 Task: Reply All to email with the signature Austin King with the subject Reminder for a job from softage.10@softage.net with the message I need your assistance in finalizing the design of the new website. with BCC to softage.8@softage.net with an attached document Employee_handbook.docx
Action: Mouse moved to (629, 336)
Screenshot: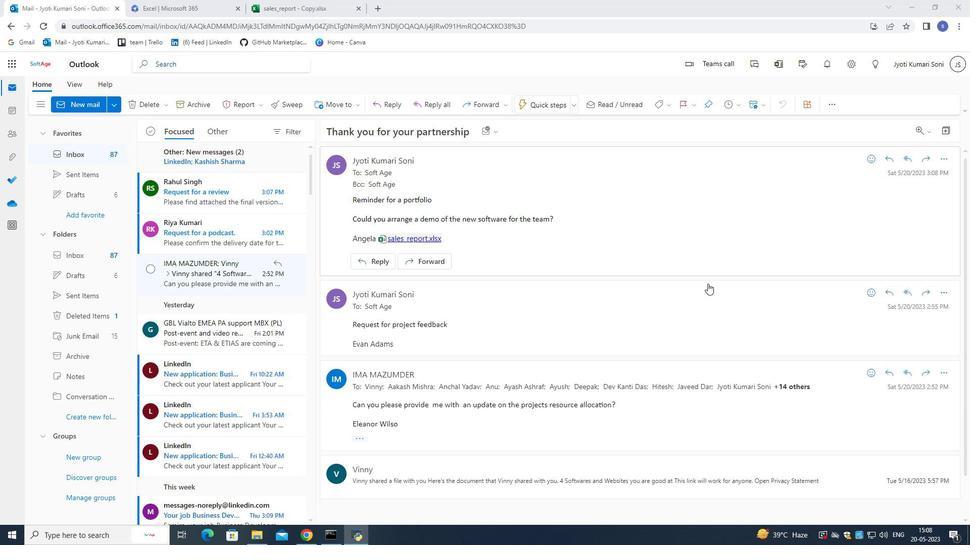 
Action: Mouse scrolled (629, 335) with delta (0, 0)
Screenshot: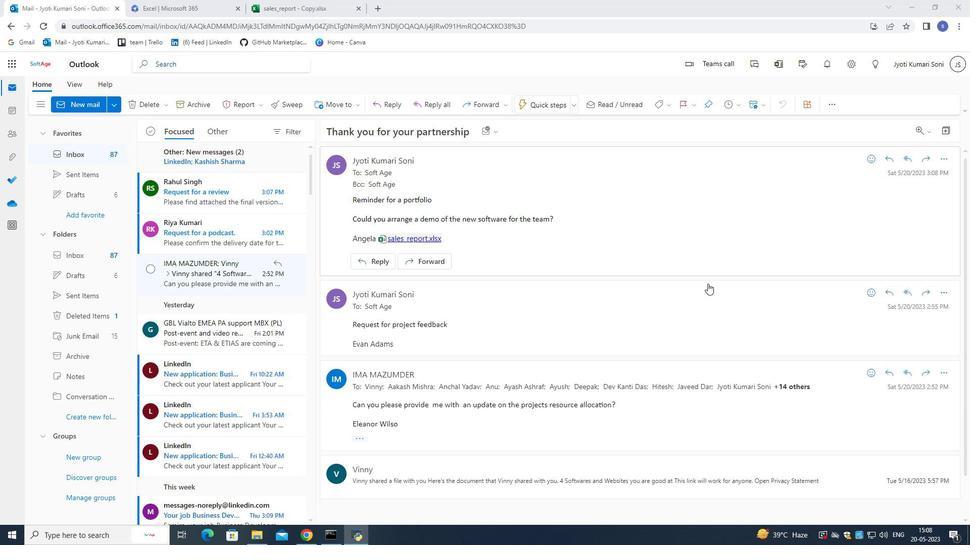 
Action: Mouse moved to (621, 331)
Screenshot: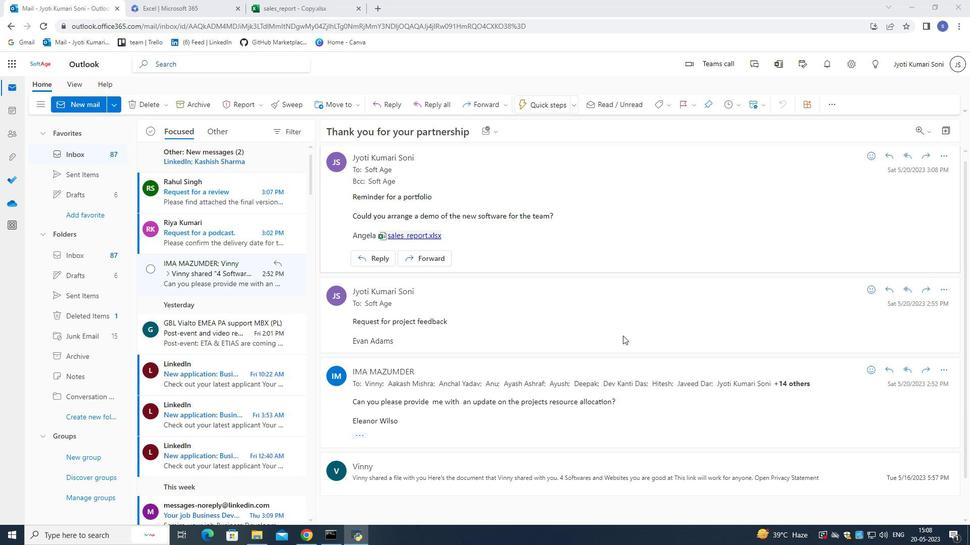 
Action: Mouse scrolled (621, 332) with delta (0, 0)
Screenshot: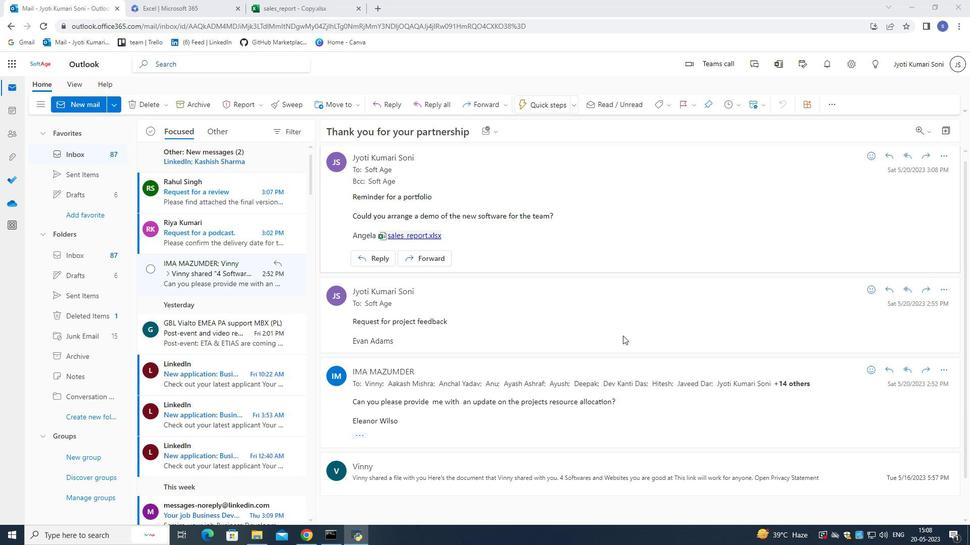 
Action: Mouse moved to (621, 329)
Screenshot: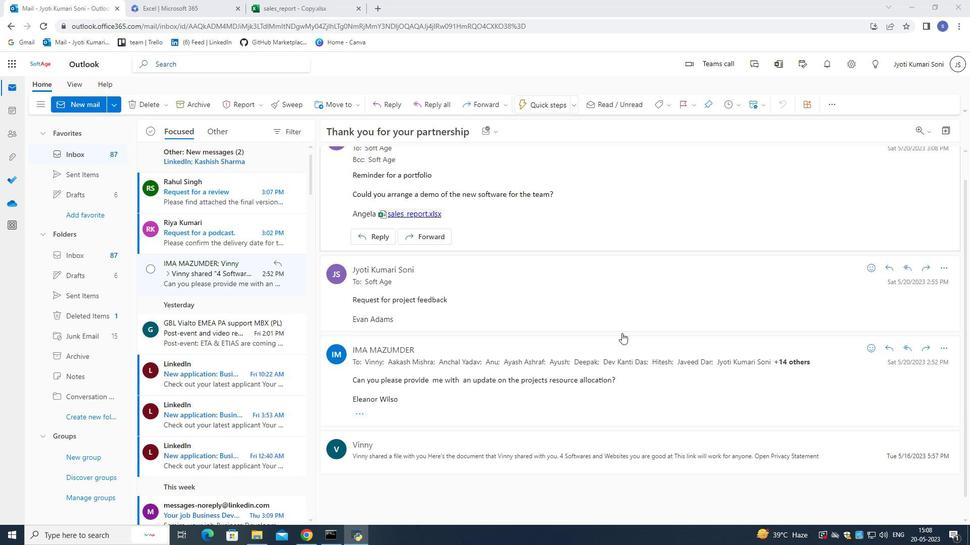 
Action: Mouse scrolled (621, 330) with delta (0, 0)
Screenshot: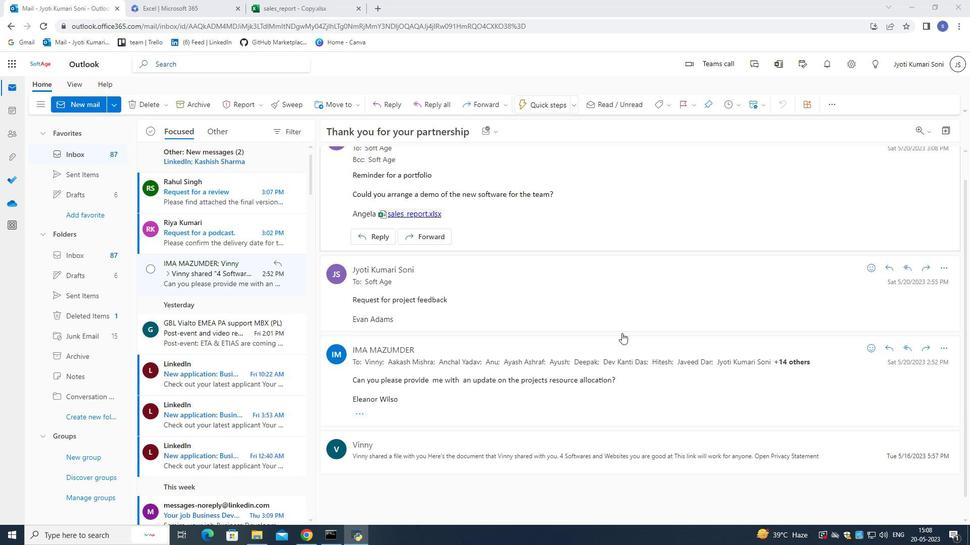 
Action: Mouse scrolled (621, 330) with delta (0, 0)
Screenshot: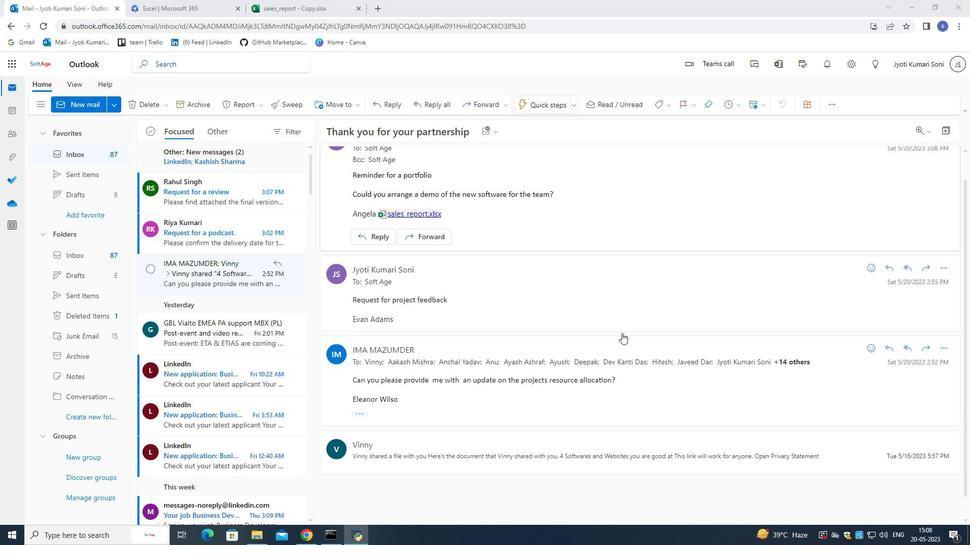 
Action: Mouse moved to (621, 326)
Screenshot: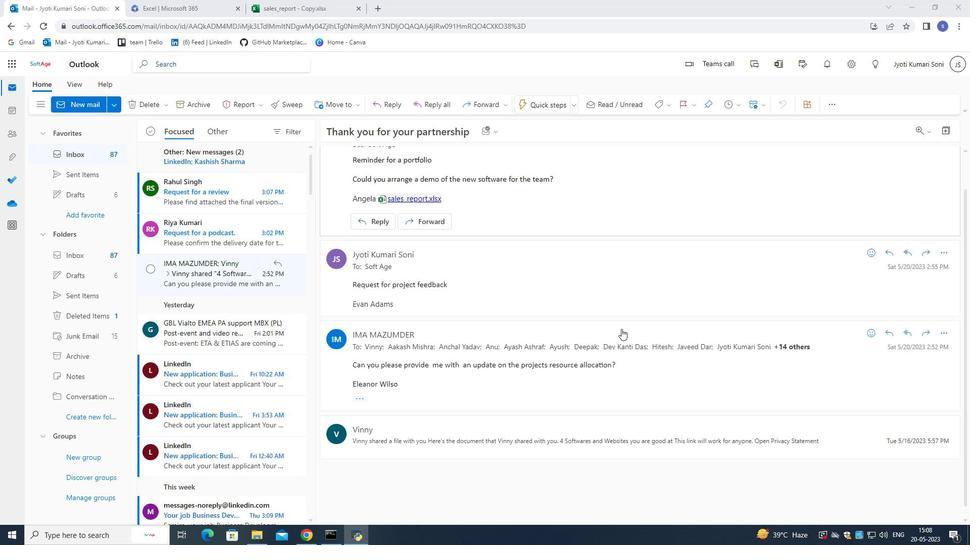 
Action: Mouse scrolled (621, 327) with delta (0, 0)
Screenshot: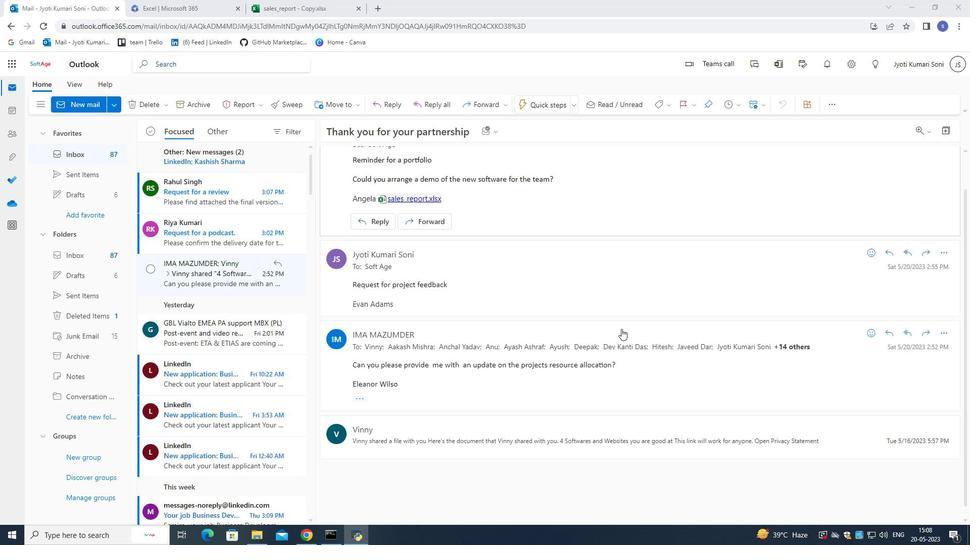 
Action: Mouse moved to (621, 326)
Screenshot: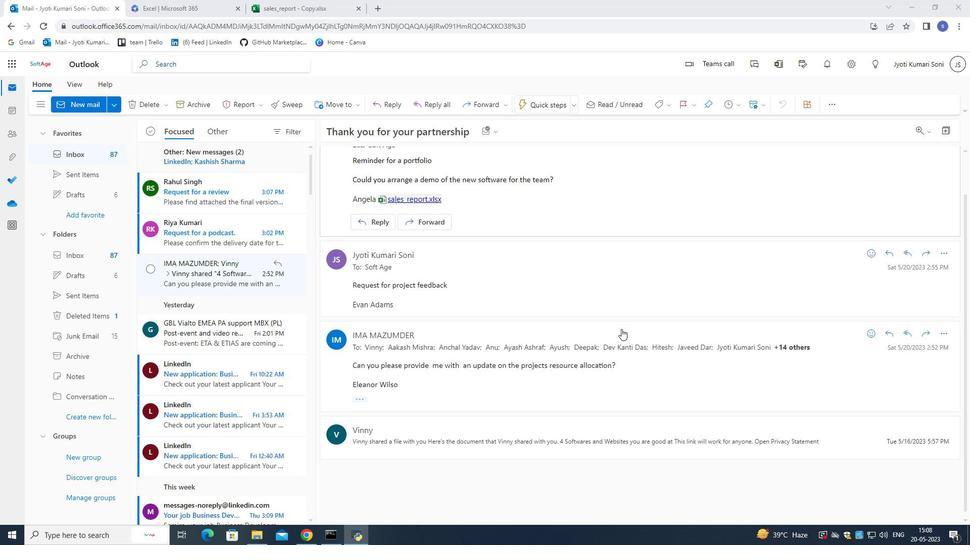 
Action: Mouse scrolled (621, 325) with delta (0, 0)
Screenshot: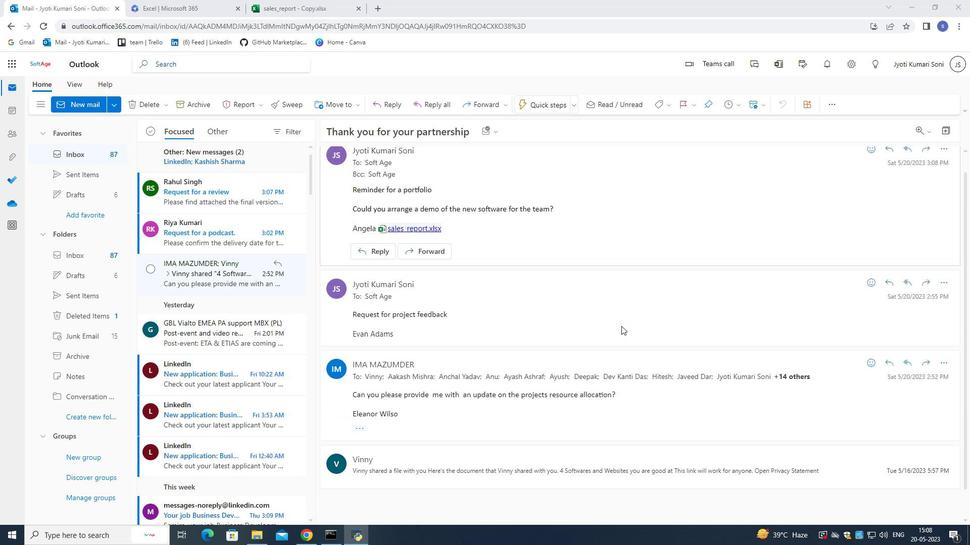 
Action: Mouse moved to (623, 328)
Screenshot: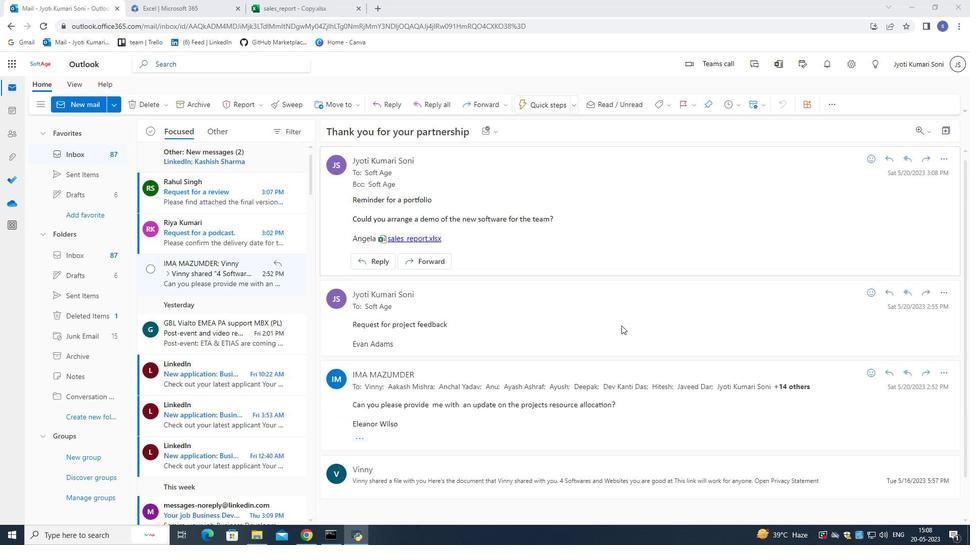 
Action: Mouse scrolled (623, 328) with delta (0, 0)
Screenshot: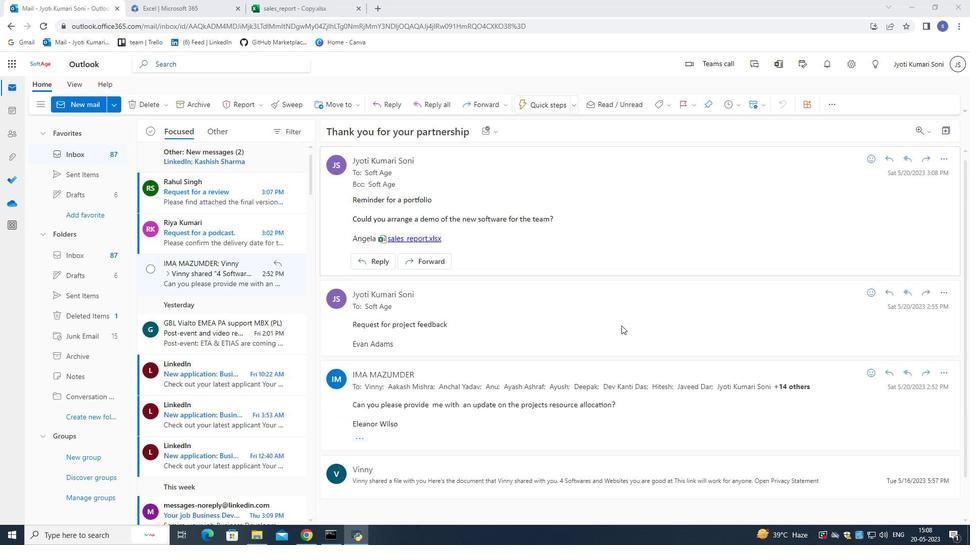 
Action: Mouse moved to (623, 328)
Screenshot: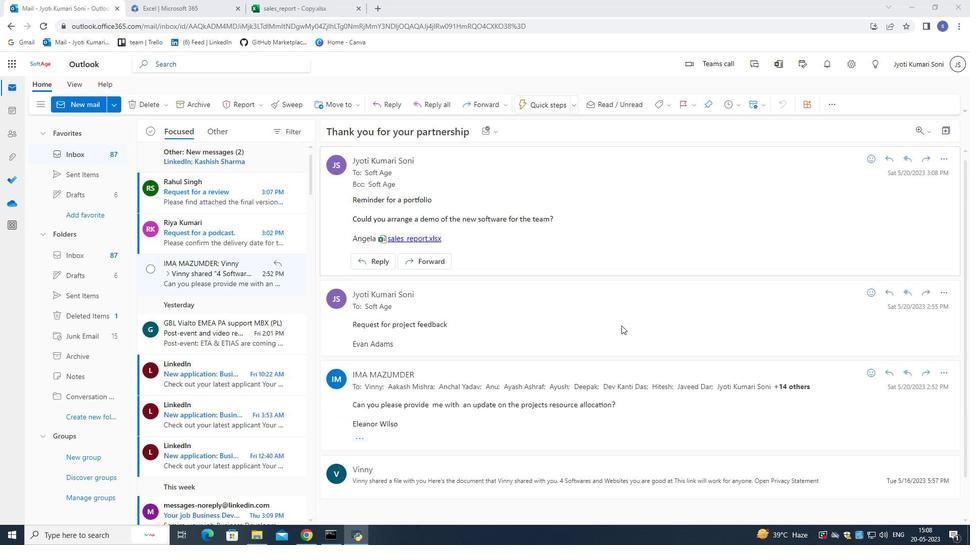 
Action: Mouse scrolled (623, 328) with delta (0, 0)
Screenshot: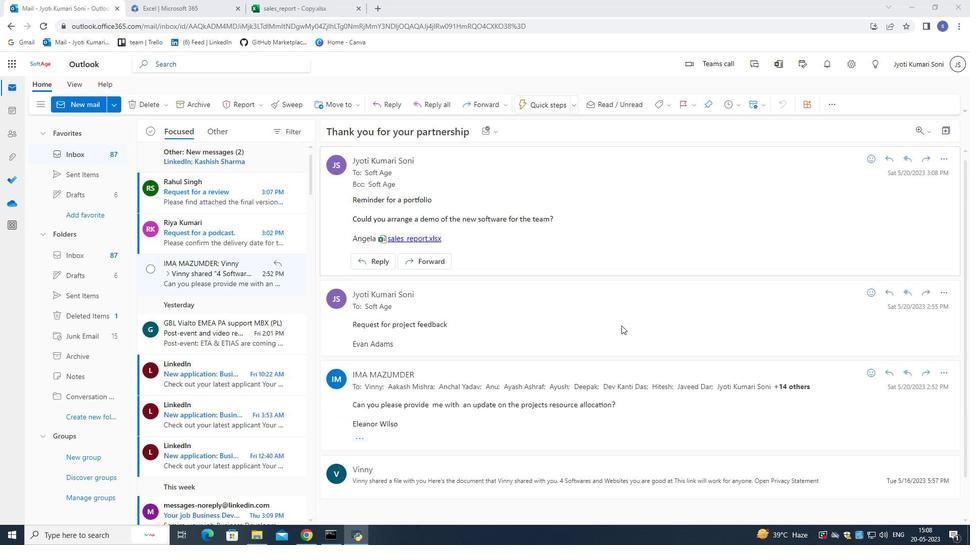 
Action: Mouse scrolled (623, 328) with delta (0, 0)
Screenshot: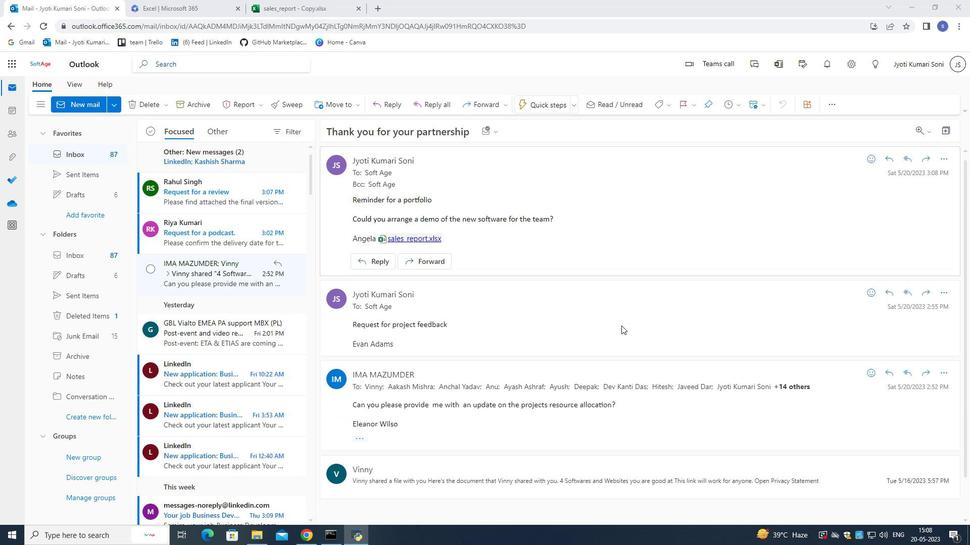 
Action: Mouse scrolled (623, 328) with delta (0, 0)
Screenshot: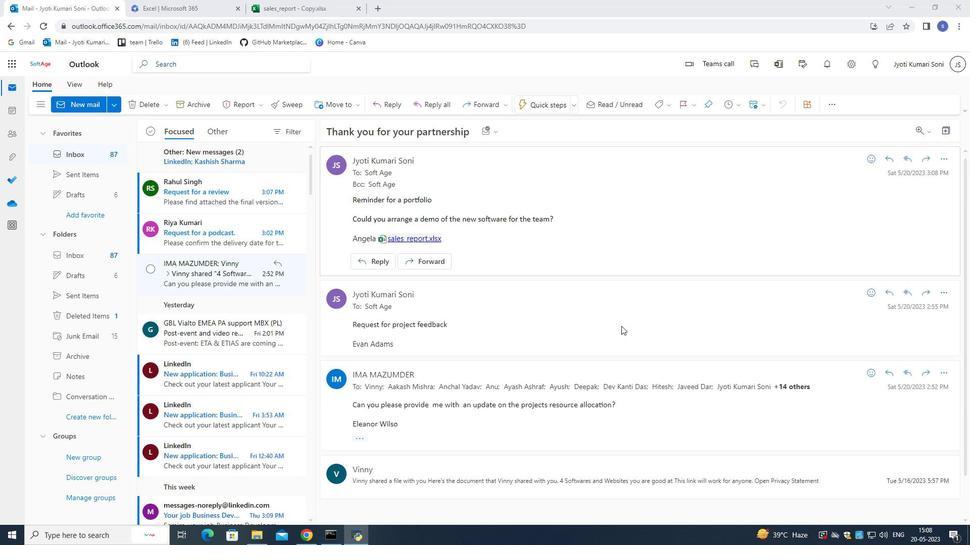 
Action: Mouse moved to (623, 329)
Screenshot: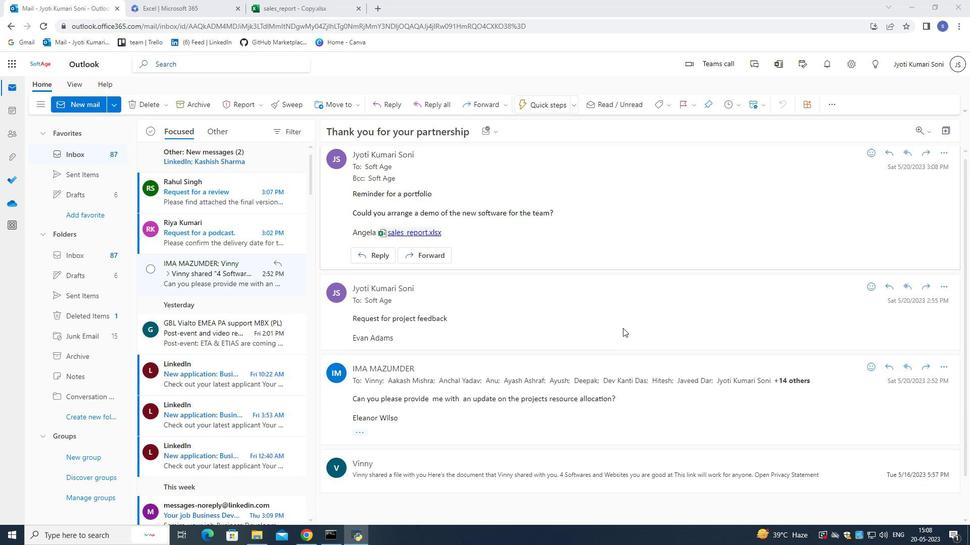 
Action: Mouse scrolled (623, 329) with delta (0, 0)
Screenshot: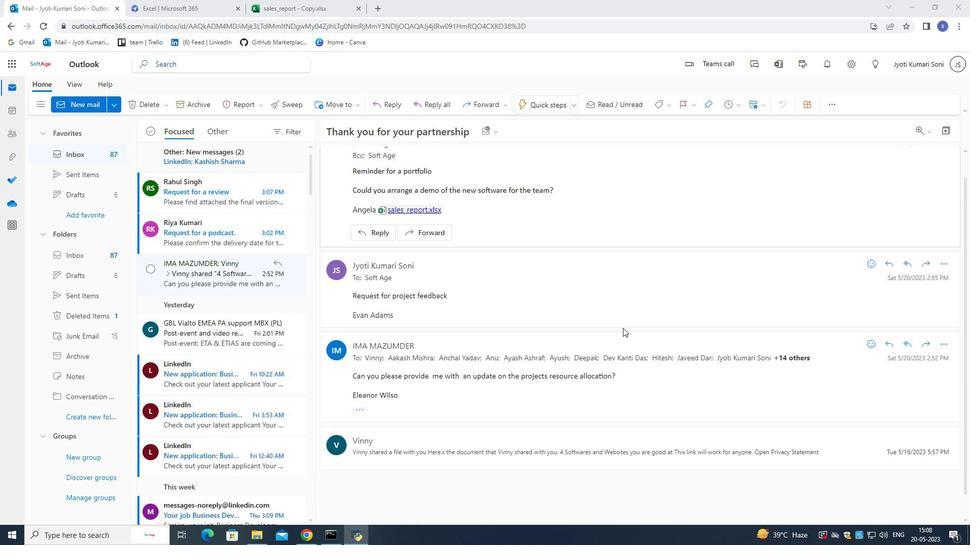 
Action: Mouse moved to (623, 329)
Screenshot: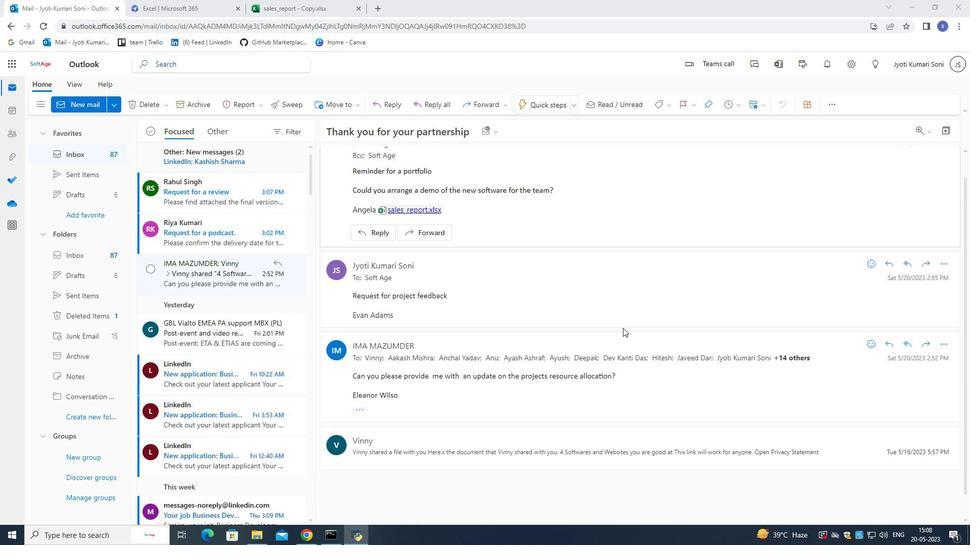 
Action: Mouse scrolled (623, 329) with delta (0, 0)
Screenshot: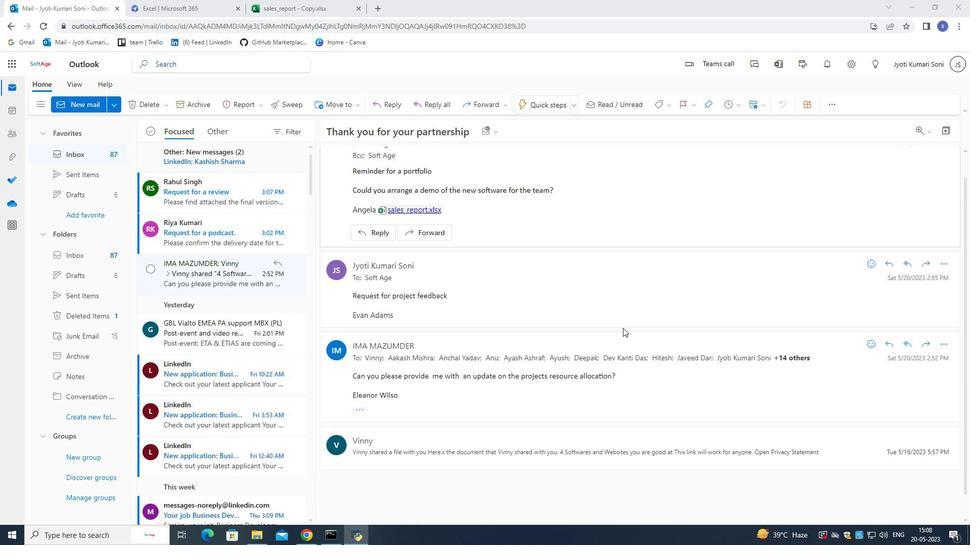 
Action: Mouse moved to (624, 327)
Screenshot: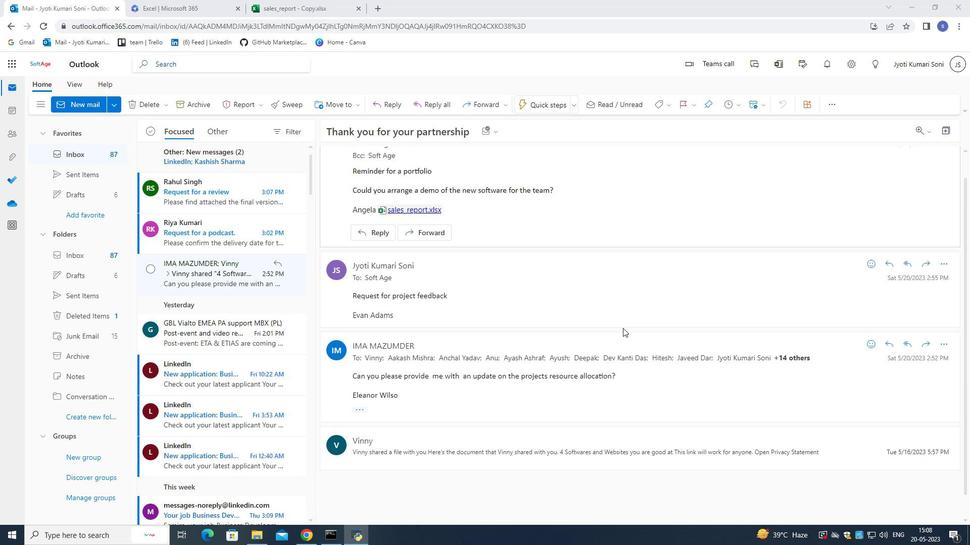 
Action: Mouse scrolled (624, 328) with delta (0, 0)
Screenshot: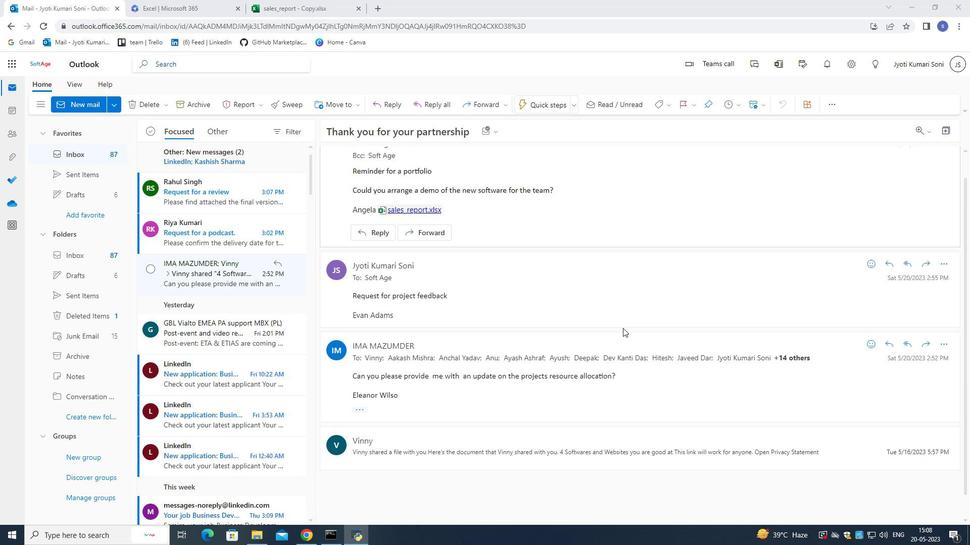 
Action: Mouse moved to (624, 325)
Screenshot: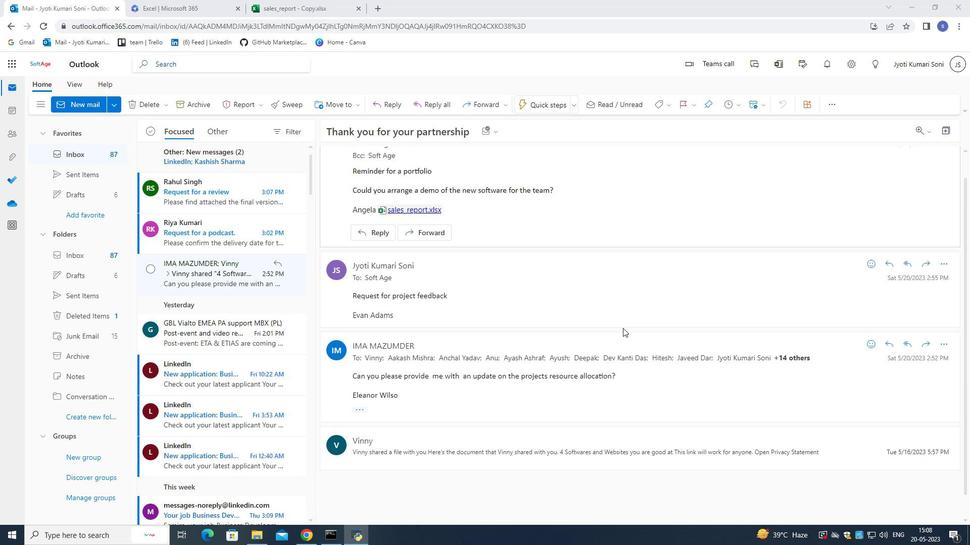 
Action: Mouse scrolled (624, 326) with delta (0, 0)
Screenshot: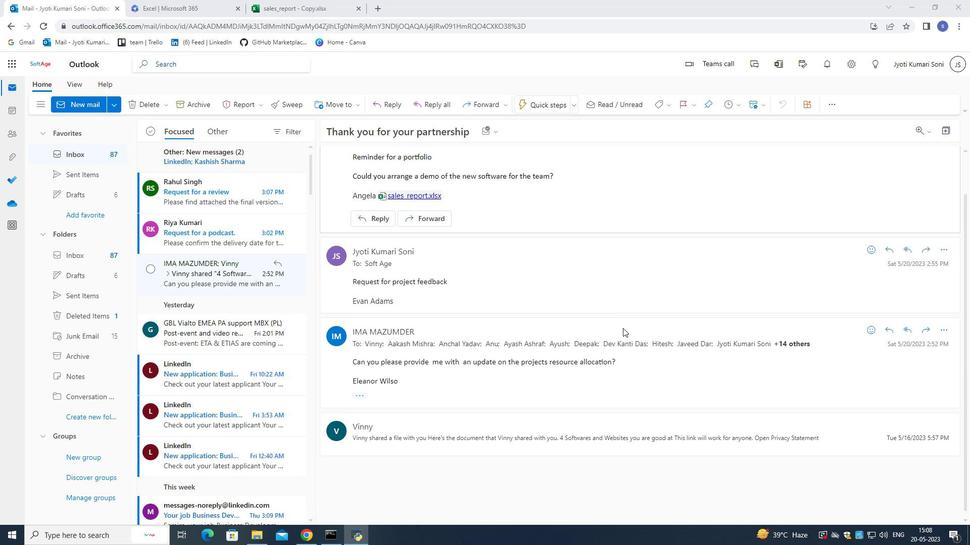 
Action: Mouse moved to (625, 320)
Screenshot: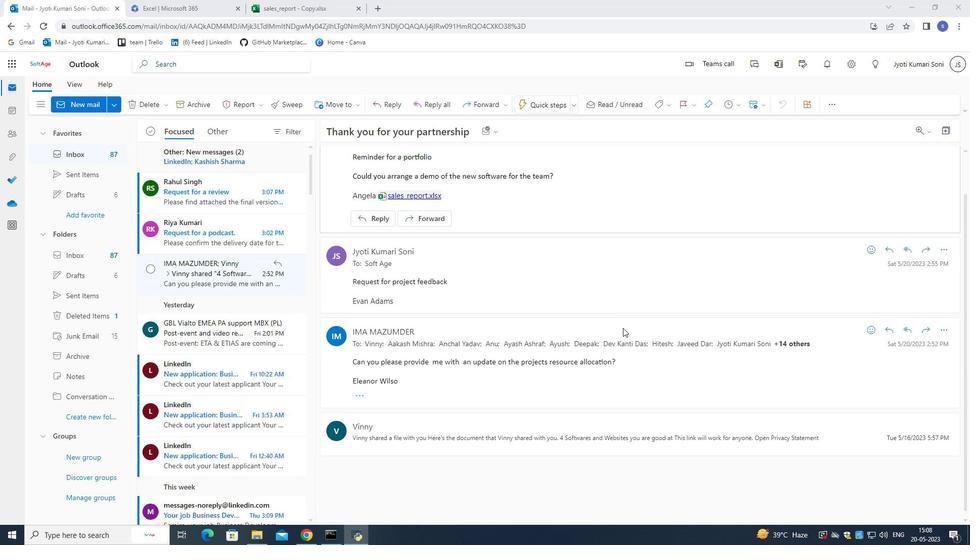 
Action: Mouse scrolled (625, 320) with delta (0, 0)
Screenshot: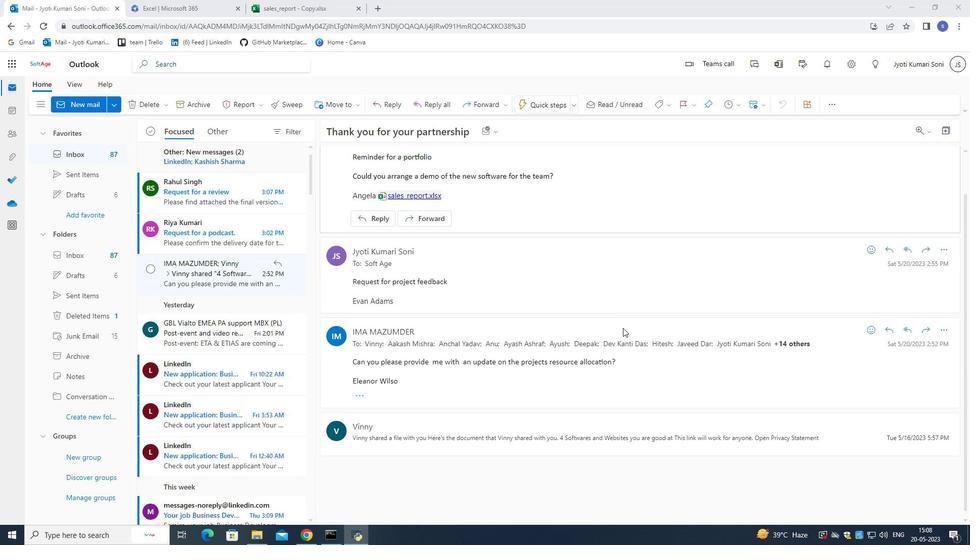 
Action: Mouse moved to (691, 270)
Screenshot: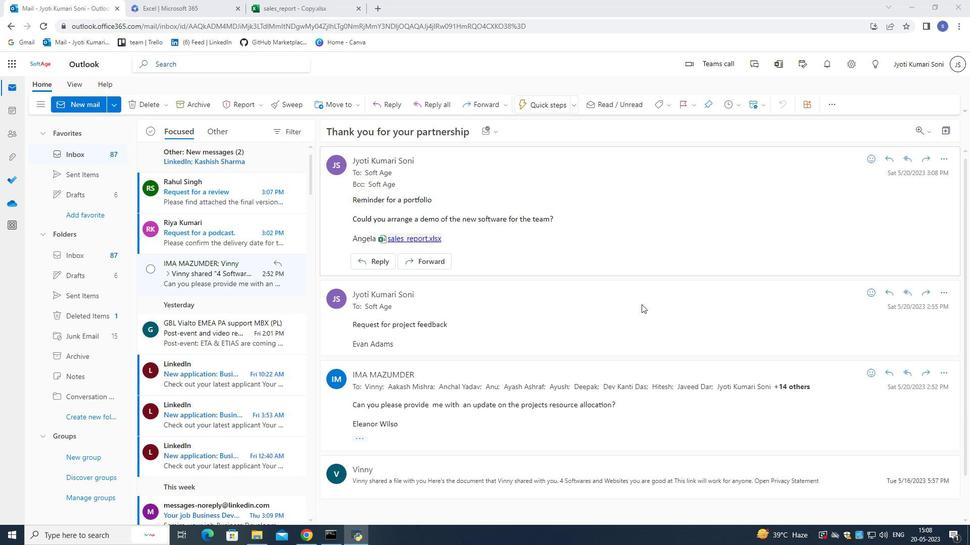 
Action: Mouse scrolled (691, 271) with delta (0, 0)
Screenshot: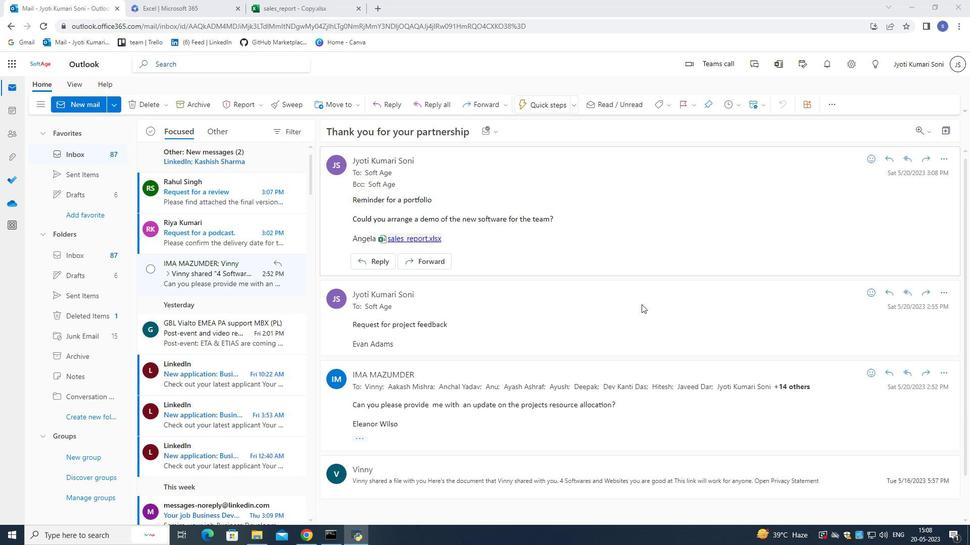 
Action: Mouse moved to (908, 161)
Screenshot: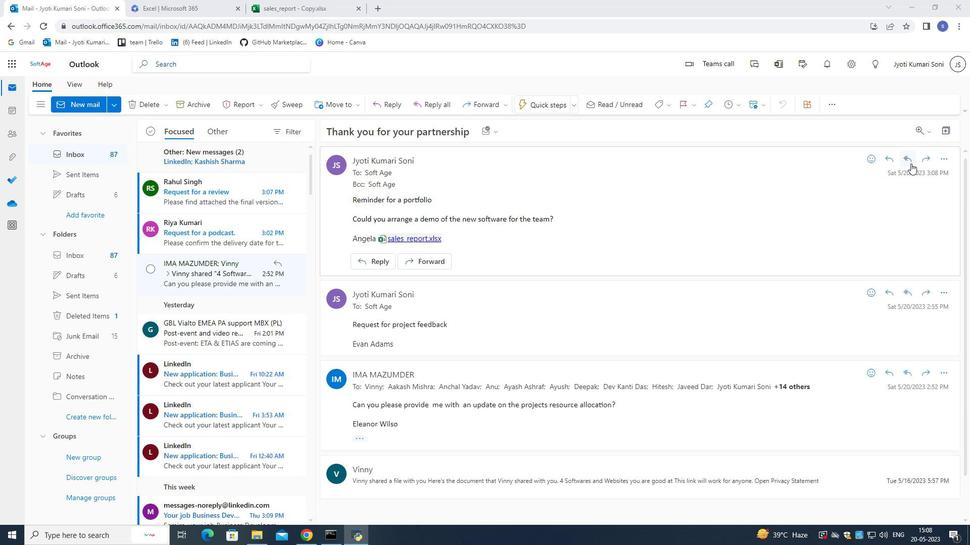 
Action: Mouse pressed left at (908, 161)
Screenshot: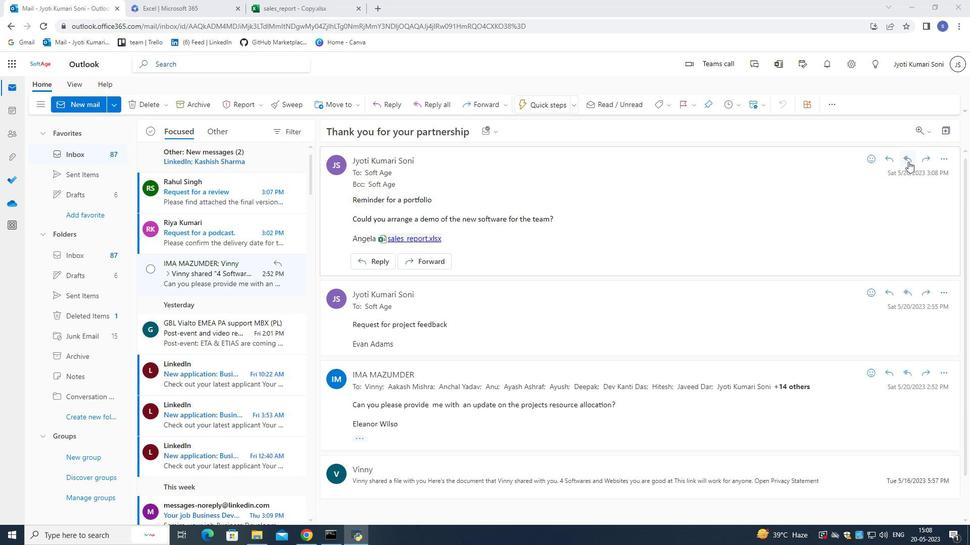 
Action: Mouse moved to (689, 110)
Screenshot: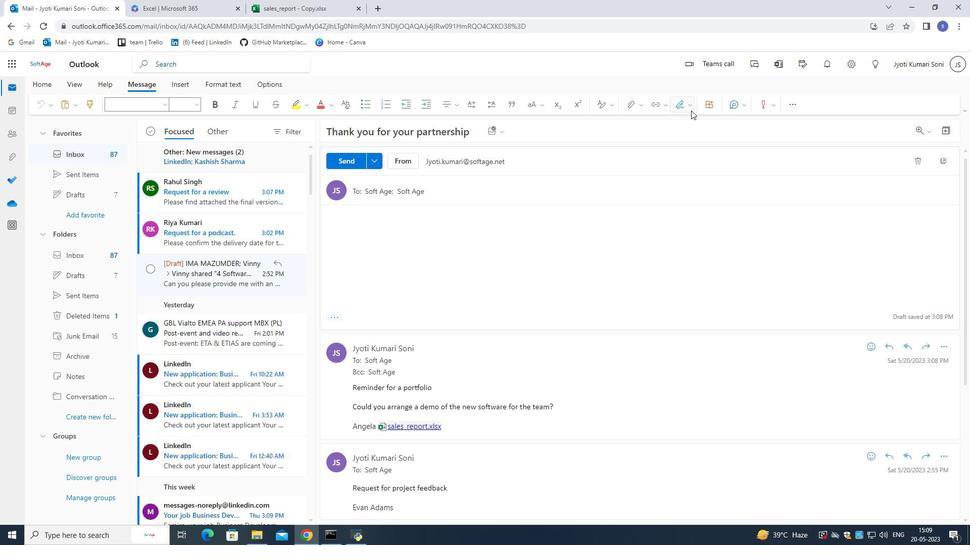 
Action: Mouse pressed left at (689, 110)
Screenshot: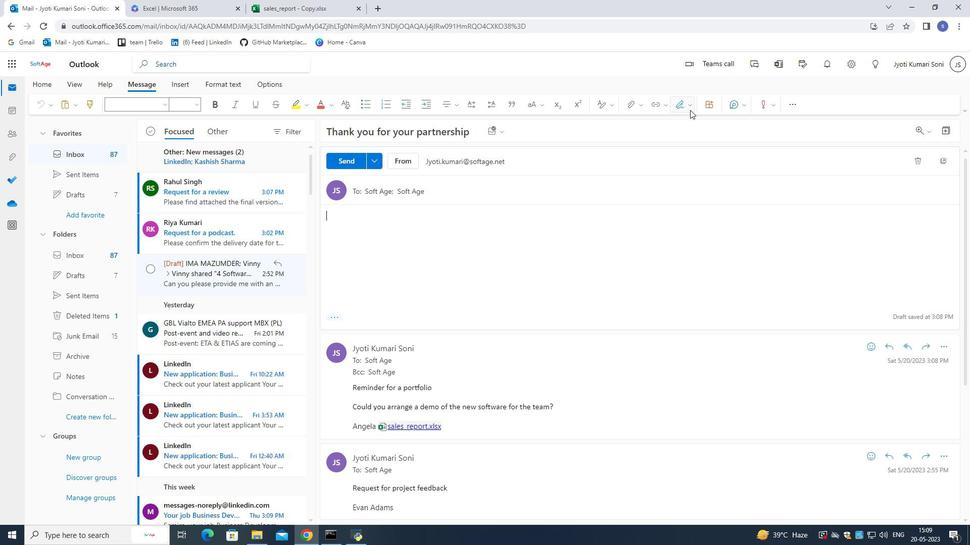 
Action: Mouse moved to (663, 197)
Screenshot: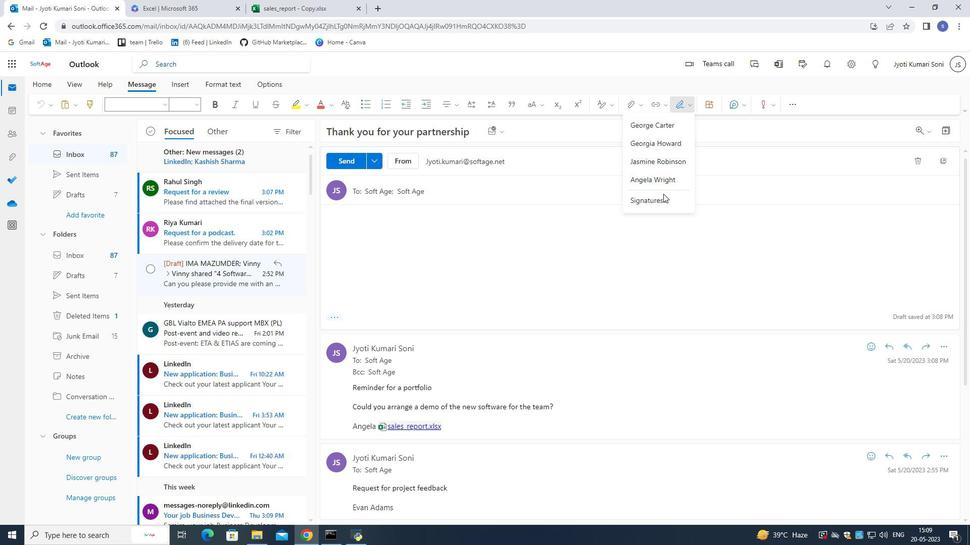 
Action: Mouse pressed left at (663, 197)
Screenshot: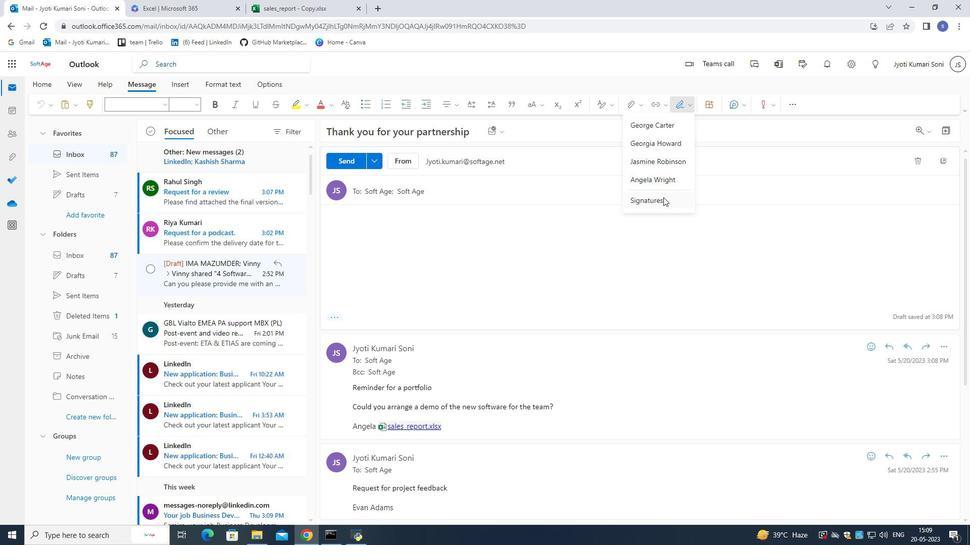 
Action: Mouse moved to (661, 201)
Screenshot: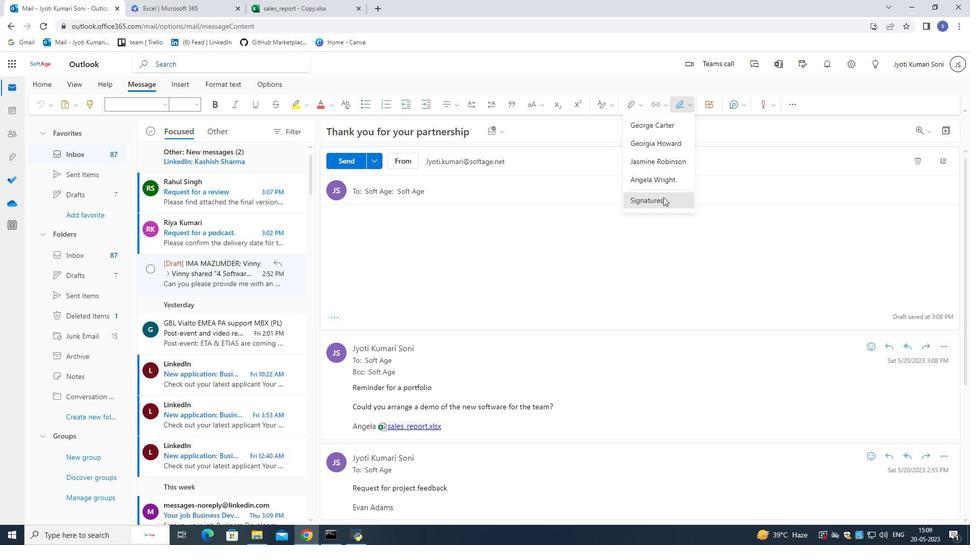 
Action: Key pressed <Key.shift>Austin<Key.space><Key.shift>King
Screenshot: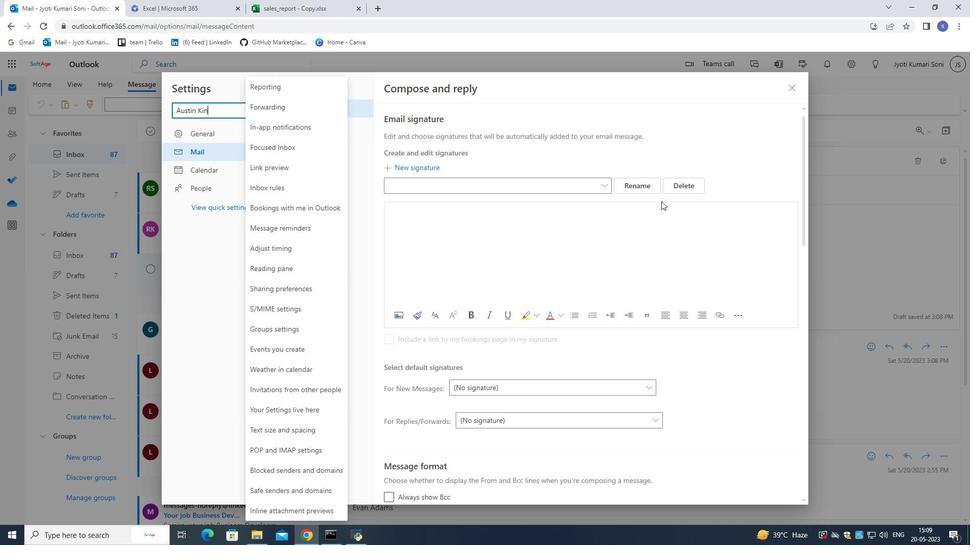 
Action: Mouse moved to (567, 186)
Screenshot: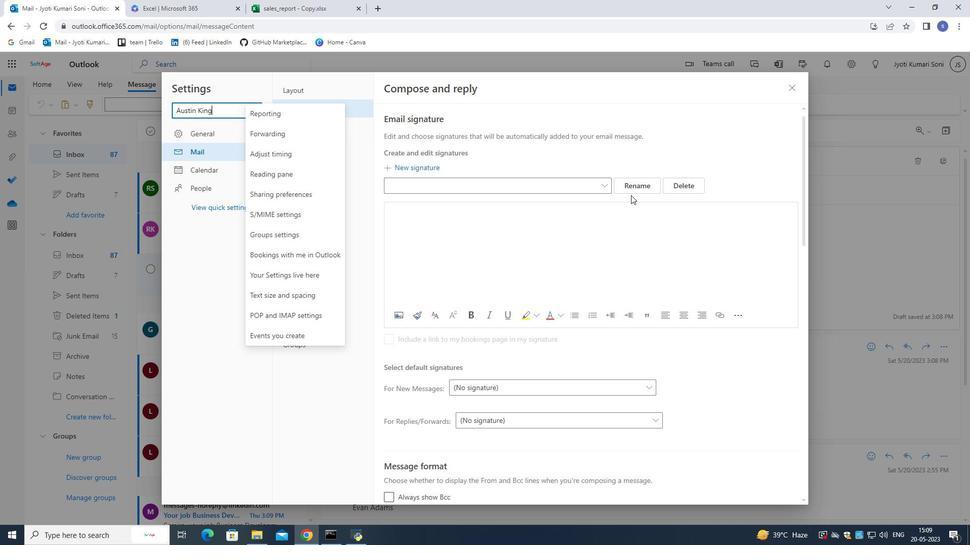 
Action: Key pressed <Key.backspace><Key.backspace><Key.backspace><Key.backspace><Key.backspace><Key.backspace><Key.backspace><Key.backspace><Key.backspace><Key.backspace><Key.backspace><Key.backspace><Key.backspace><Key.backspace><Key.backspace><Key.backspace><Key.backspace><Key.backspace><Key.backspace><Key.backspace><Key.backspace><Key.backspace><Key.backspace><Key.backspace><Key.backspace><Key.backspace>
Screenshot: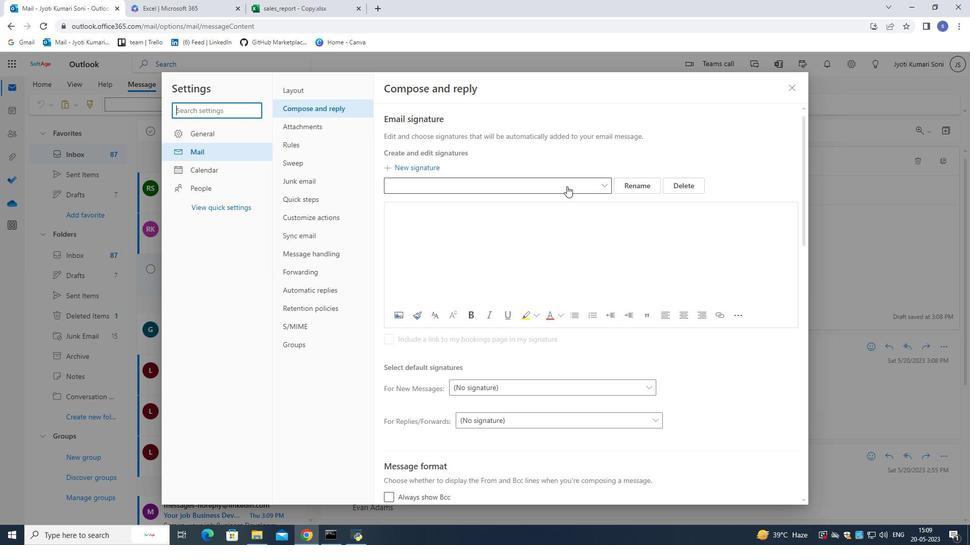 
Action: Mouse moved to (639, 190)
Screenshot: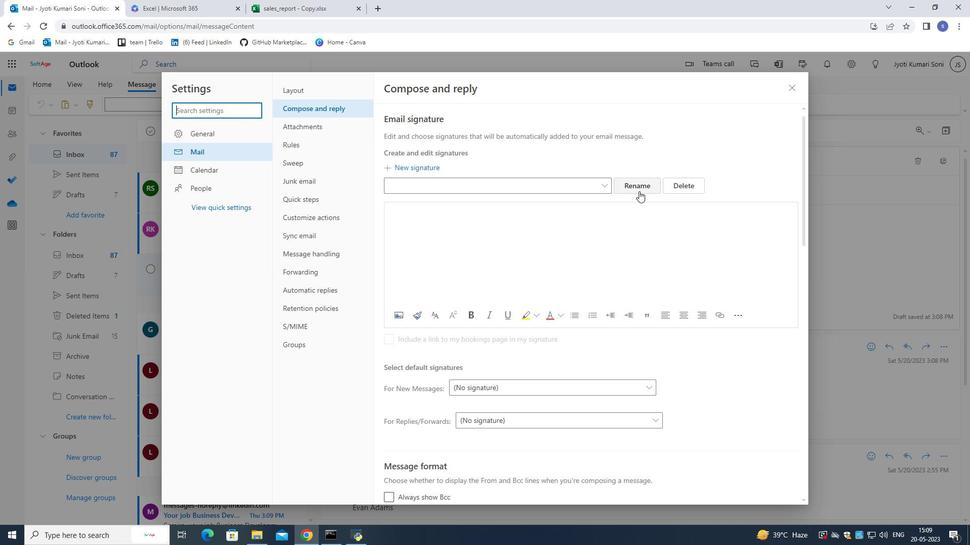 
Action: Mouse pressed left at (639, 190)
Screenshot: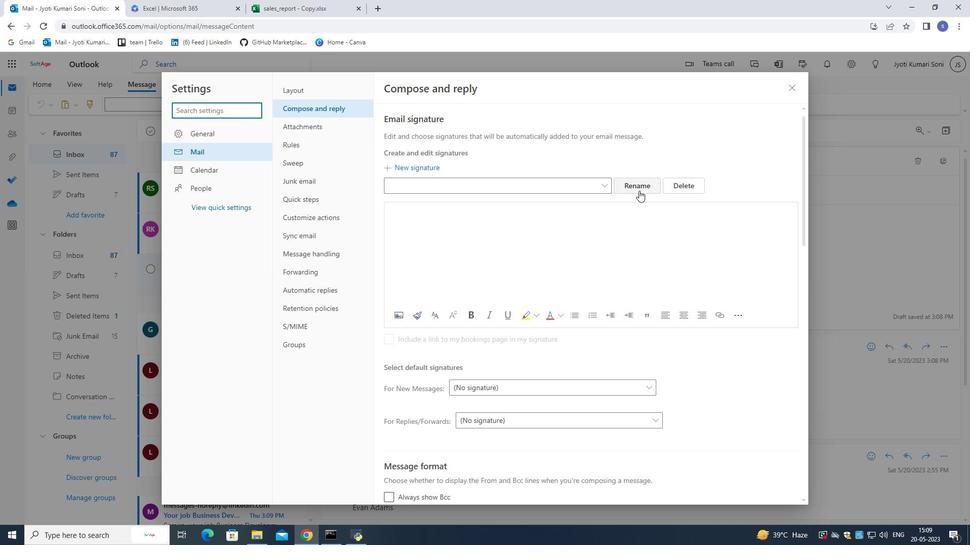 
Action: Mouse moved to (566, 189)
Screenshot: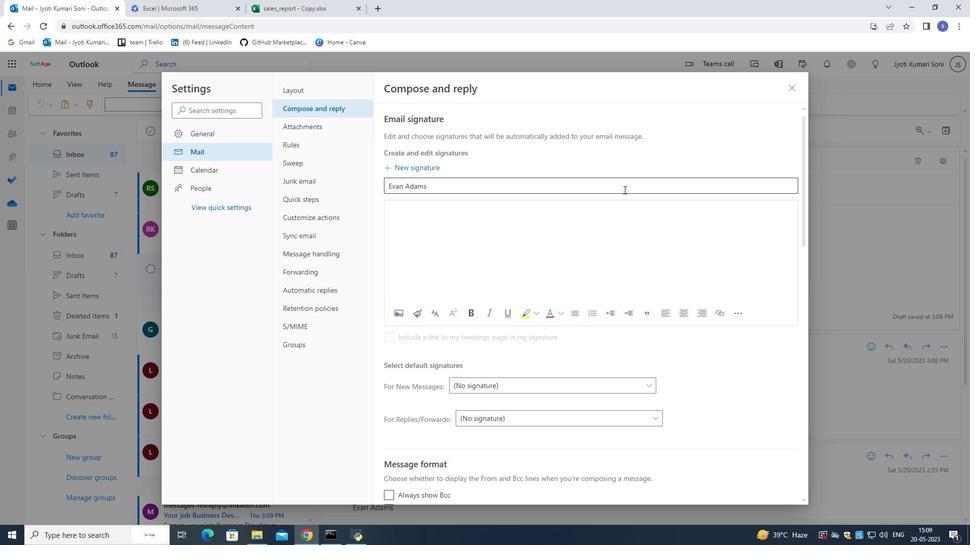 
Action: Mouse pressed left at (566, 189)
Screenshot: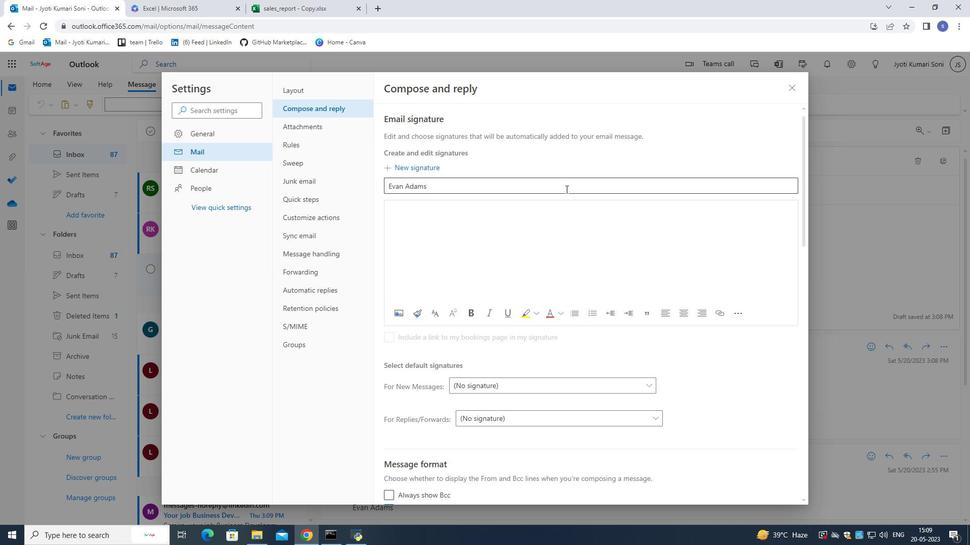 
Action: Mouse moved to (560, 184)
Screenshot: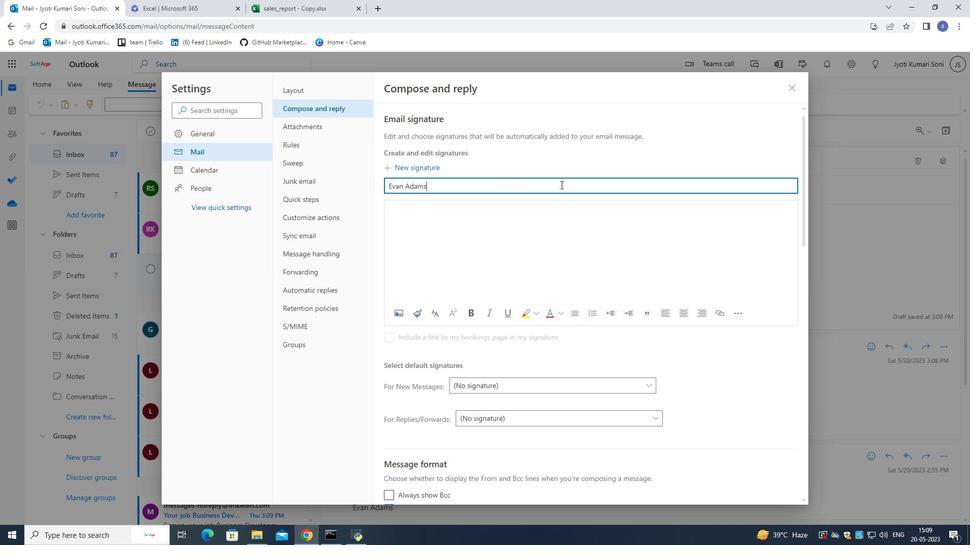 
Action: Mouse pressed left at (560, 184)
Screenshot: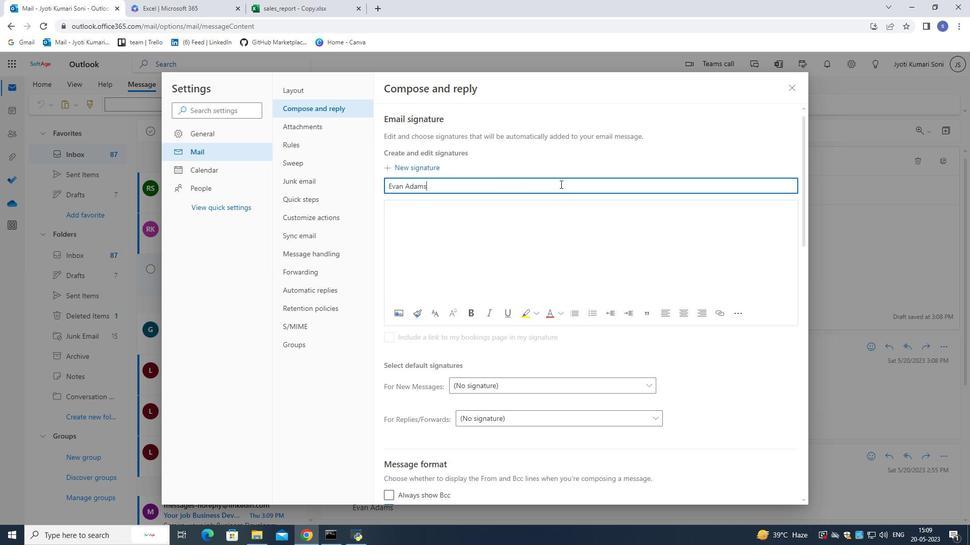 
Action: Mouse moved to (370, 181)
Screenshot: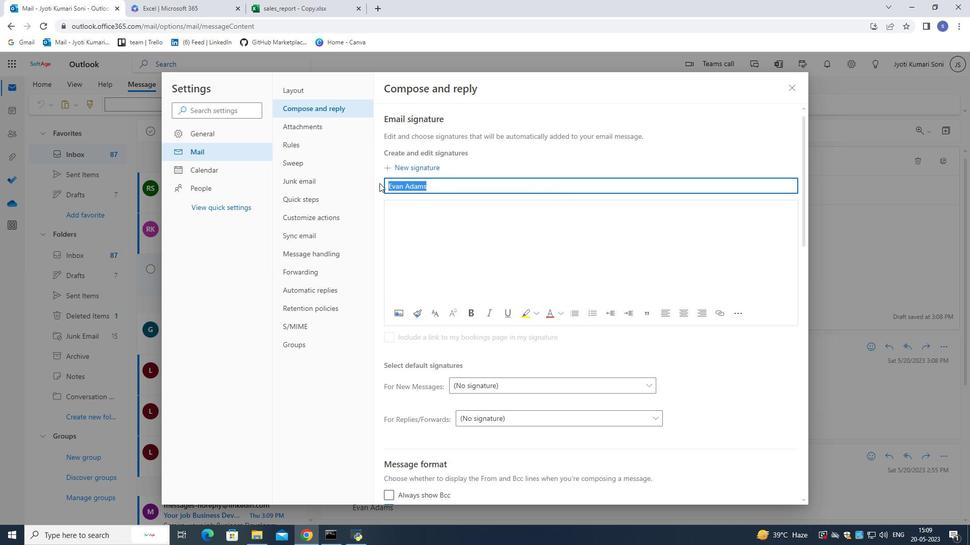 
Action: Key pressed <Key.backspace>
Screenshot: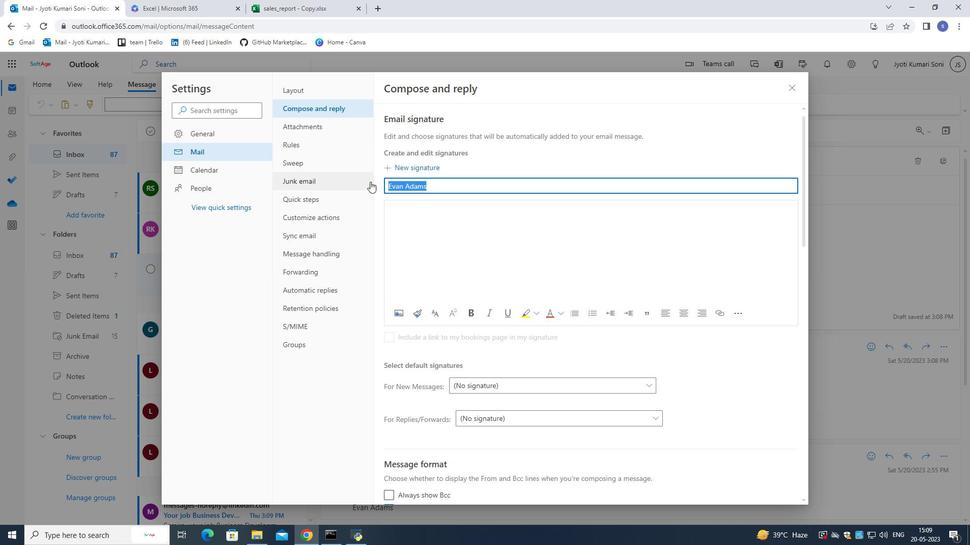
Action: Mouse moved to (370, 181)
Screenshot: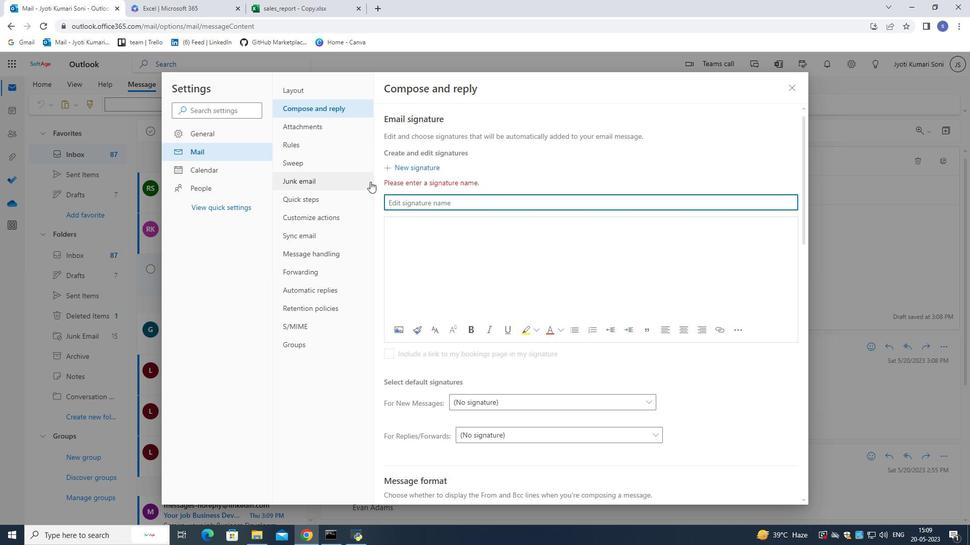 
Action: Key pressed <Key.shift><Key.shift><Key.shift>Austin<Key.space><Key.shift>King
Screenshot: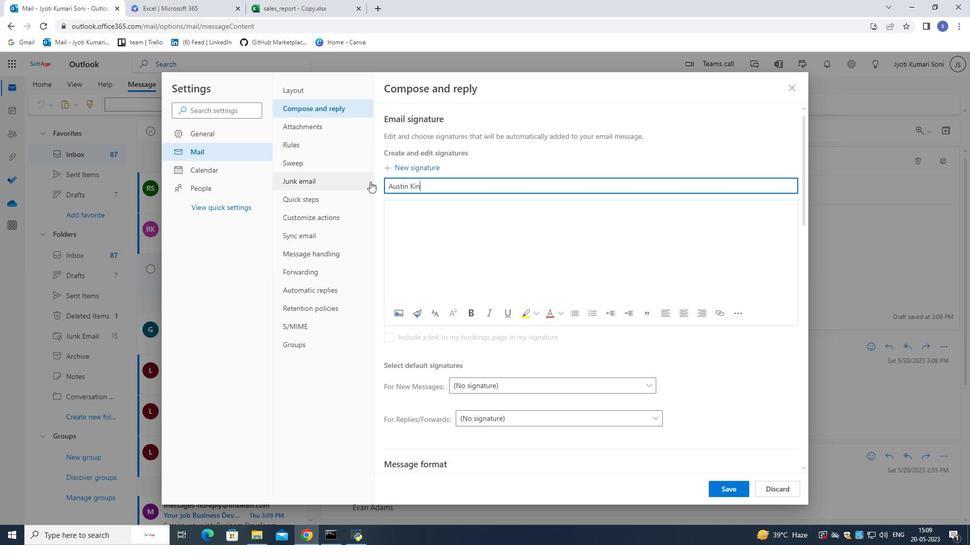 
Action: Mouse moved to (438, 185)
Screenshot: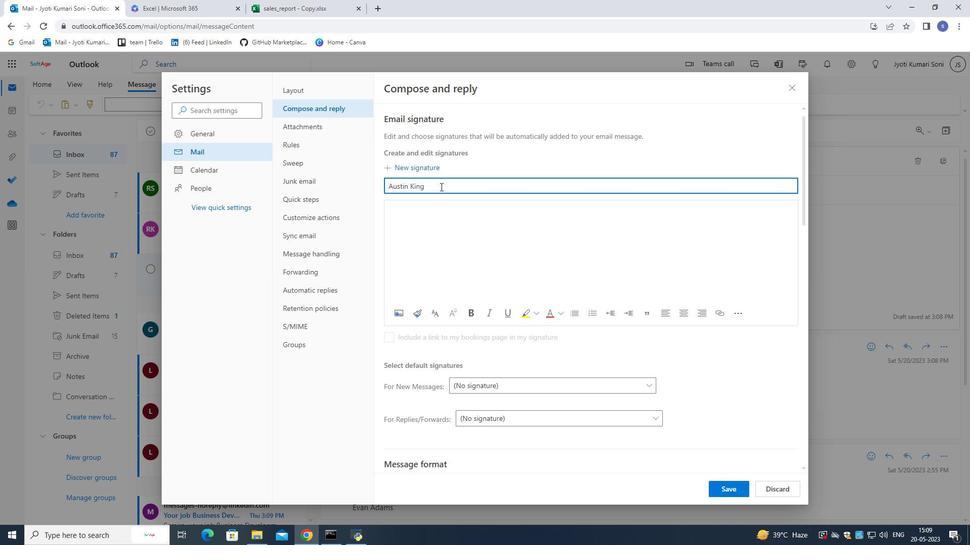 
Action: Mouse pressed left at (438, 185)
Screenshot: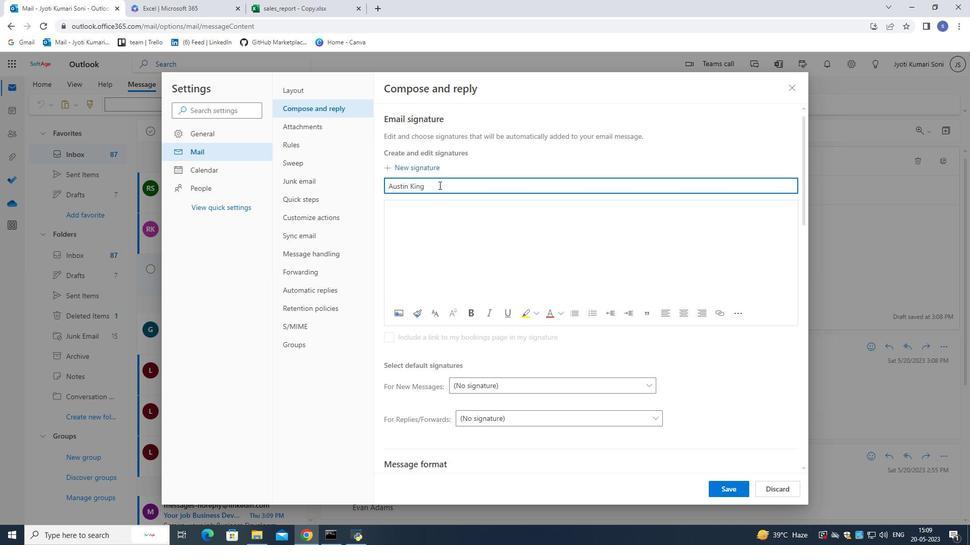 
Action: Mouse moved to (381, 186)
Screenshot: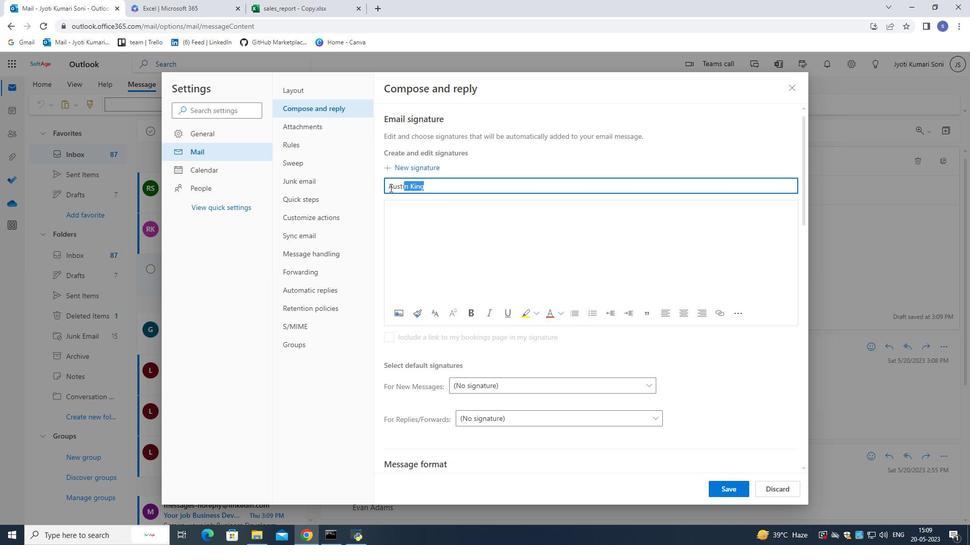 
Action: Key pressed ctrl+C
Screenshot: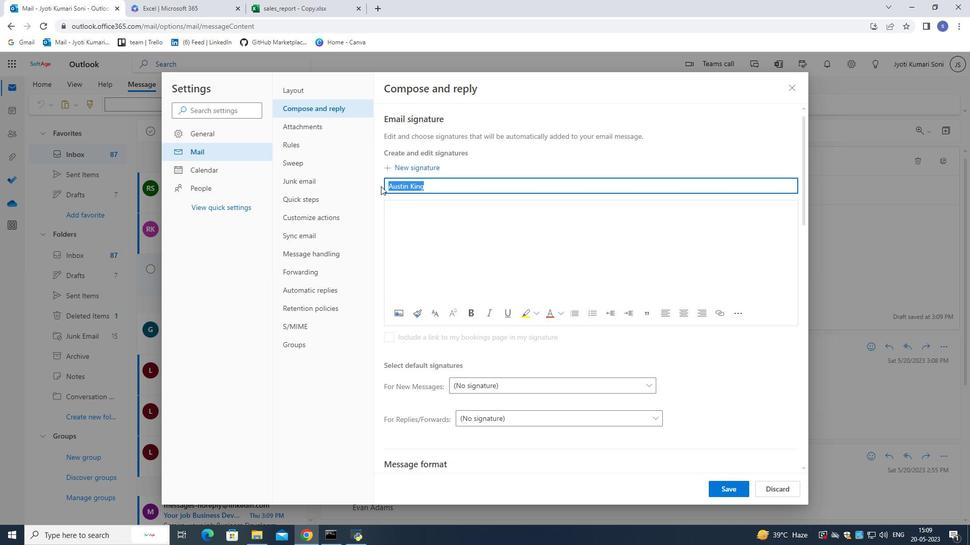 
Action: Mouse moved to (421, 206)
Screenshot: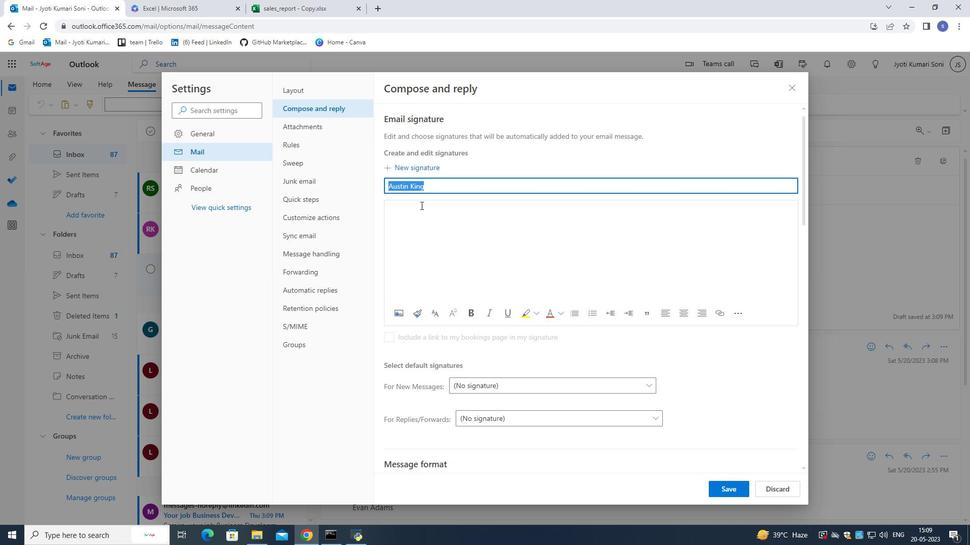 
Action: Mouse pressed left at (421, 206)
Screenshot: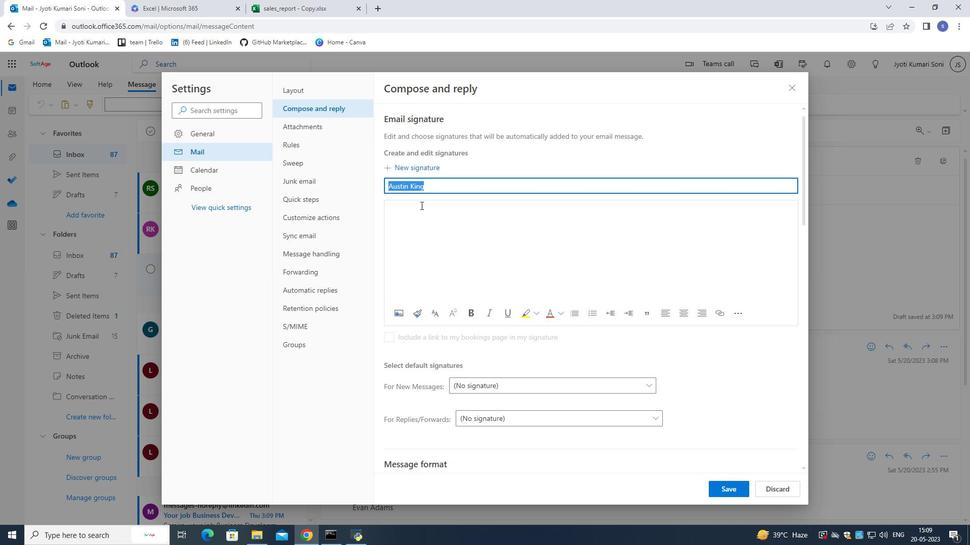 
Action: Mouse moved to (422, 207)
Screenshot: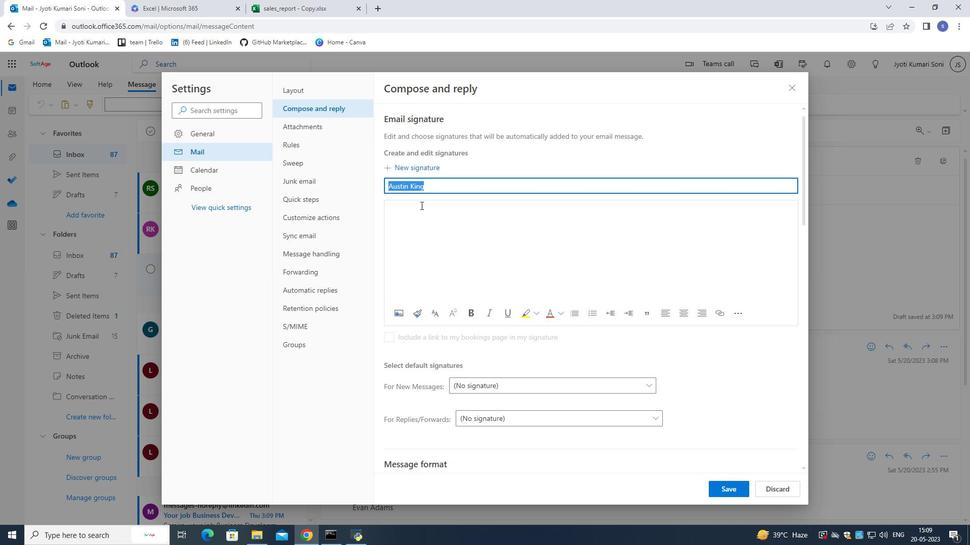 
Action: Key pressed ctrl+V
Screenshot: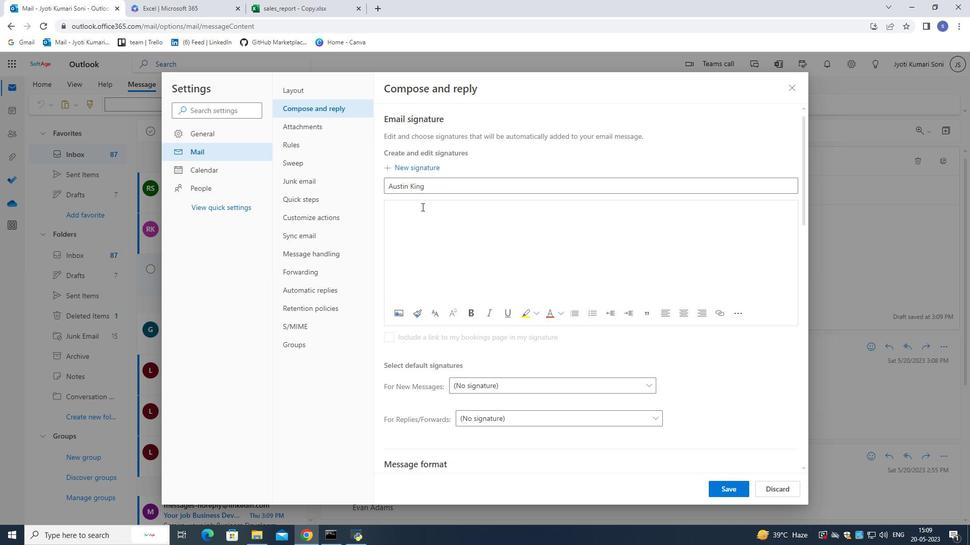 
Action: Mouse moved to (728, 493)
Screenshot: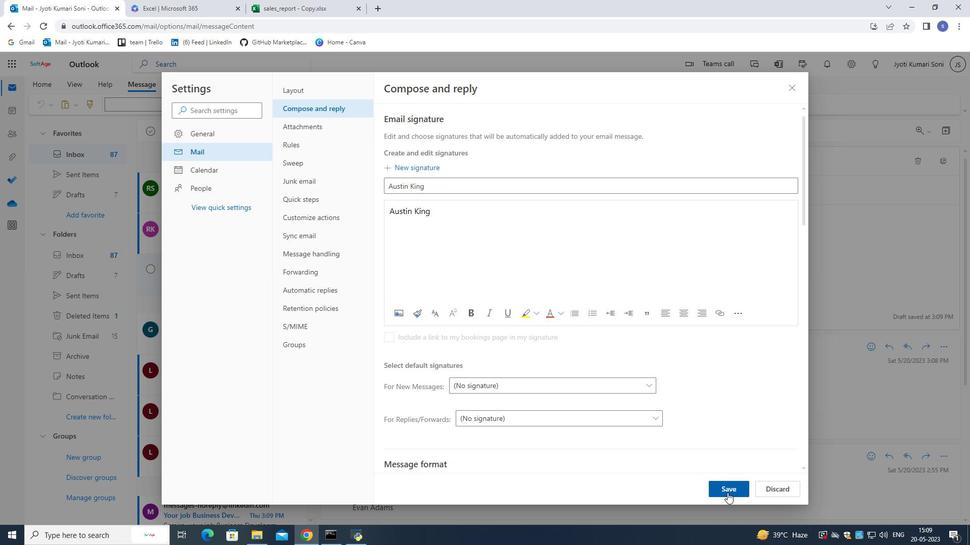 
Action: Mouse pressed left at (728, 493)
Screenshot: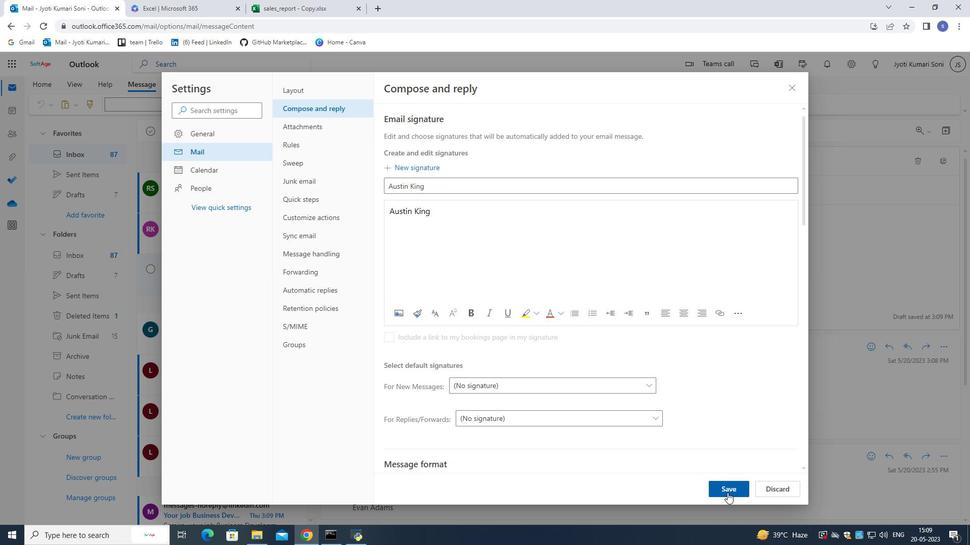 
Action: Mouse moved to (793, 85)
Screenshot: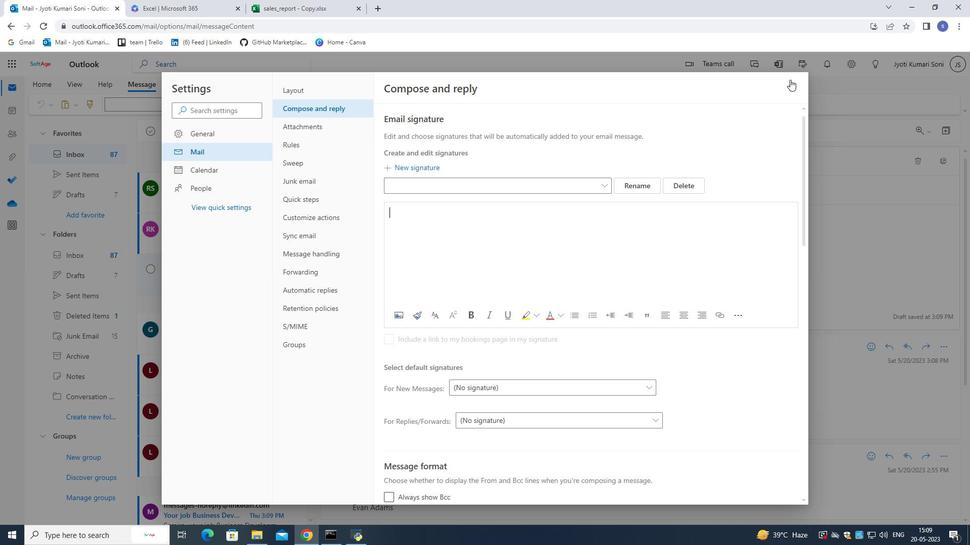 
Action: Mouse pressed left at (793, 85)
Screenshot: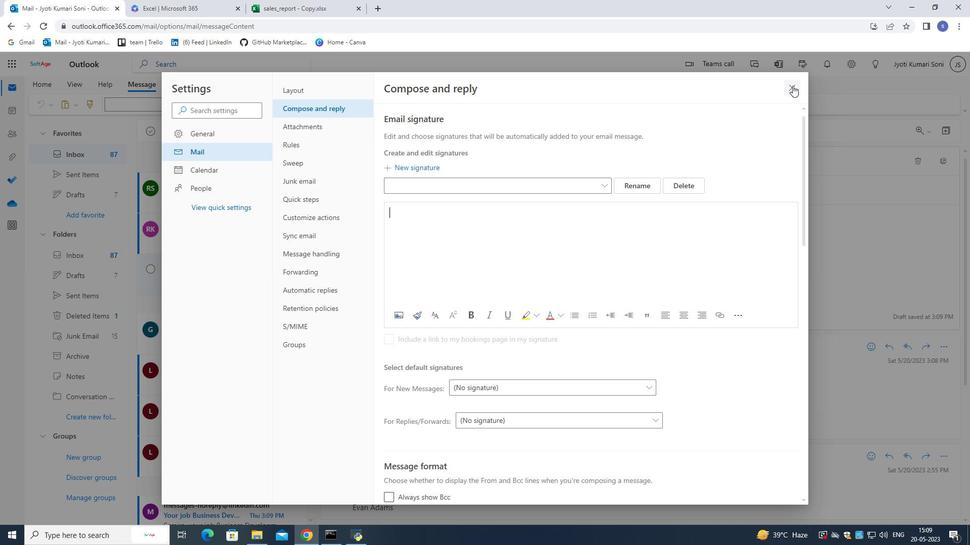 
Action: Mouse moved to (692, 110)
Screenshot: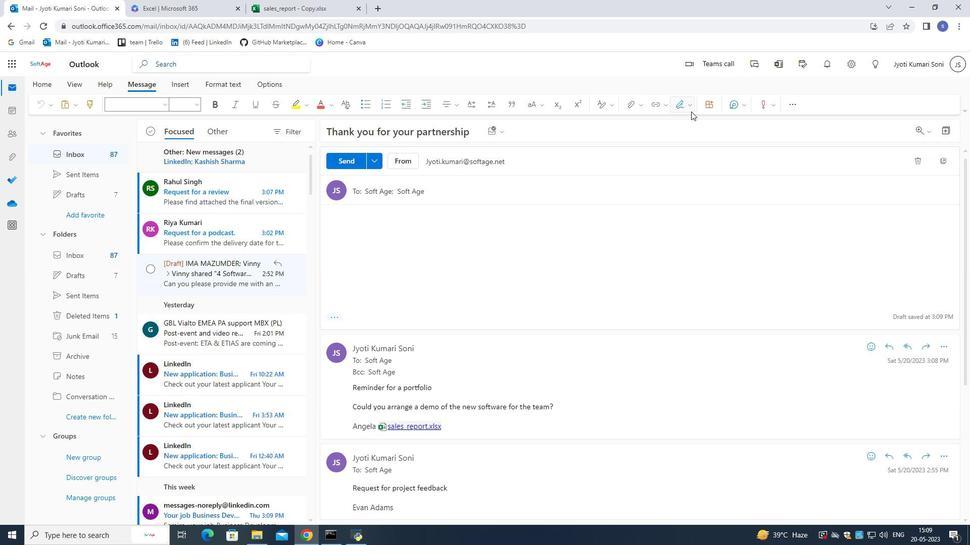 
Action: Mouse pressed left at (692, 110)
Screenshot: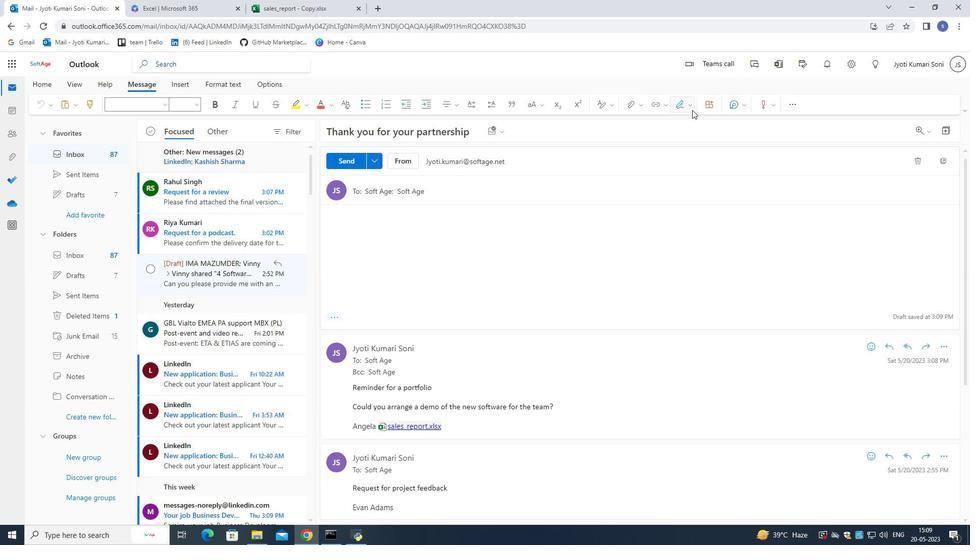 
Action: Mouse moved to (663, 194)
Screenshot: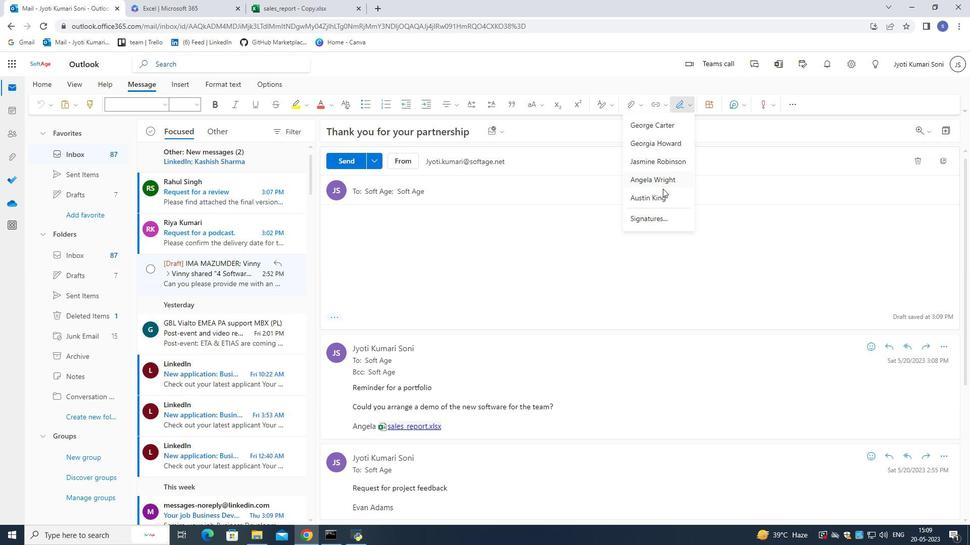 
Action: Mouse pressed left at (663, 194)
Screenshot: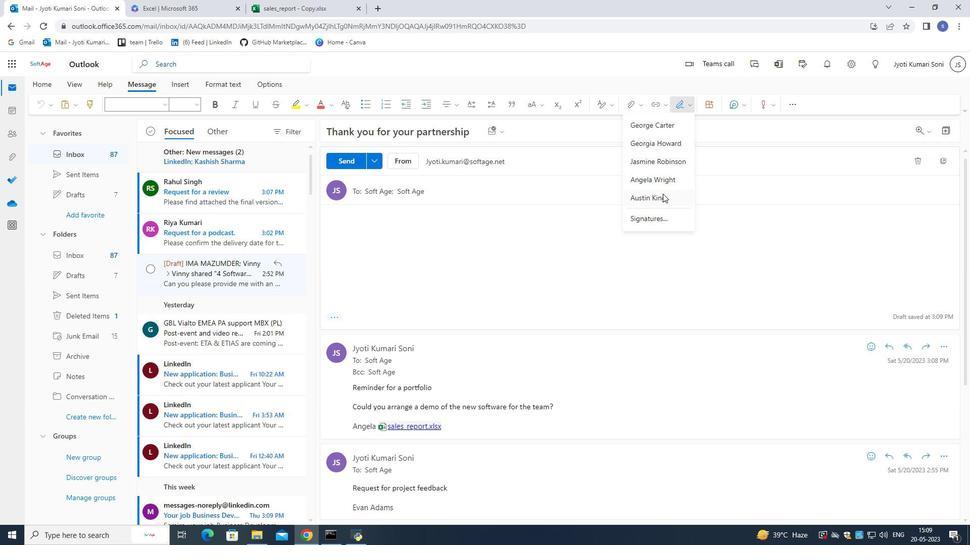 
Action: Mouse moved to (452, 192)
Screenshot: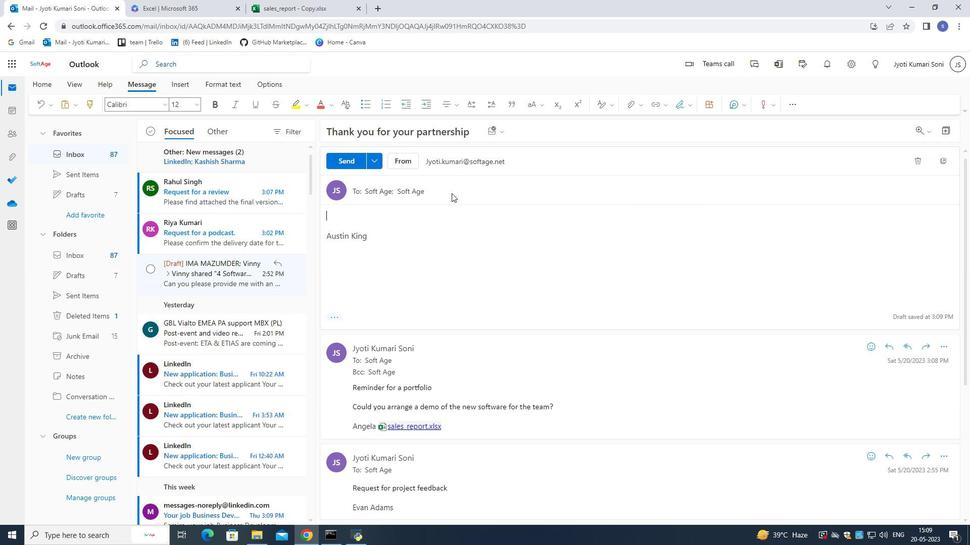 
Action: Mouse pressed left at (452, 192)
Screenshot: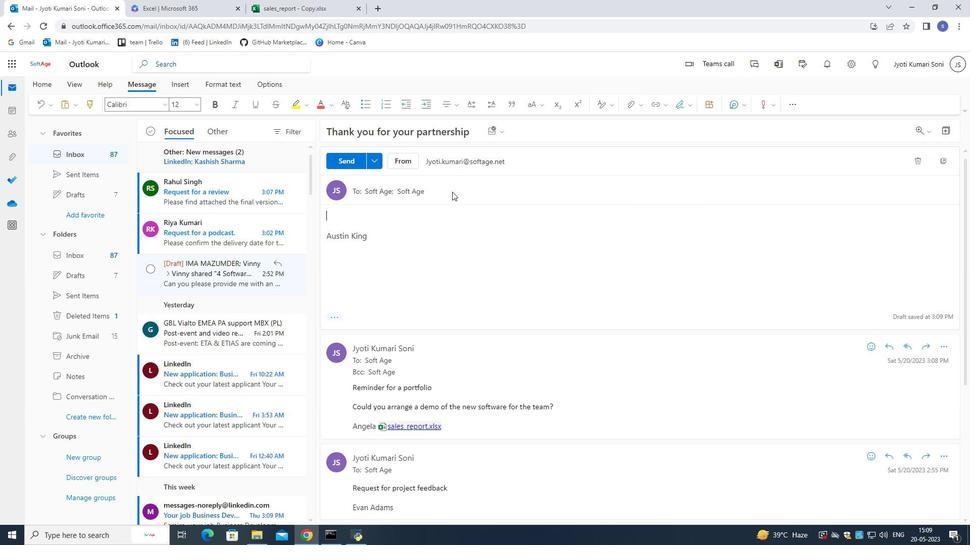 
Action: Mouse moved to (400, 193)
Screenshot: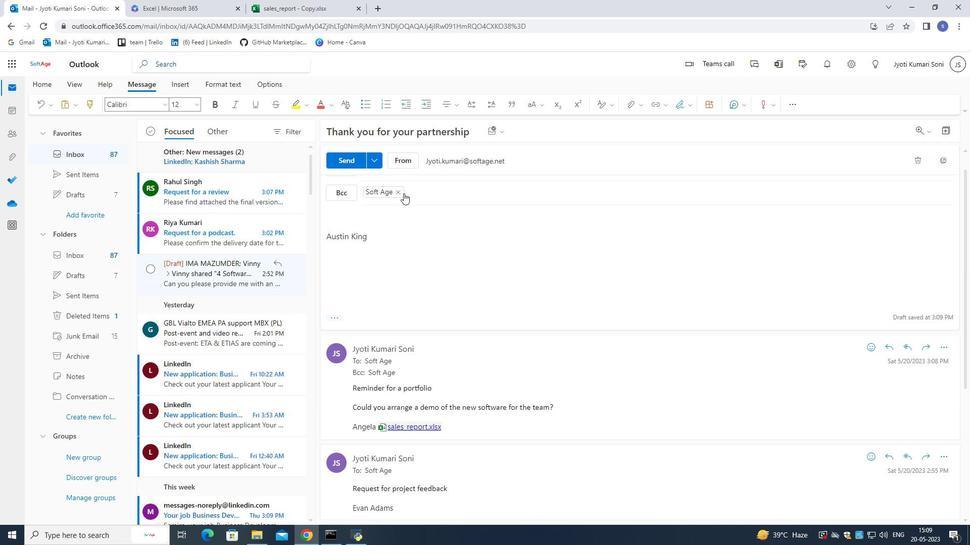
Action: Mouse pressed left at (400, 193)
Screenshot: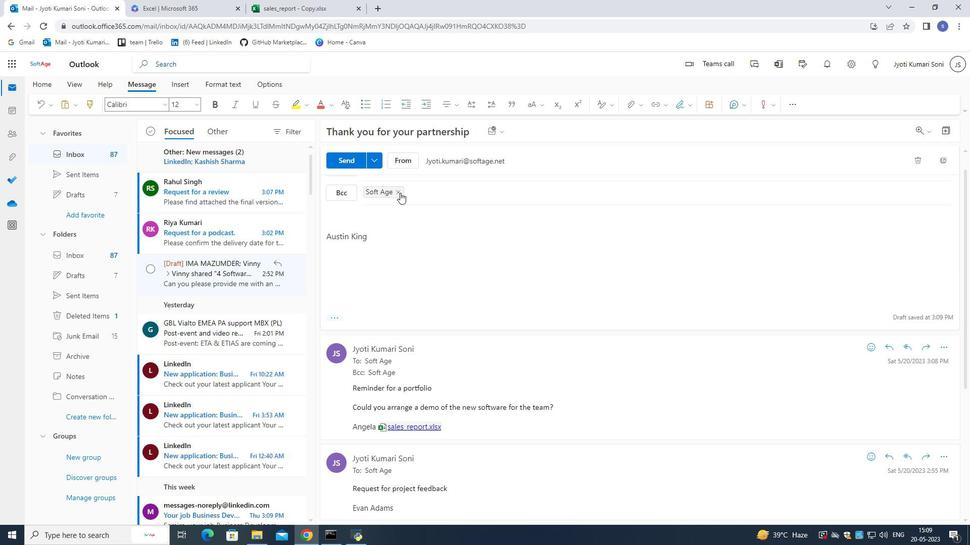 
Action: Mouse moved to (401, 191)
Screenshot: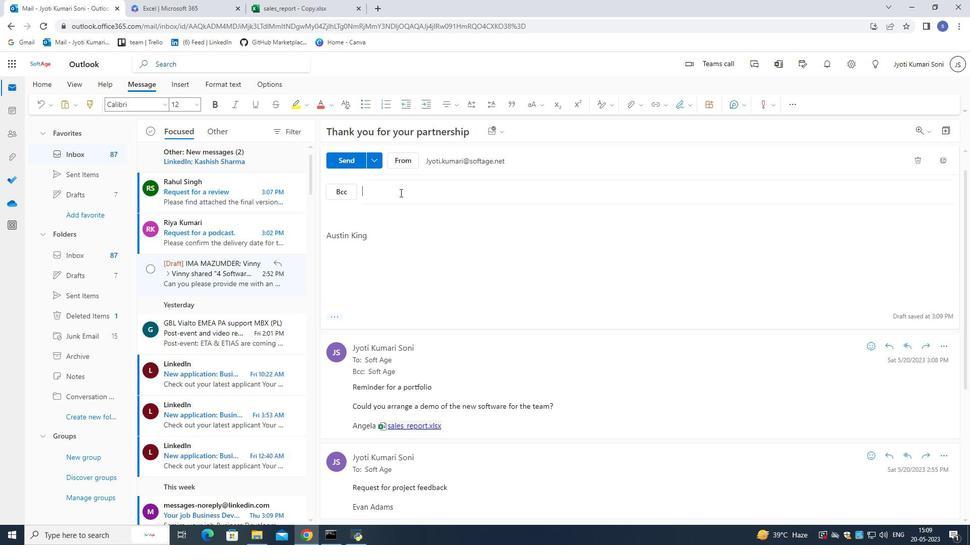 
Action: Mouse scrolled (401, 191) with delta (0, 0)
Screenshot: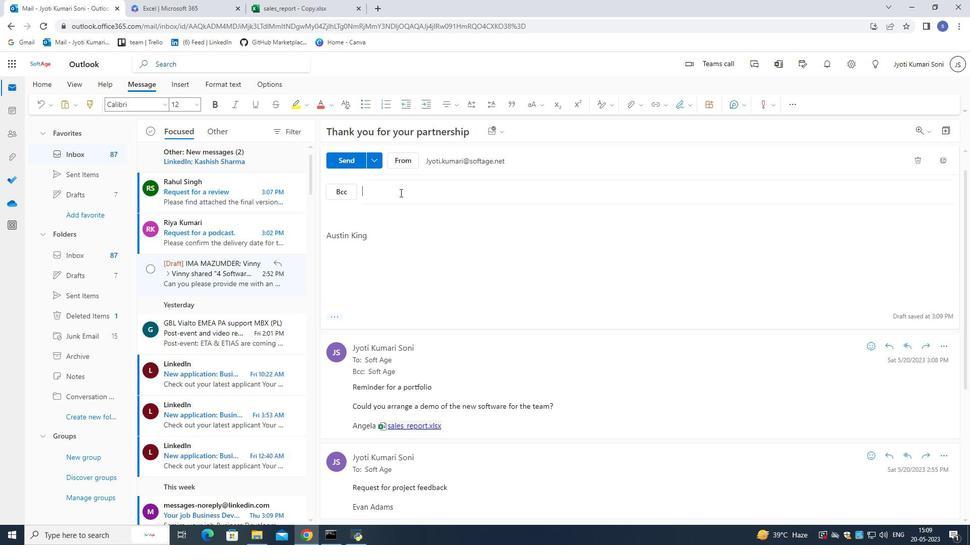 
Action: Mouse moved to (401, 191)
Screenshot: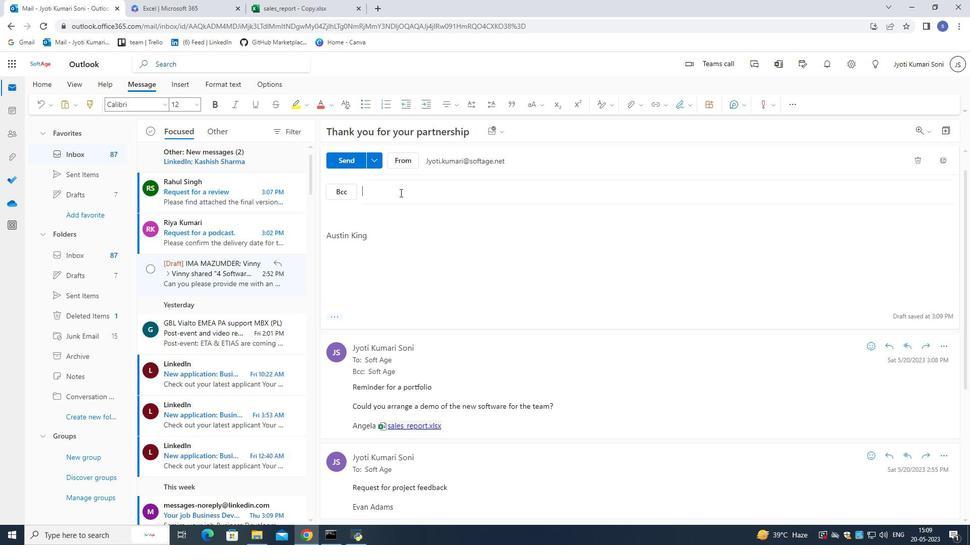 
Action: Mouse scrolled (401, 191) with delta (0, 0)
Screenshot: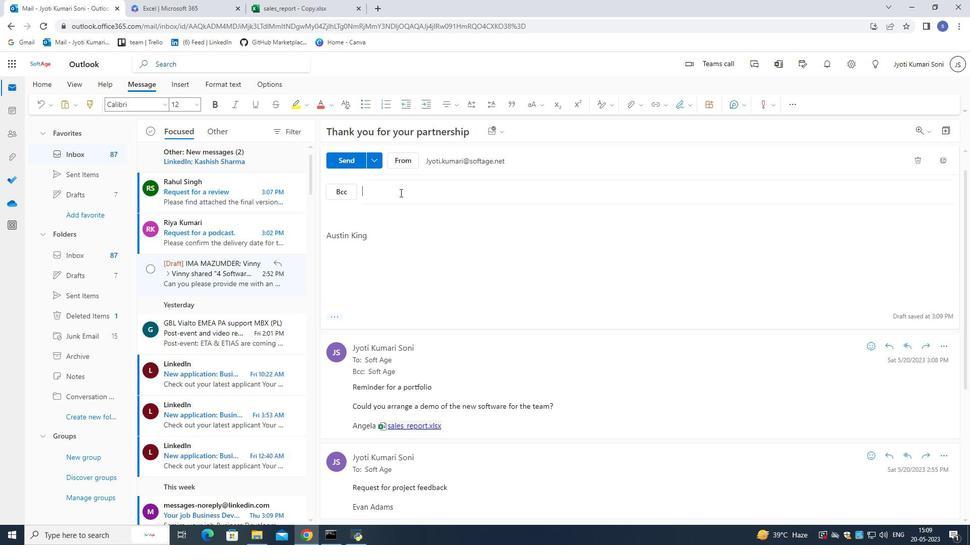 
Action: Mouse scrolled (401, 191) with delta (0, 0)
Screenshot: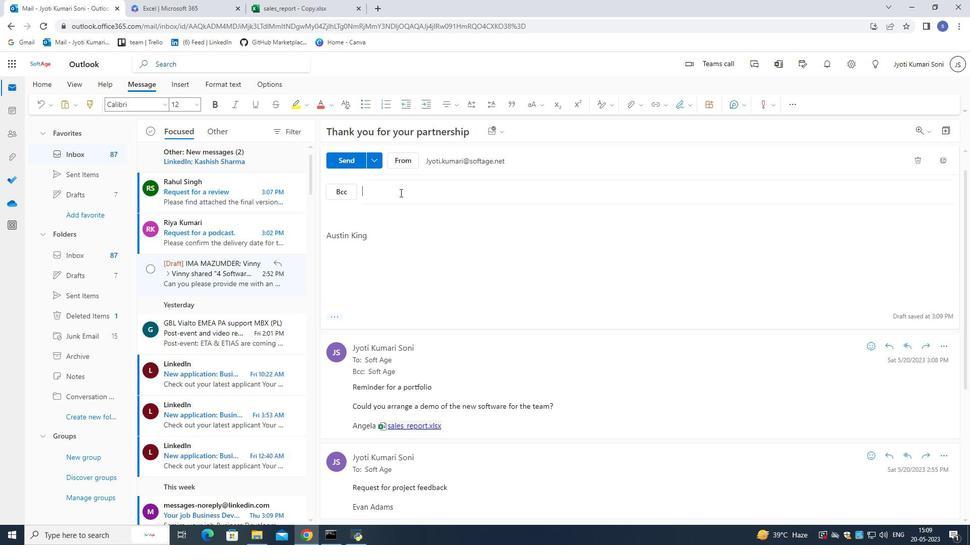 
Action: Mouse moved to (398, 187)
Screenshot: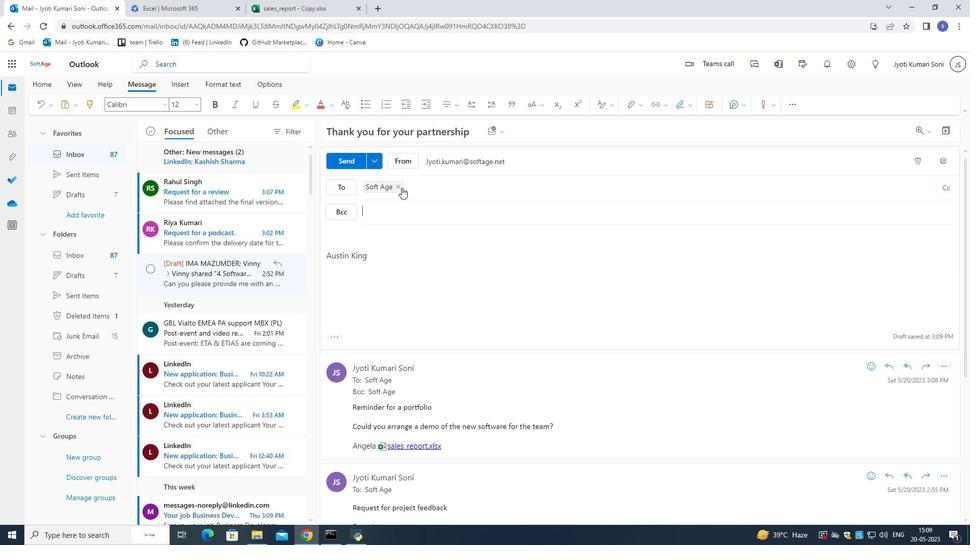 
Action: Mouse pressed left at (398, 187)
Screenshot: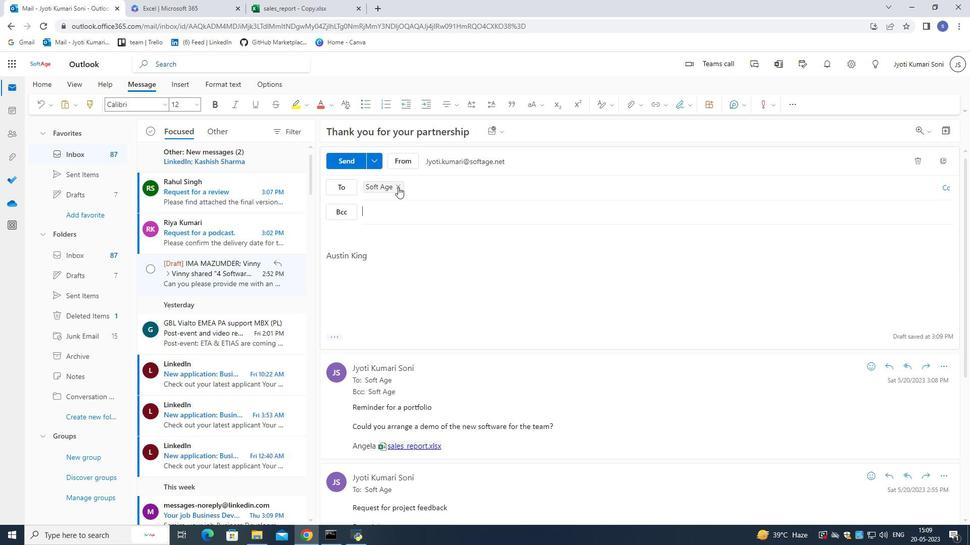 
Action: Mouse moved to (385, 185)
Screenshot: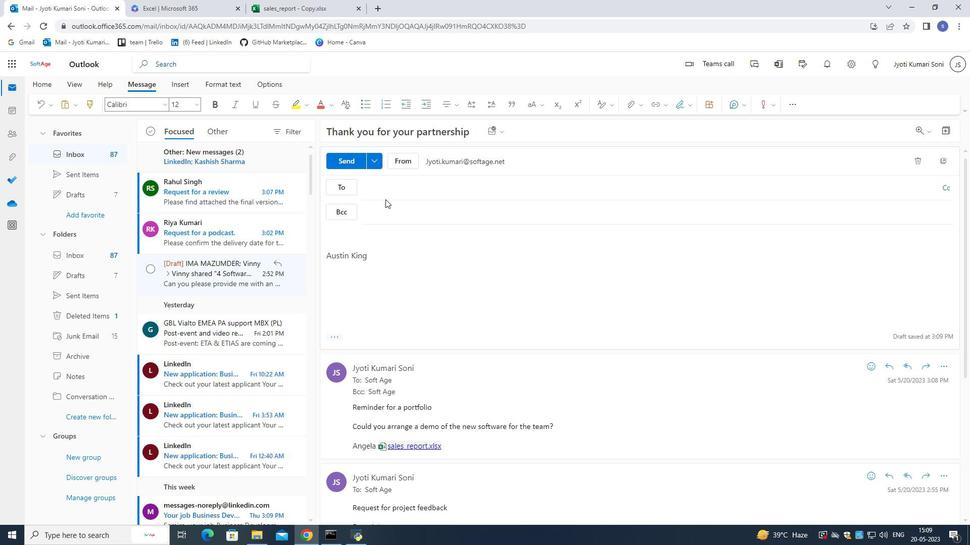 
Action: Mouse pressed left at (385, 185)
Screenshot: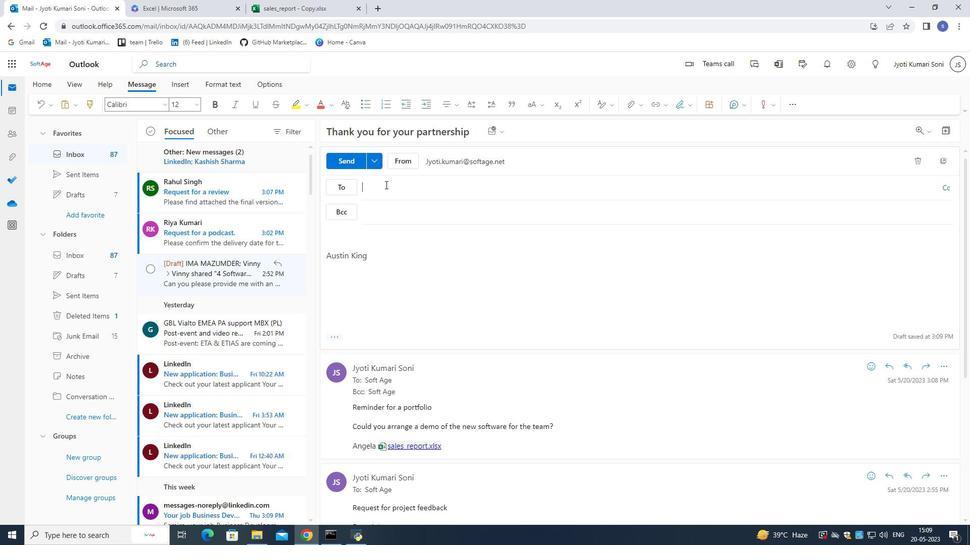 
Action: Mouse moved to (379, 189)
Screenshot: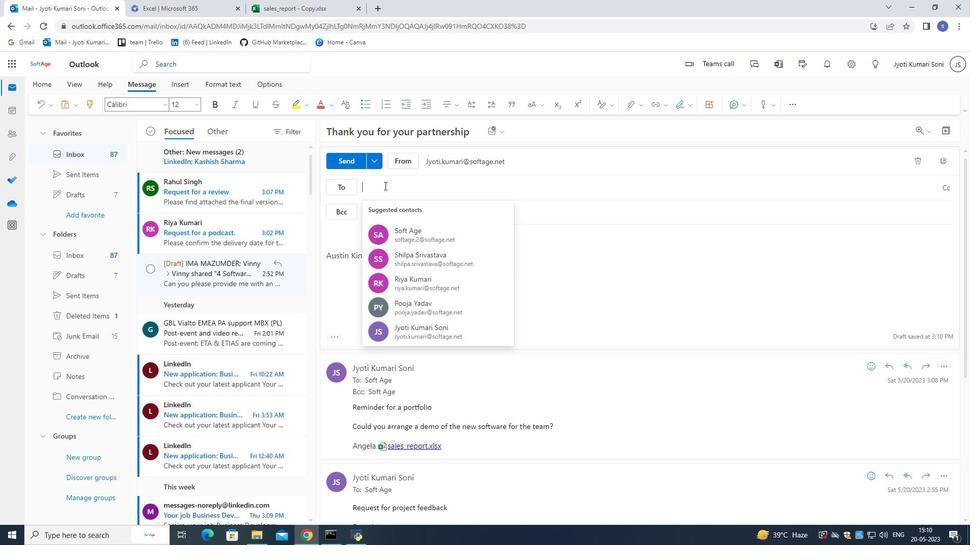 
Action: Key pressed softage.10<Key.shift>@softage.net
Screenshot: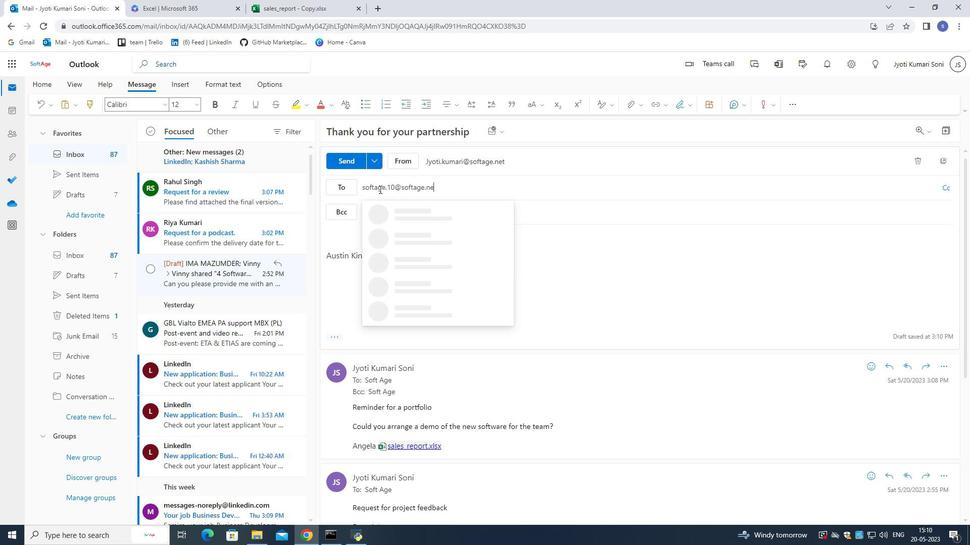 
Action: Mouse moved to (417, 218)
Screenshot: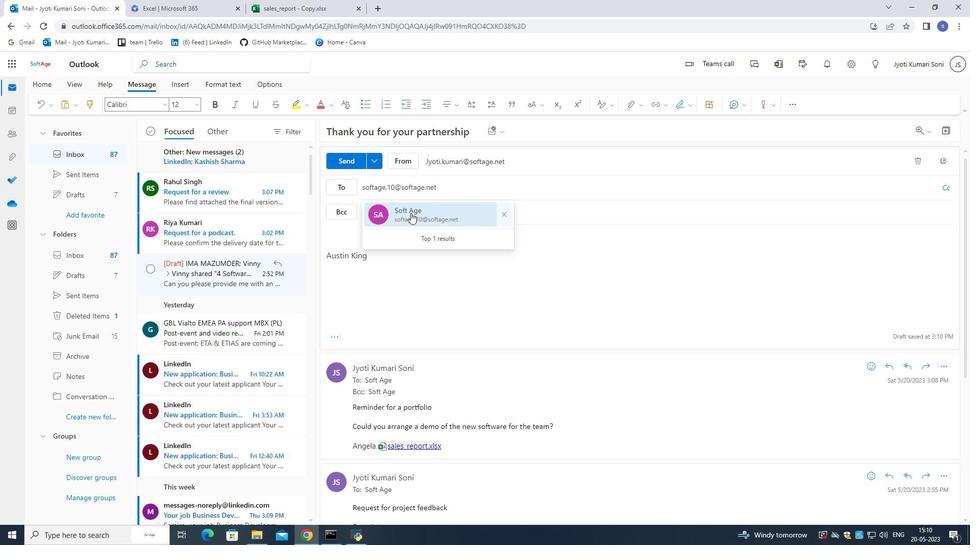 
Action: Mouse pressed left at (417, 218)
Screenshot: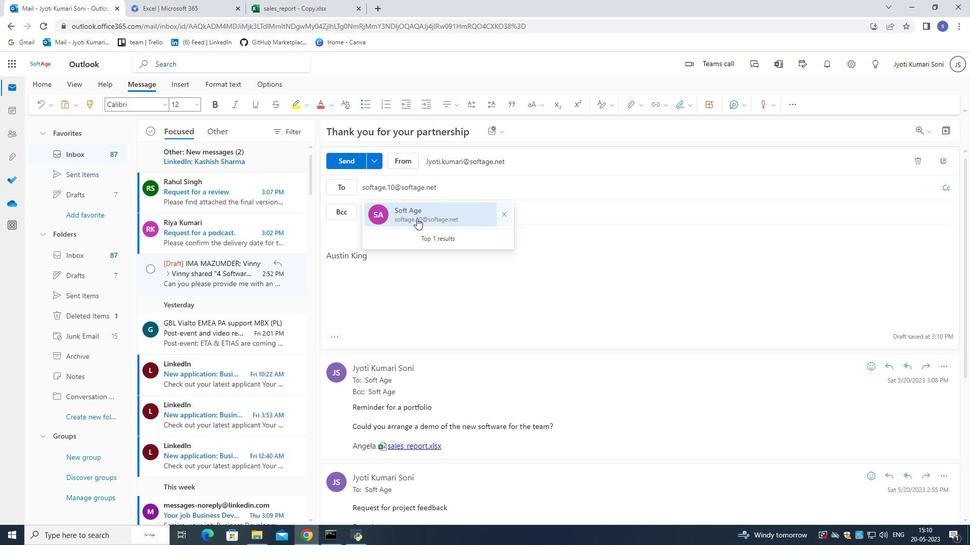 
Action: Mouse moved to (387, 215)
Screenshot: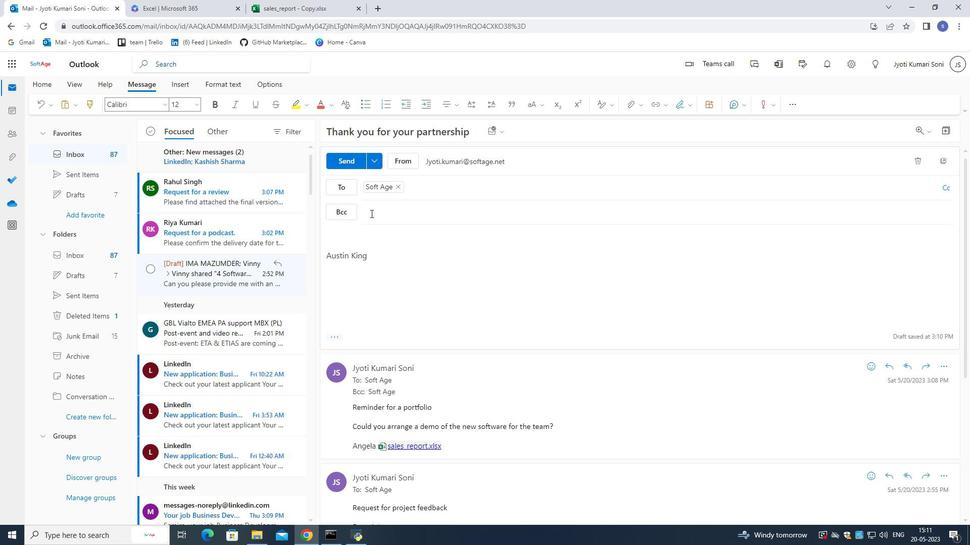 
Action: Mouse pressed left at (387, 215)
Screenshot: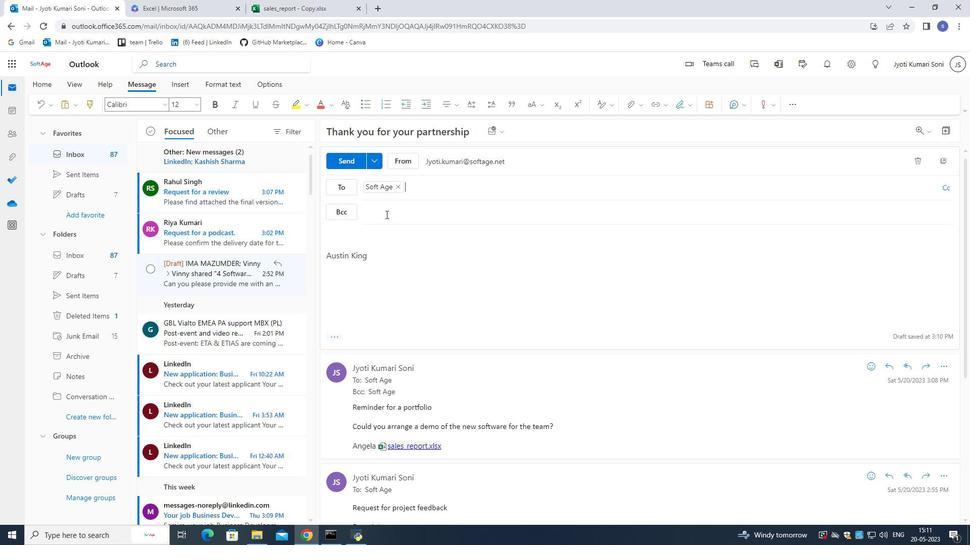 
Action: Mouse moved to (388, 215)
Screenshot: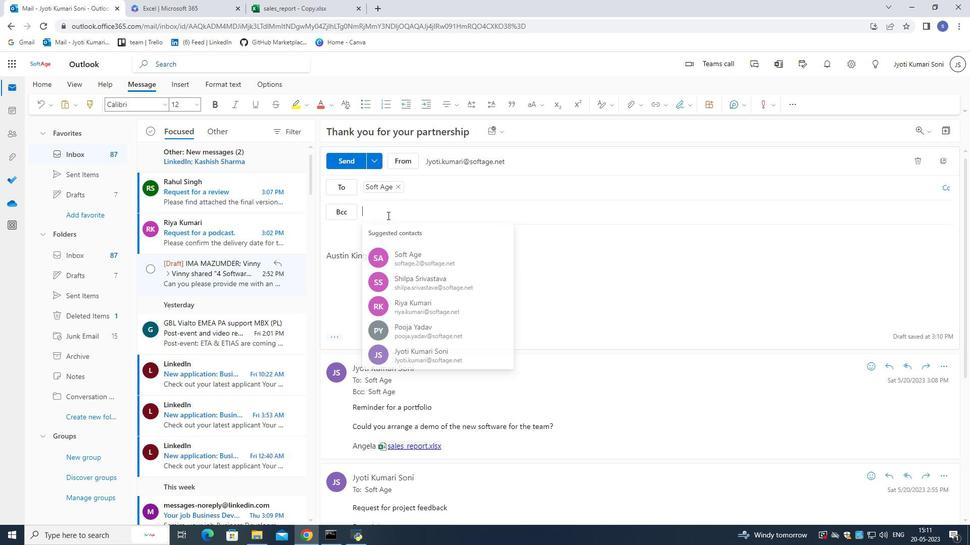
Action: Key pressed softage.8<Key.shift>@softage.net
Screenshot: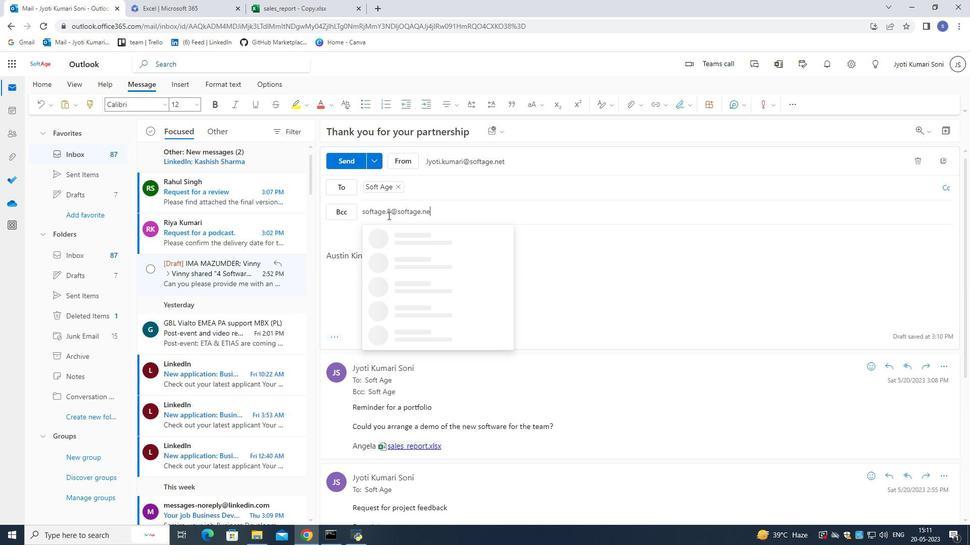 
Action: Mouse moved to (398, 235)
Screenshot: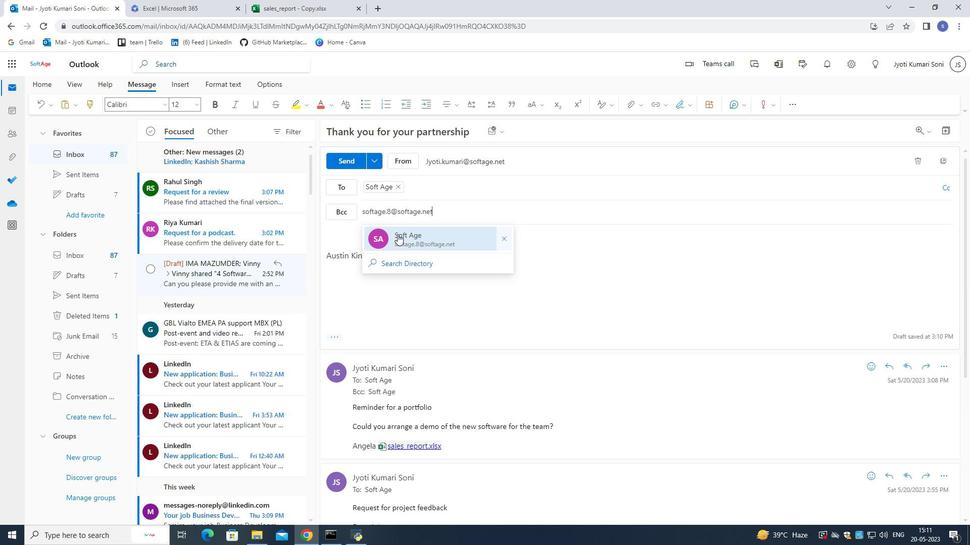 
Action: Mouse pressed left at (398, 235)
Screenshot: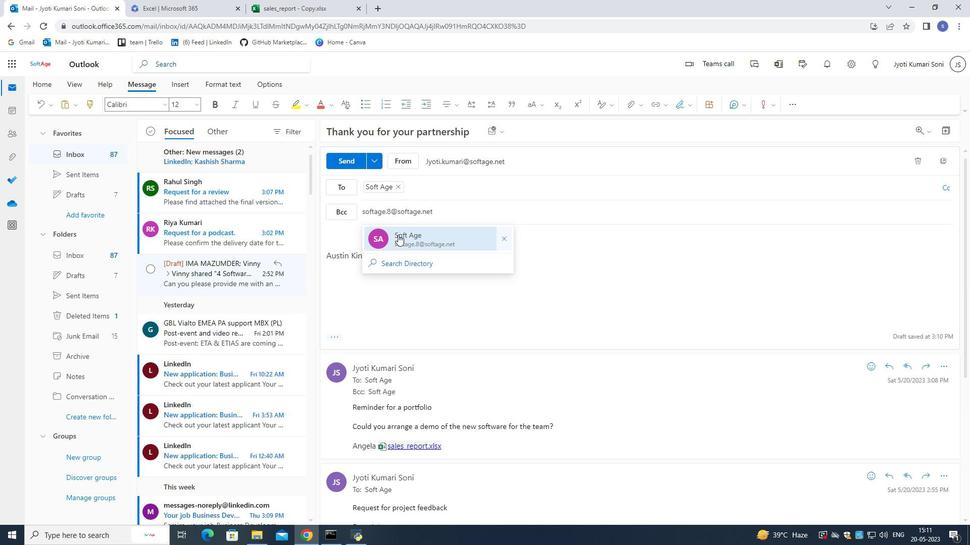 
Action: Mouse moved to (408, 234)
Screenshot: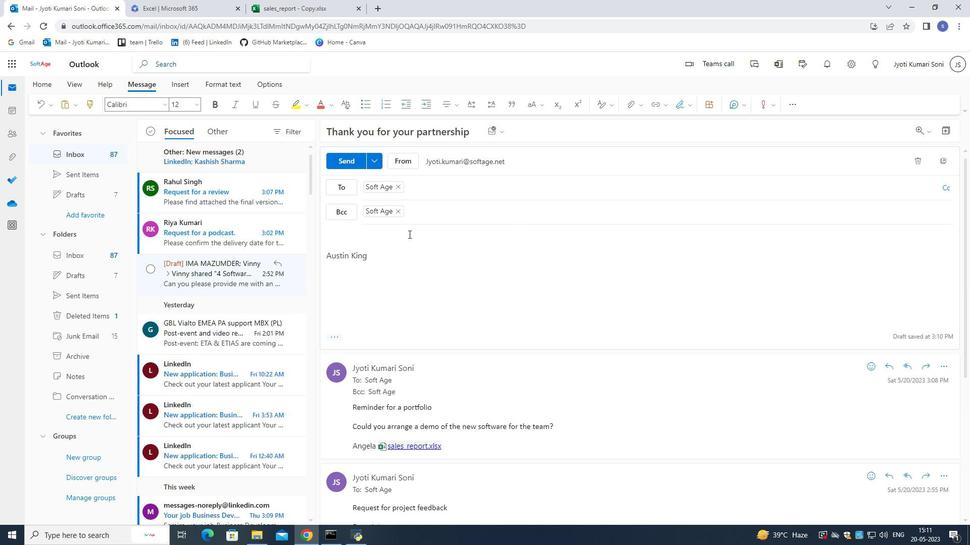 
Action: Mouse scrolled (408, 234) with delta (0, 0)
Screenshot: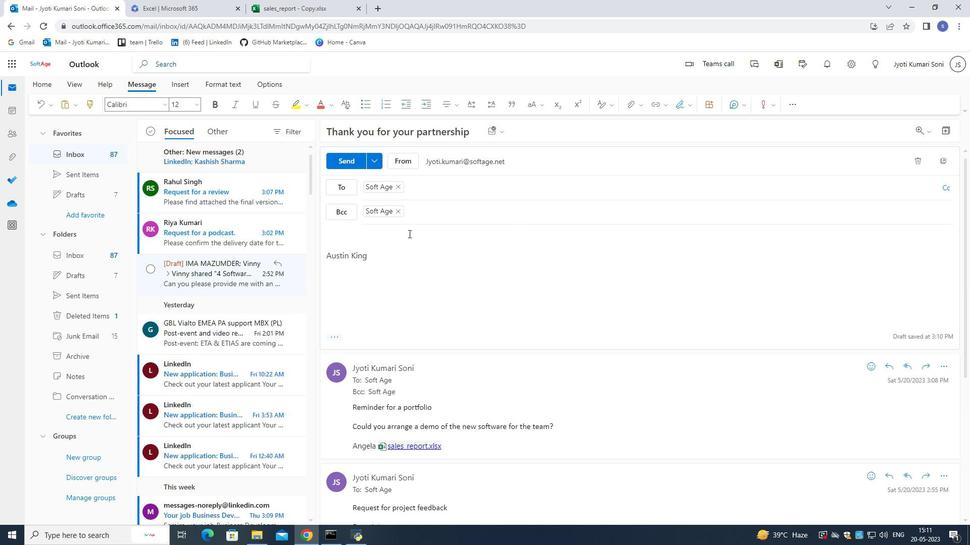 
Action: Mouse scrolled (408, 234) with delta (0, 0)
Screenshot: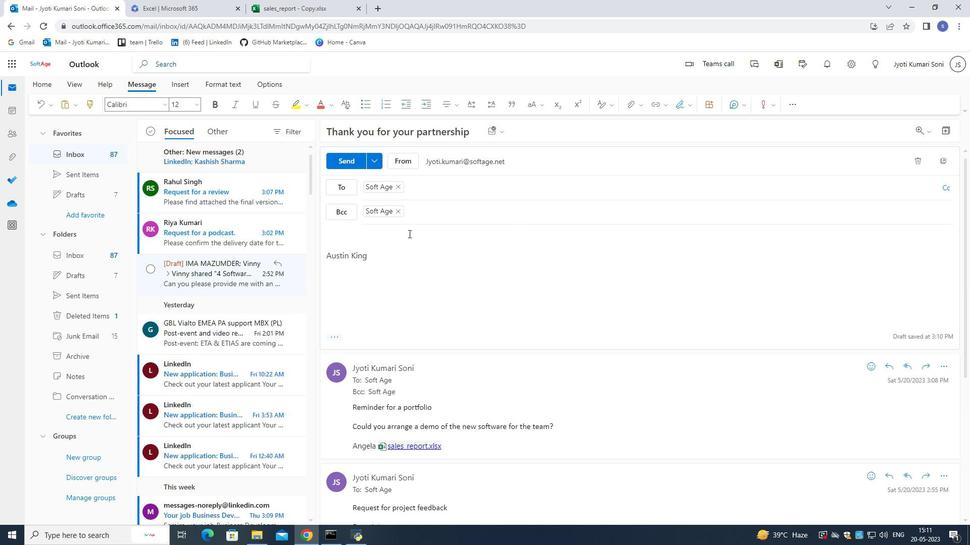 
Action: Mouse moved to (408, 233)
Screenshot: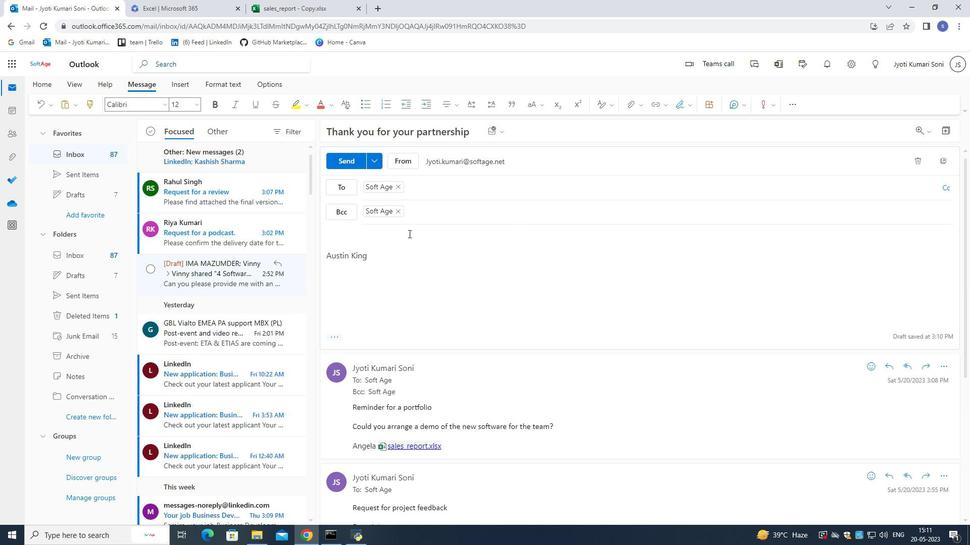 
Action: Mouse scrolled (408, 234) with delta (0, 0)
Screenshot: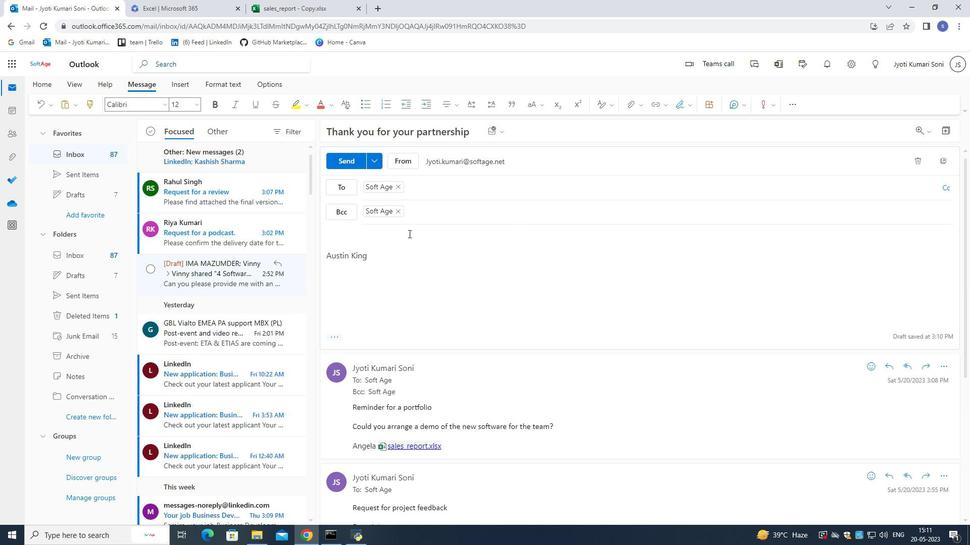 
Action: Mouse moved to (408, 233)
Screenshot: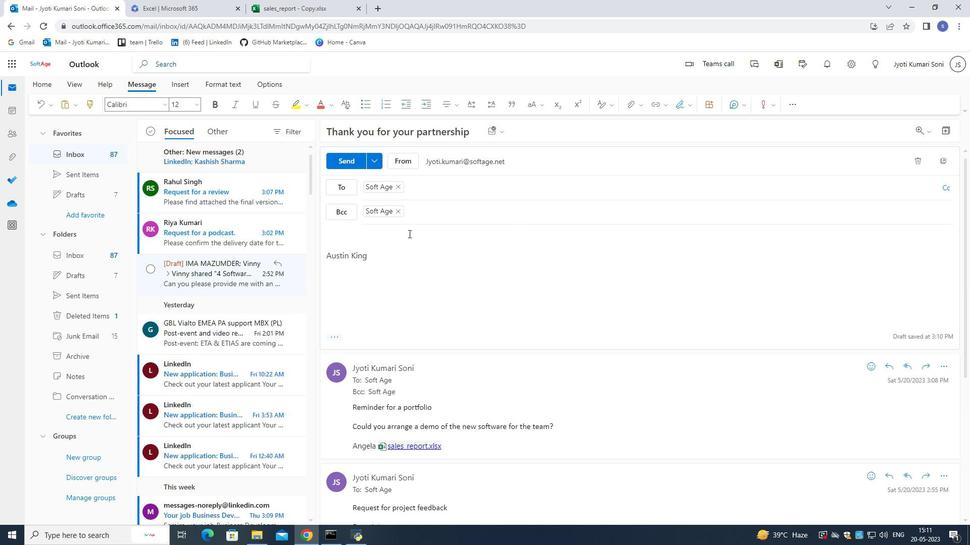 
Action: Mouse scrolled (408, 234) with delta (0, 0)
Screenshot: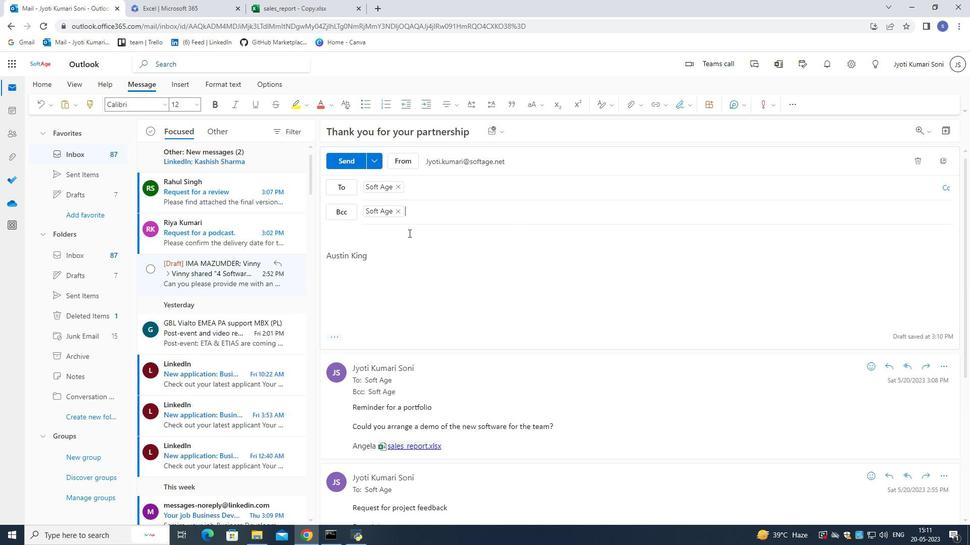 
Action: Mouse moved to (480, 256)
Screenshot: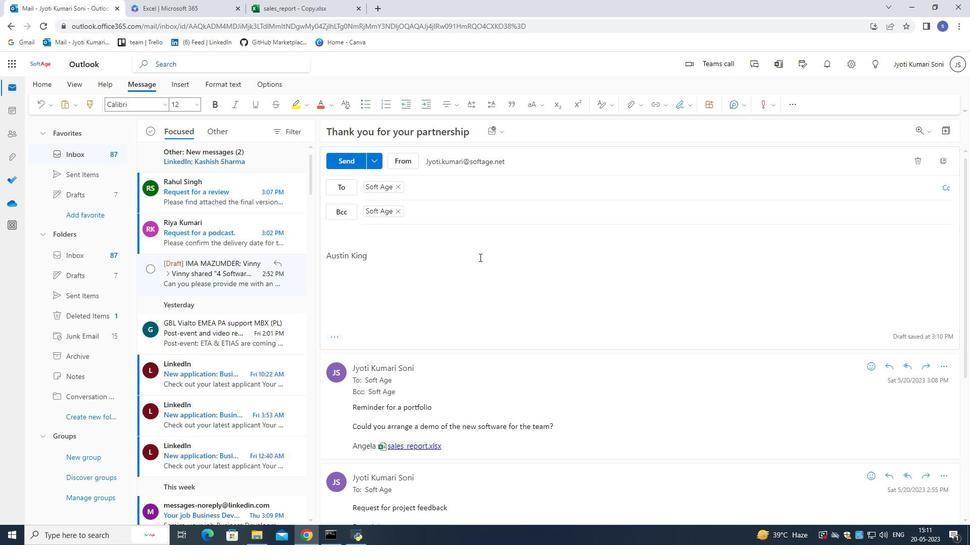 
Action: Mouse scrolled (480, 257) with delta (0, 0)
Screenshot: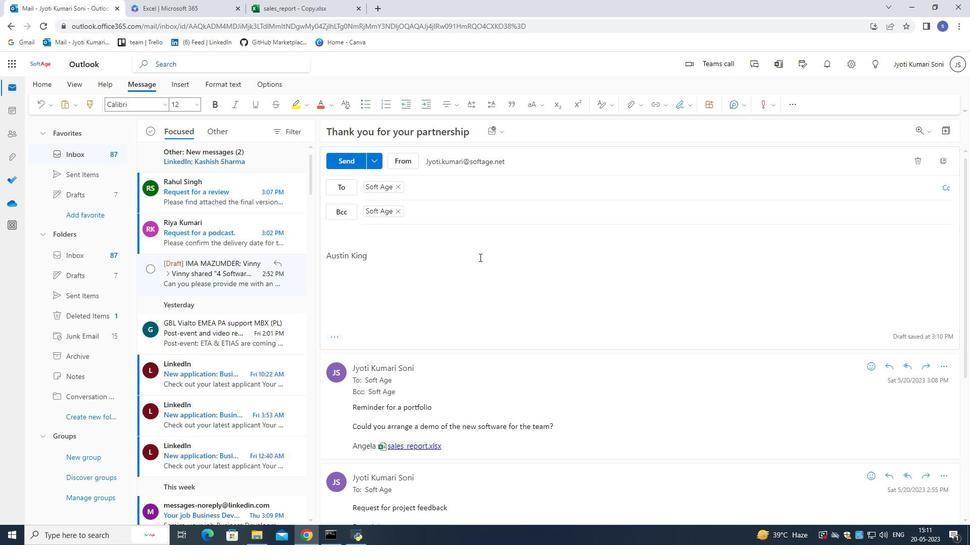 
Action: Mouse moved to (480, 255)
Screenshot: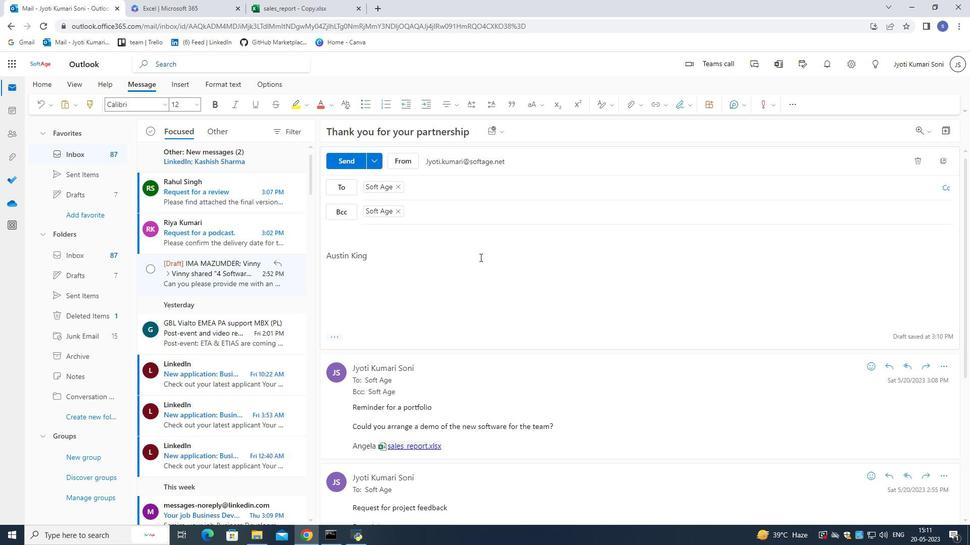 
Action: Mouse scrolled (480, 256) with delta (0, 0)
Screenshot: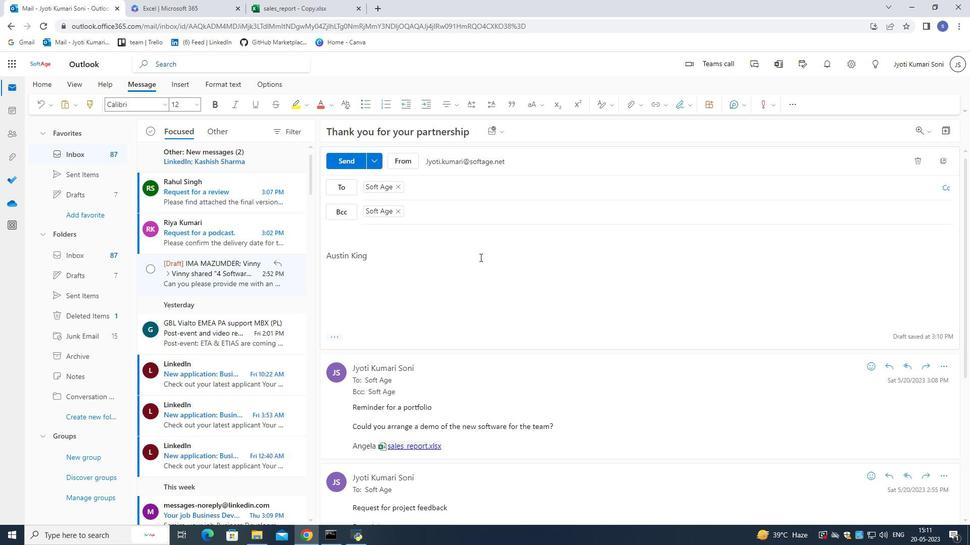 
Action: Mouse moved to (480, 254)
Screenshot: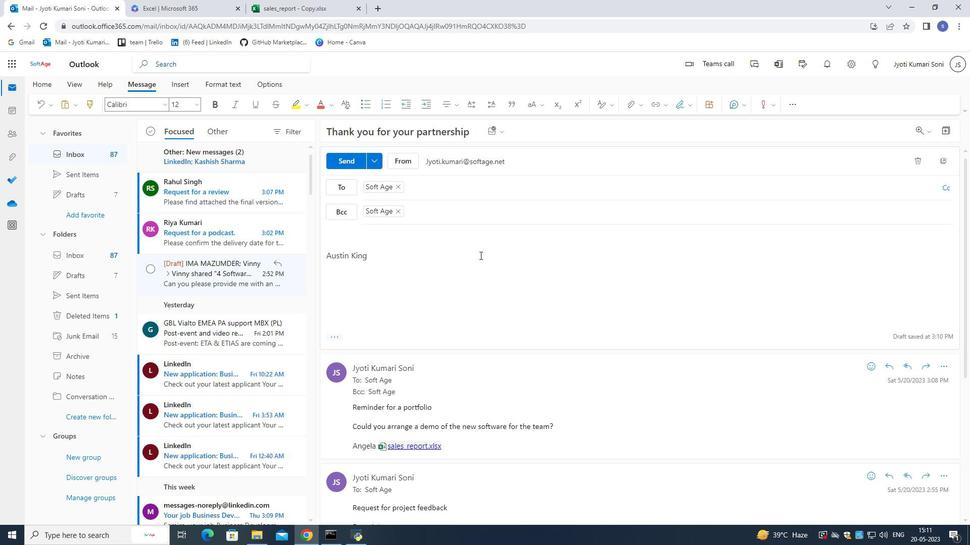 
Action: Mouse scrolled (480, 254) with delta (0, 0)
Screenshot: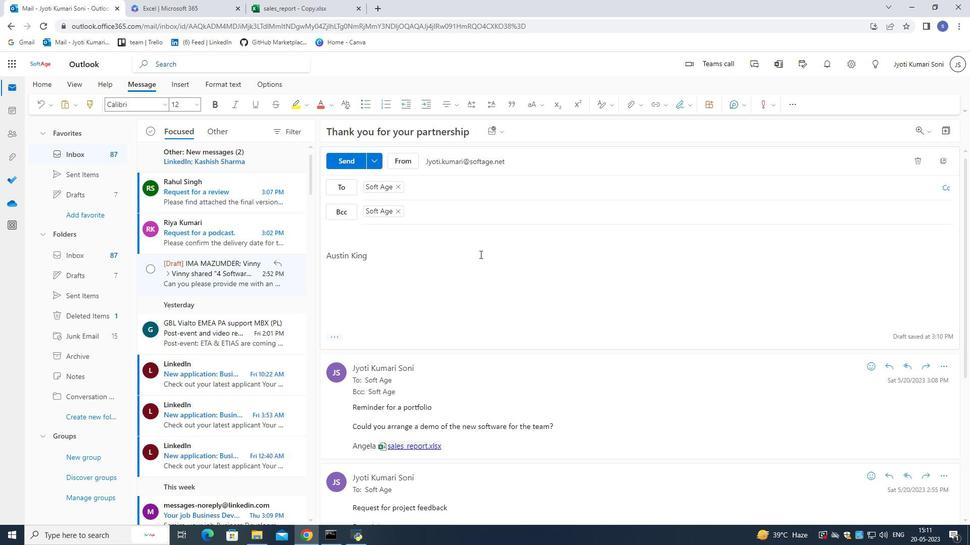 
Action: Mouse moved to (479, 254)
Screenshot: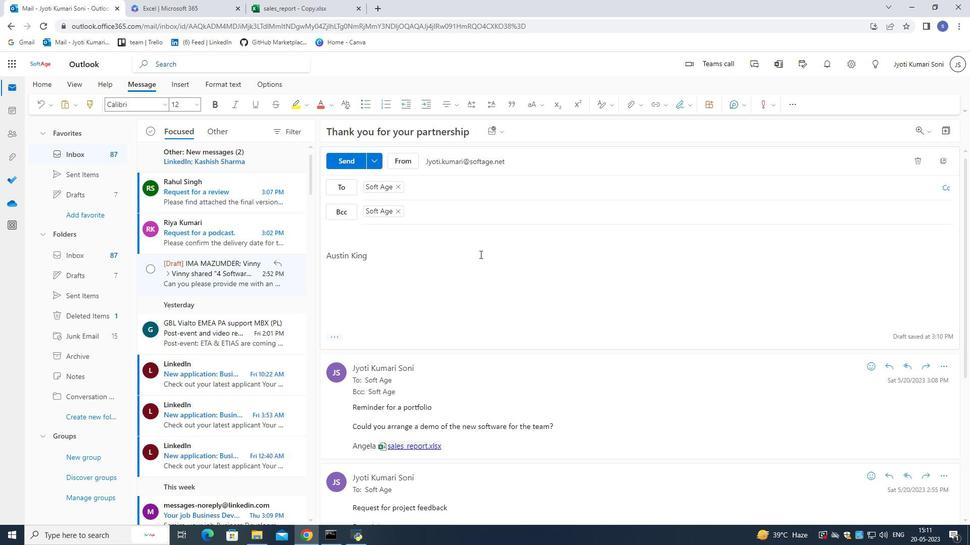 
Action: Mouse scrolled (479, 254) with delta (0, 0)
Screenshot: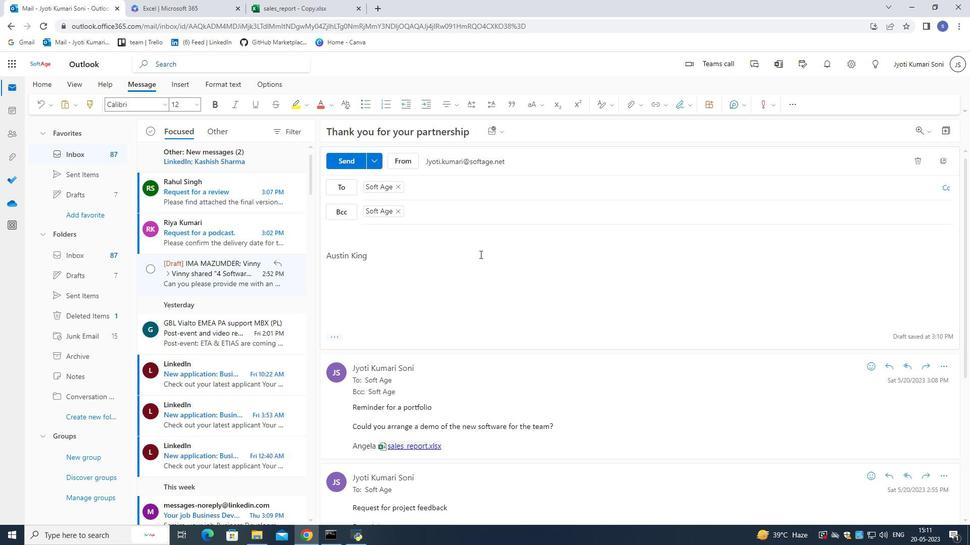 
Action: Mouse scrolled (479, 254) with delta (0, 0)
Screenshot: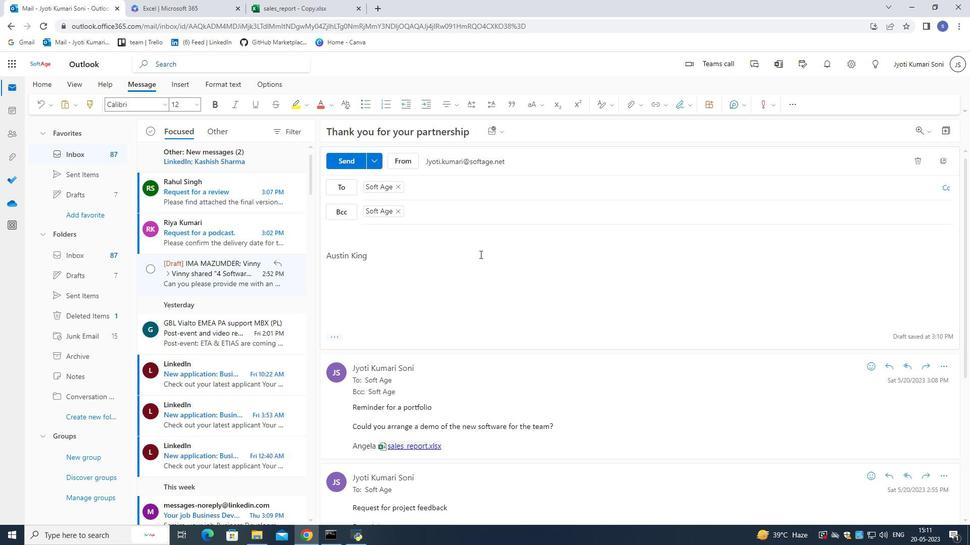 
Action: Mouse scrolled (479, 255) with delta (0, 0)
Screenshot: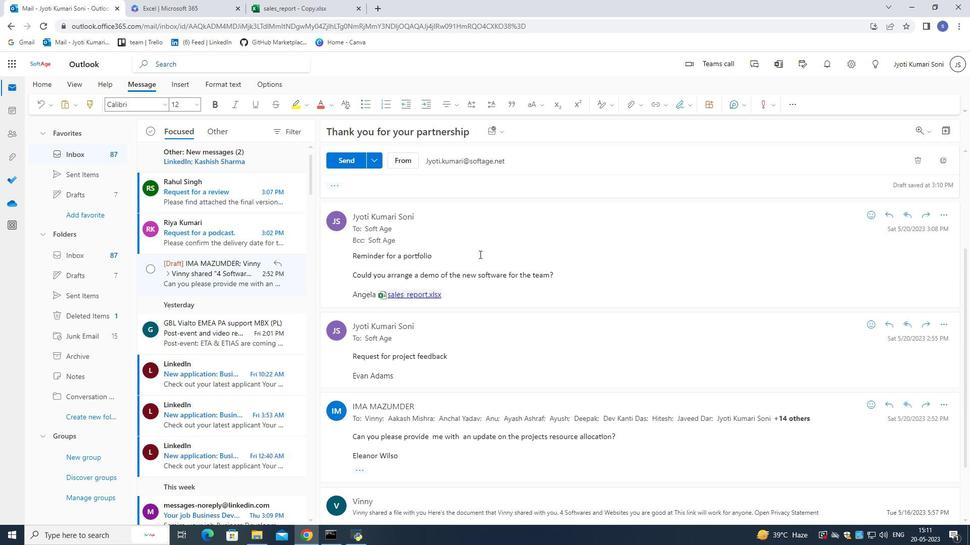 
Action: Mouse moved to (479, 254)
Screenshot: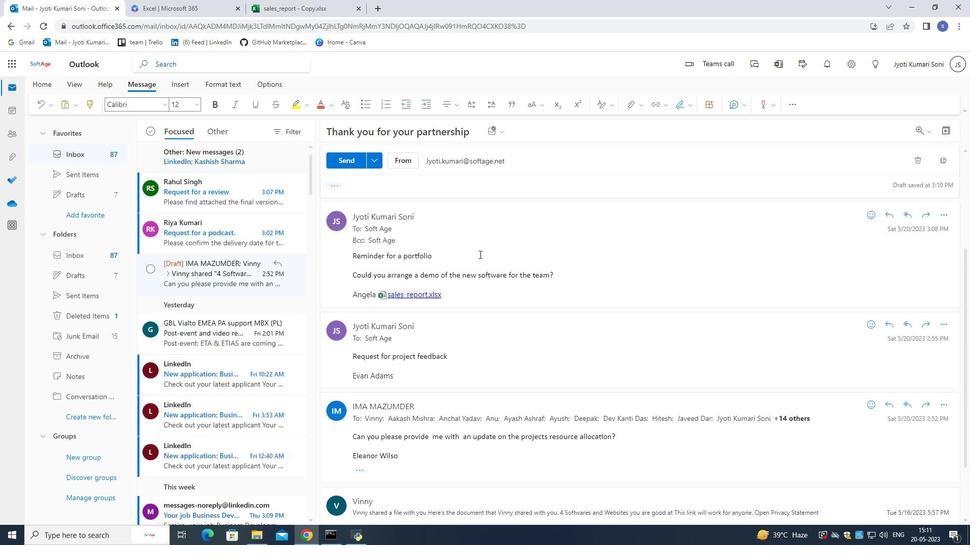 
Action: Mouse scrolled (479, 255) with delta (0, 0)
Screenshot: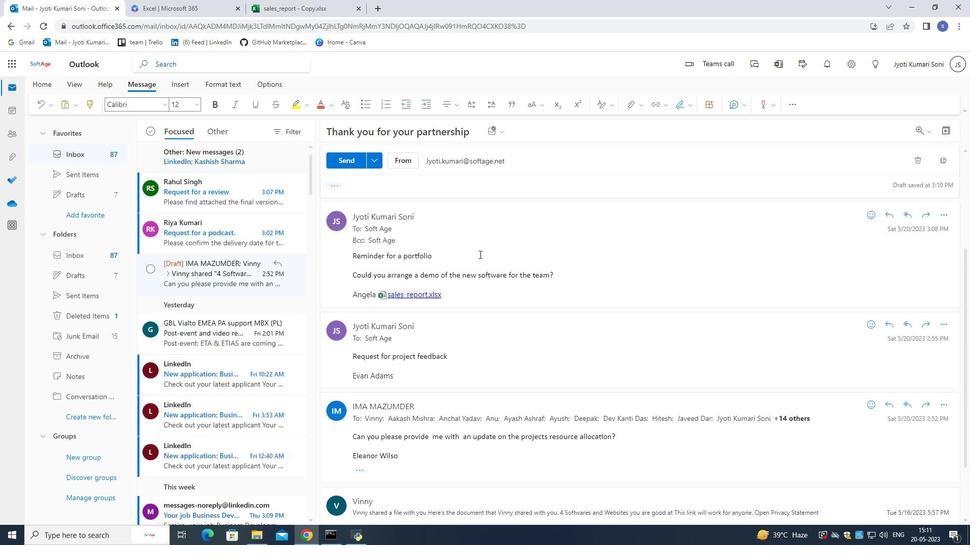 
Action: Mouse moved to (478, 253)
Screenshot: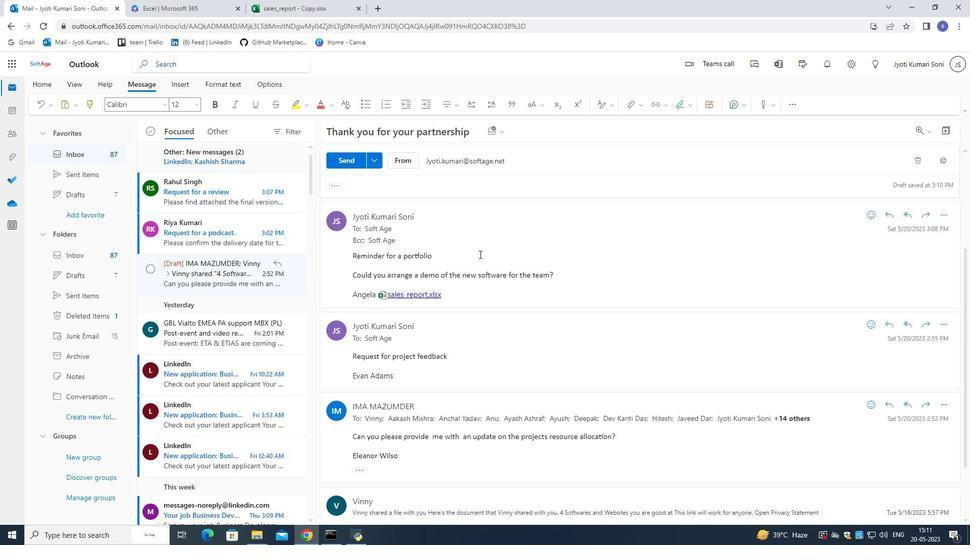 
Action: Mouse scrolled (478, 254) with delta (0, 0)
Screenshot: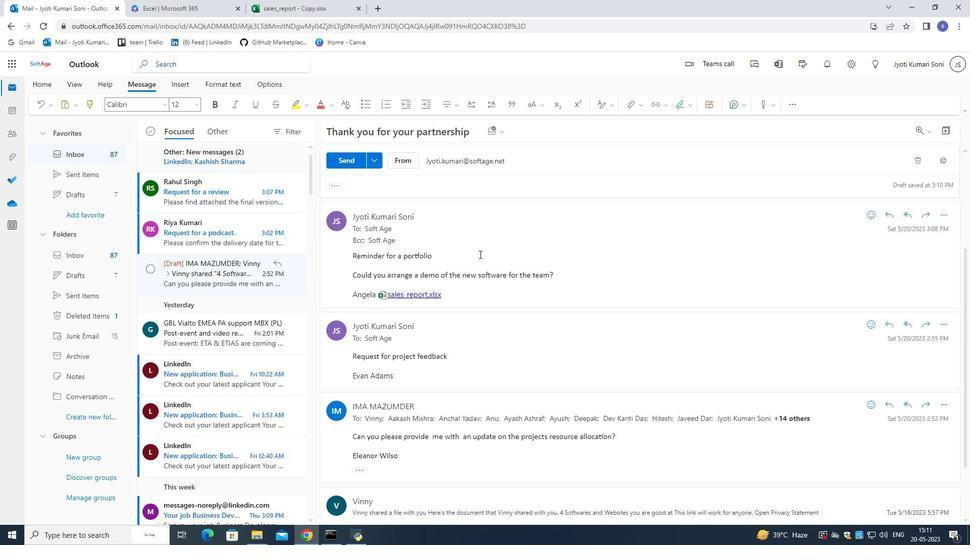 
Action: Mouse moved to (476, 249)
Screenshot: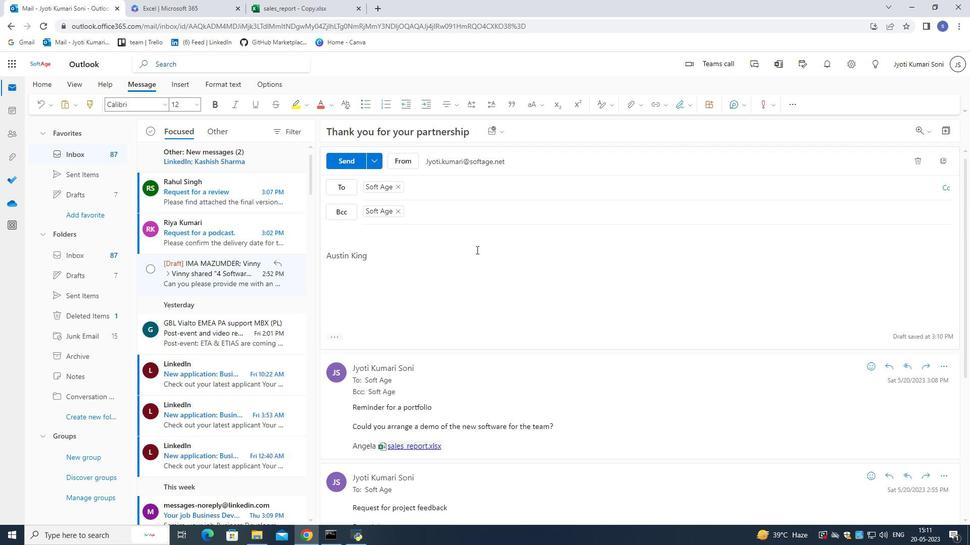 
Action: Mouse scrolled (476, 250) with delta (0, 0)
Screenshot: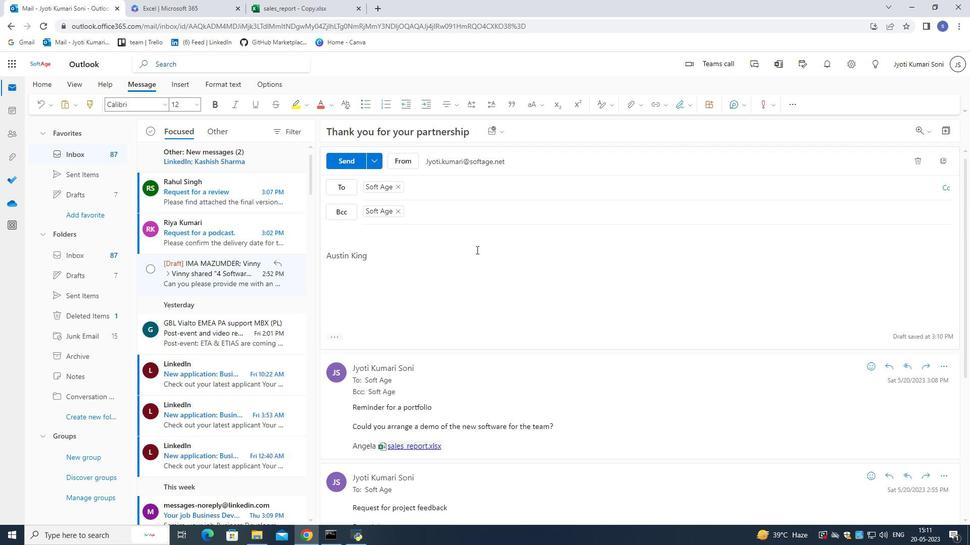 
Action: Mouse moved to (475, 249)
Screenshot: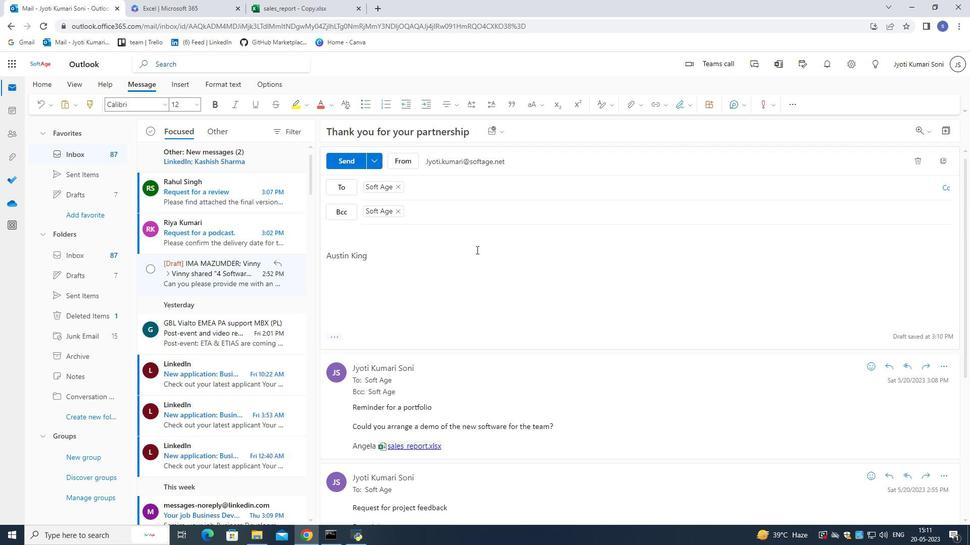 
Action: Mouse scrolled (475, 249) with delta (0, 0)
Screenshot: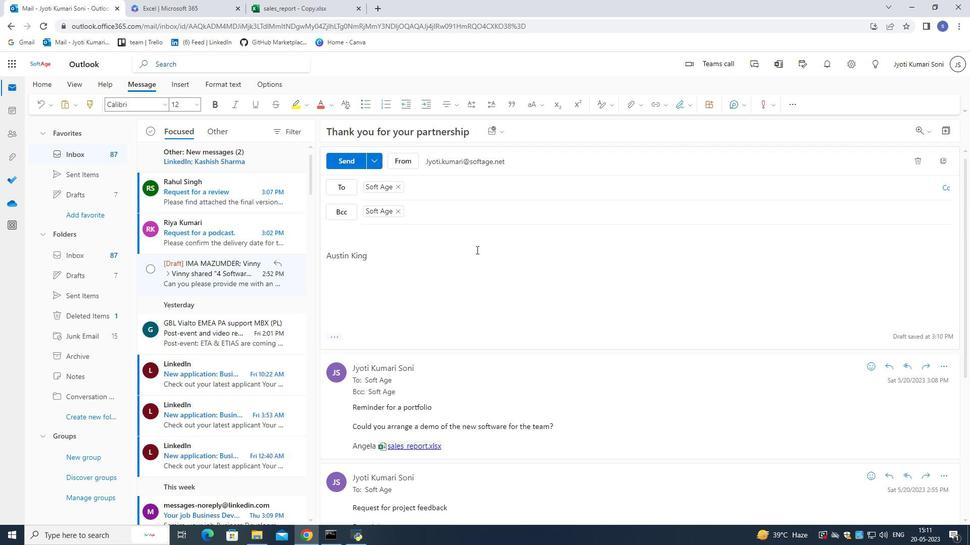 
Action: Mouse moved to (474, 247)
Screenshot: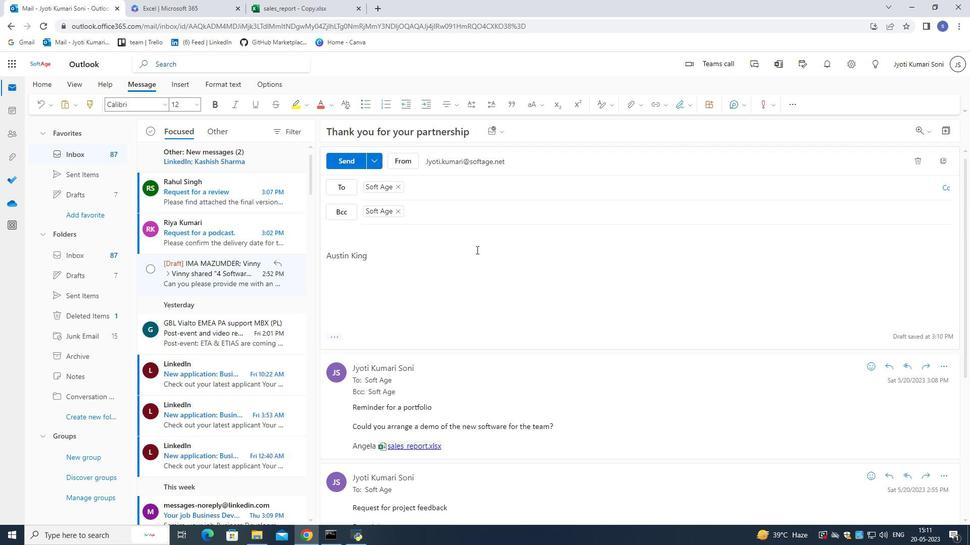
Action: Mouse scrolled (474, 247) with delta (0, 0)
Screenshot: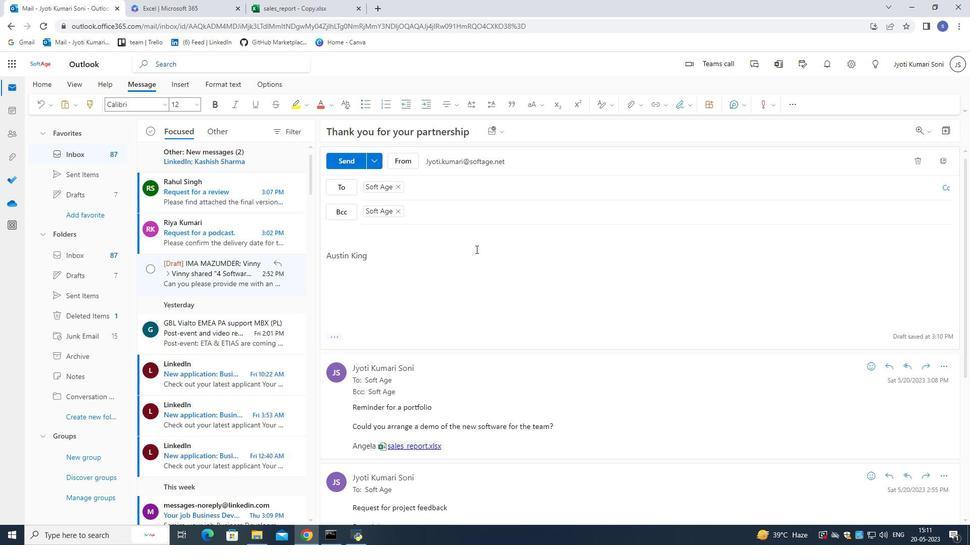 
Action: Mouse moved to (375, 232)
Screenshot: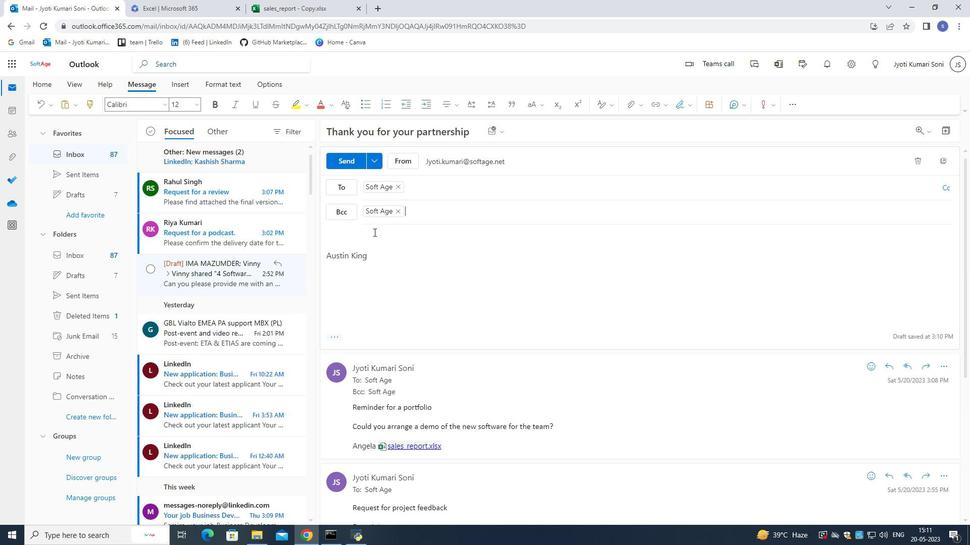 
Action: Mouse scrolled (375, 232) with delta (0, 0)
Screenshot: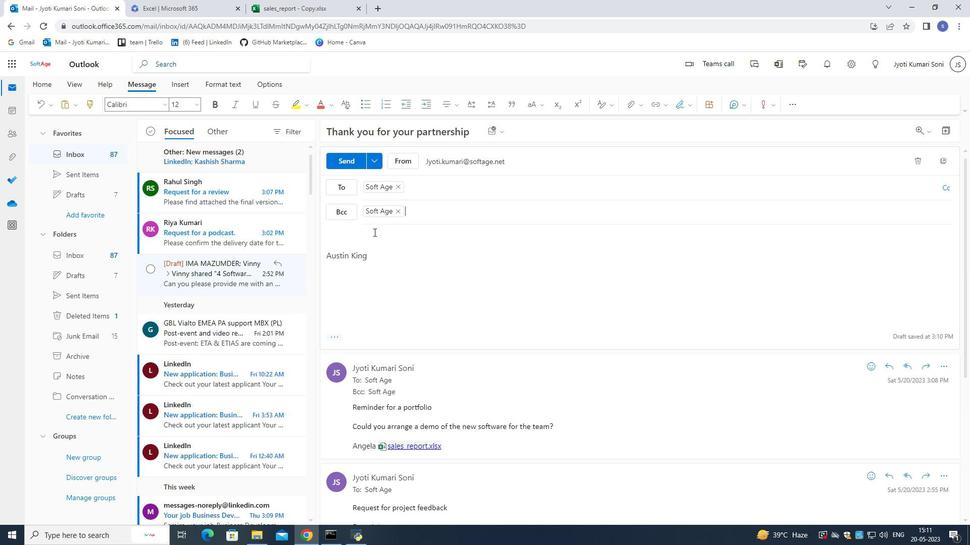 
Action: Mouse moved to (376, 232)
Screenshot: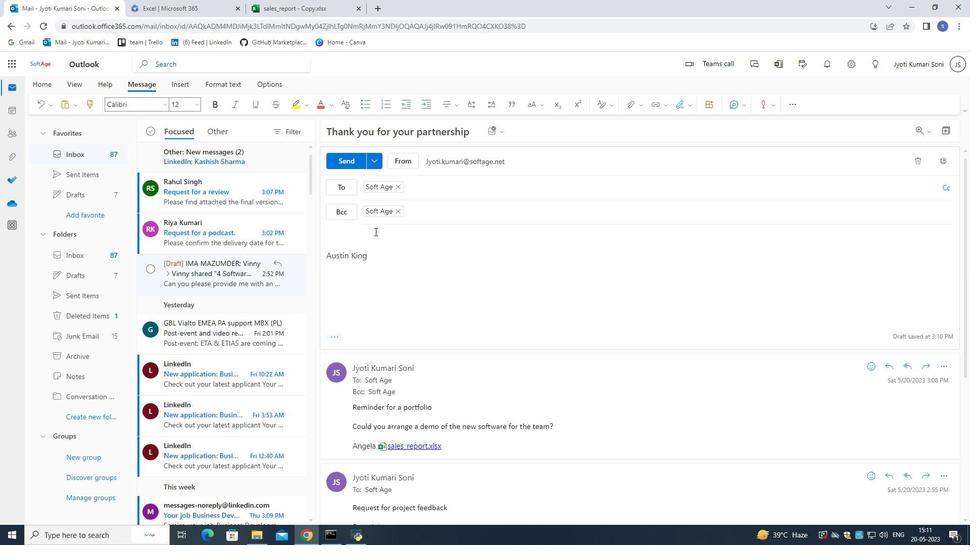 
Action: Mouse scrolled (376, 232) with delta (0, 0)
Screenshot: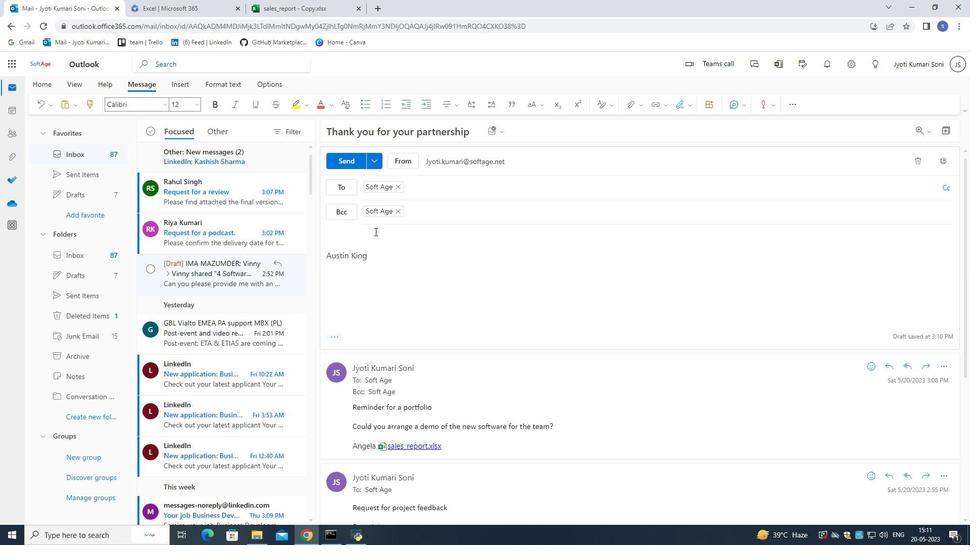 
Action: Mouse moved to (376, 233)
Screenshot: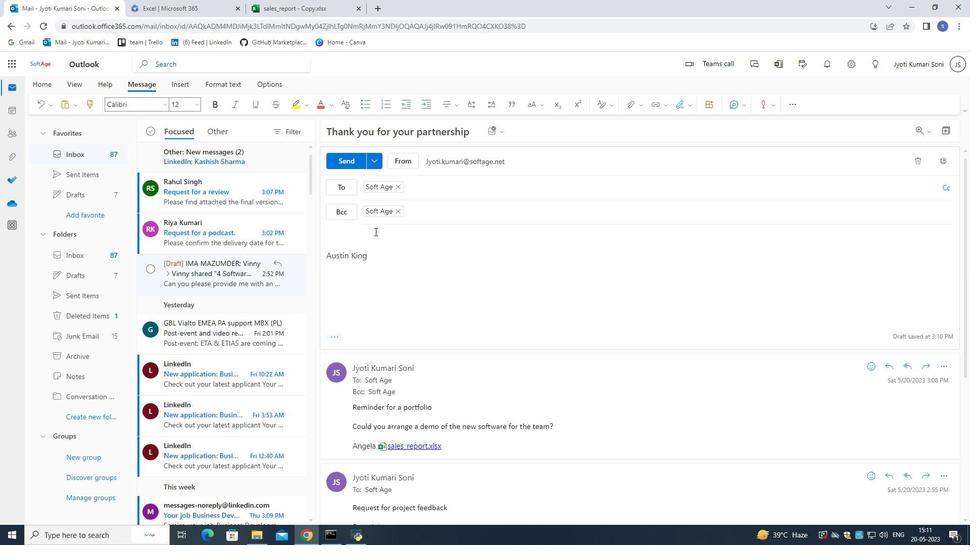 
Action: Mouse scrolled (376, 232) with delta (0, 0)
Screenshot: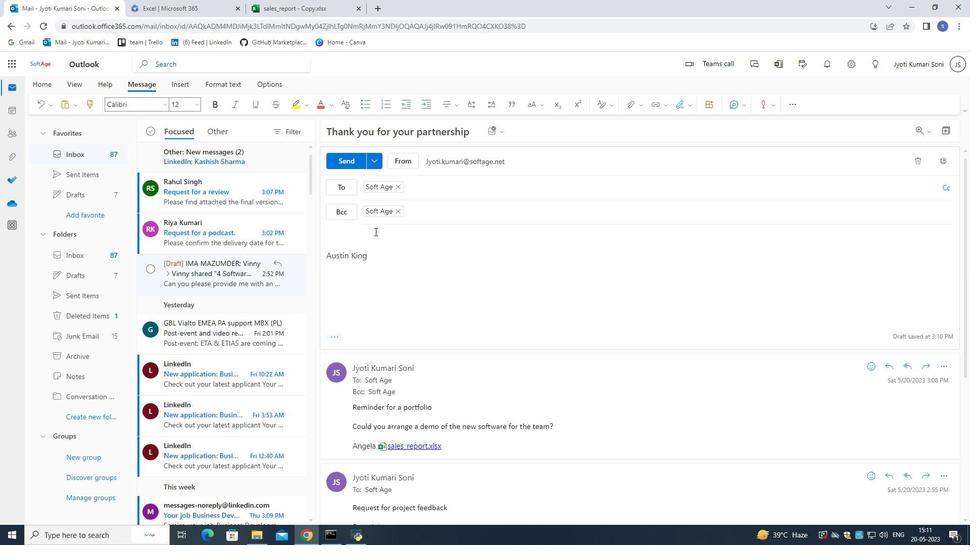 
Action: Mouse scrolled (376, 233) with delta (0, 0)
Screenshot: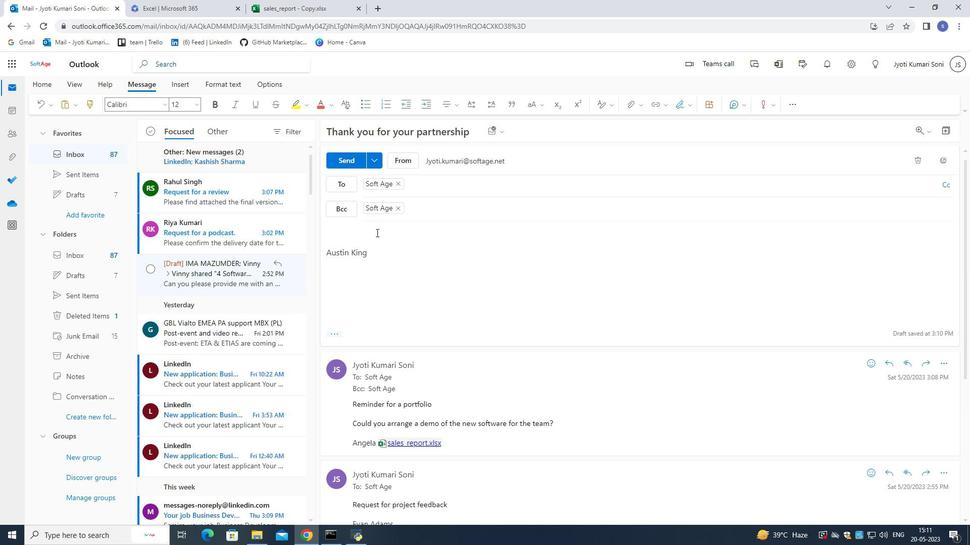 
Action: Mouse scrolled (376, 233) with delta (0, 0)
Screenshot: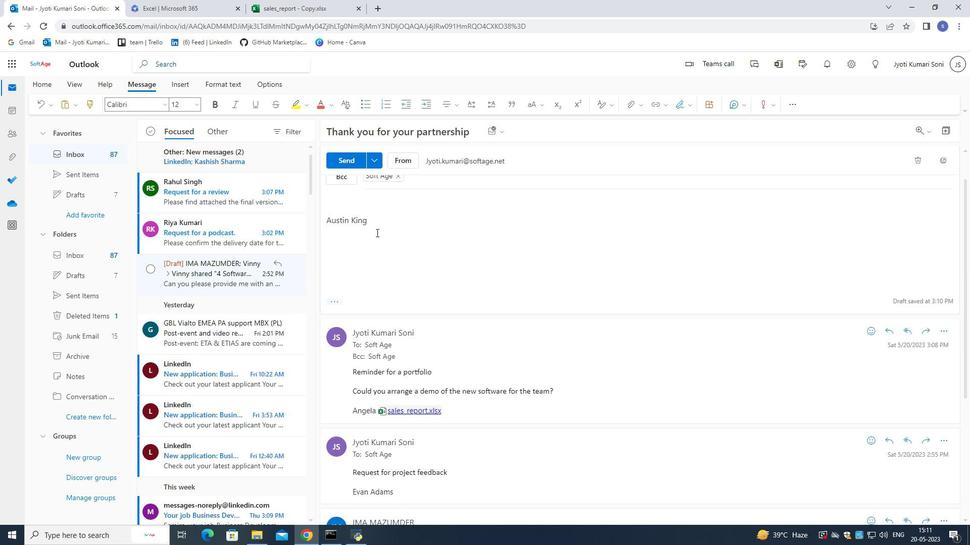 
Action: Mouse moved to (375, 228)
Screenshot: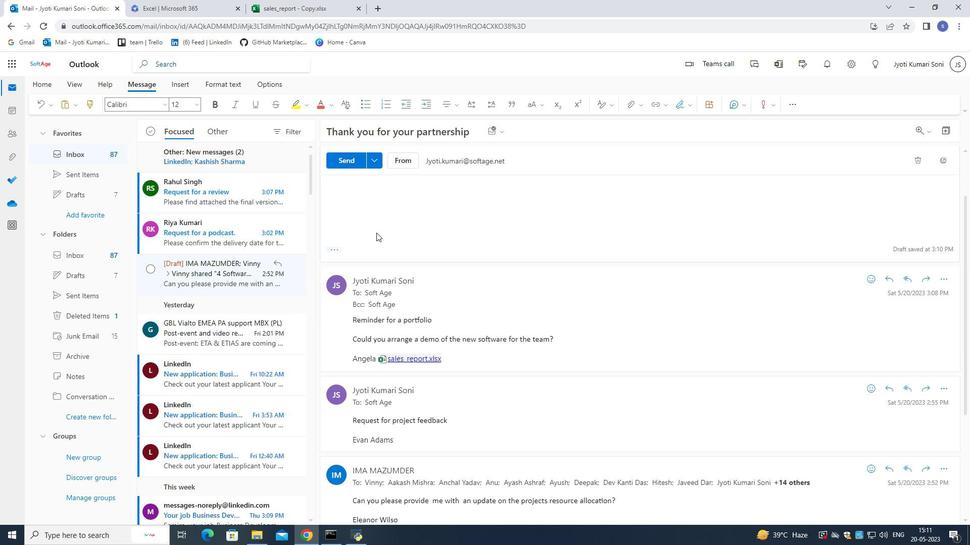 
Action: Mouse scrolled (375, 229) with delta (0, 0)
Screenshot: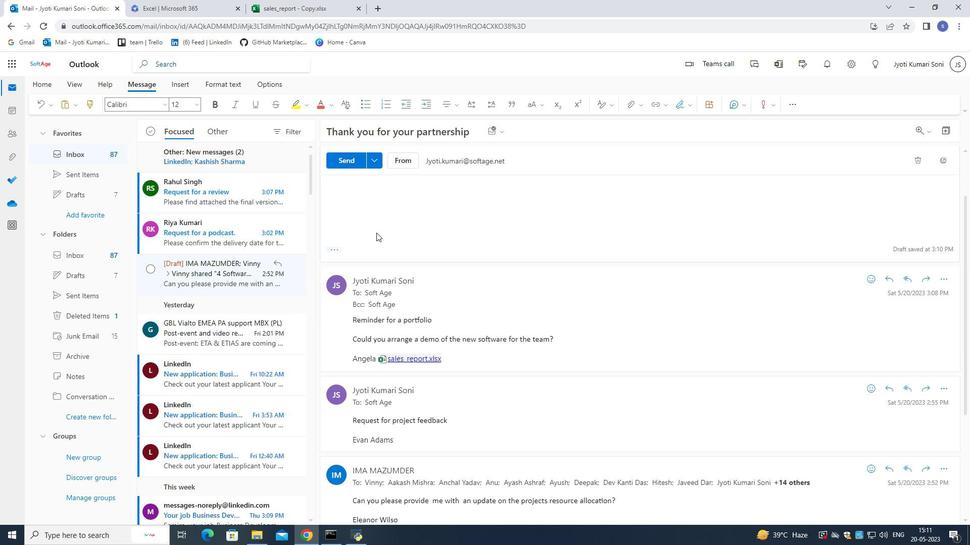 
Action: Mouse moved to (340, 234)
Screenshot: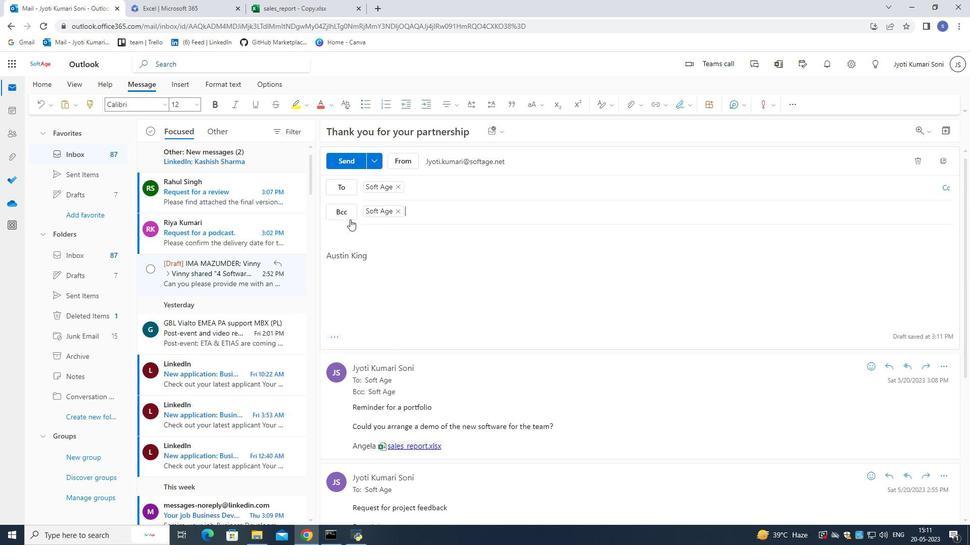 
Action: Mouse scrolled (340, 234) with delta (0, 0)
Screenshot: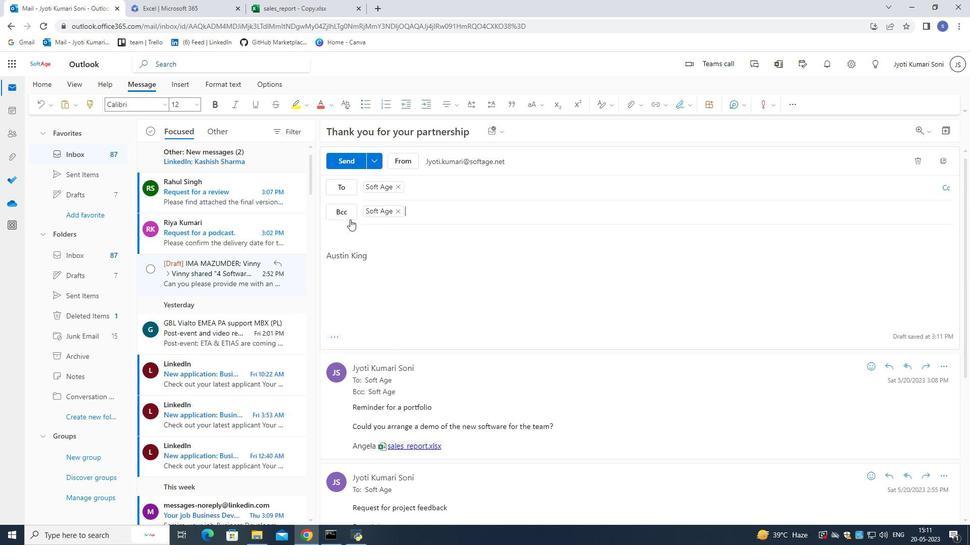 
Action: Mouse moved to (354, 241)
Screenshot: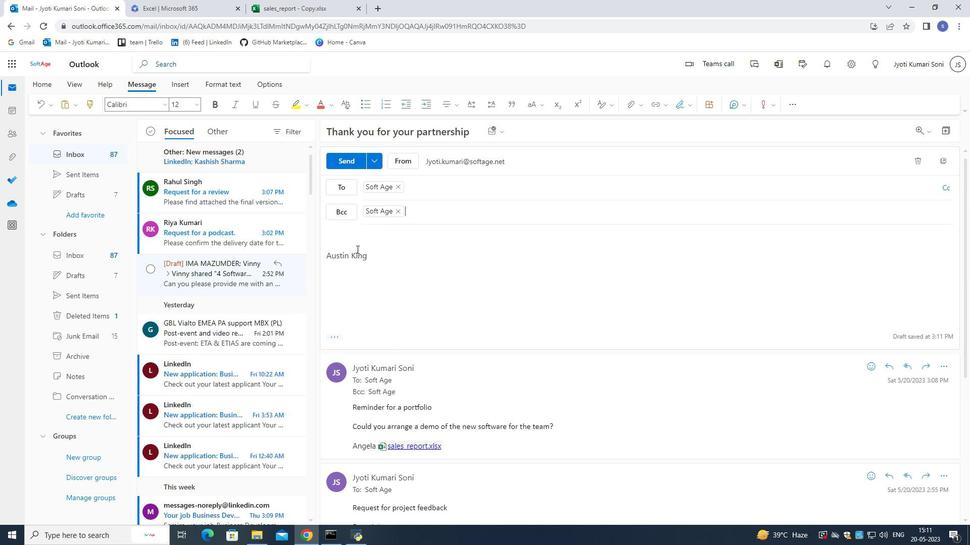 
Action: Mouse pressed left at (354, 241)
Screenshot: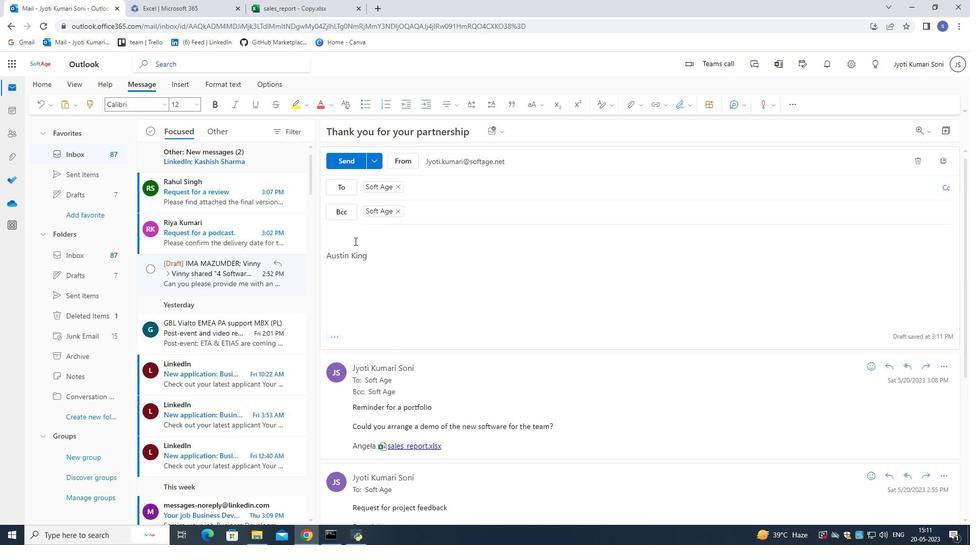 
Action: Mouse moved to (460, 251)
Screenshot: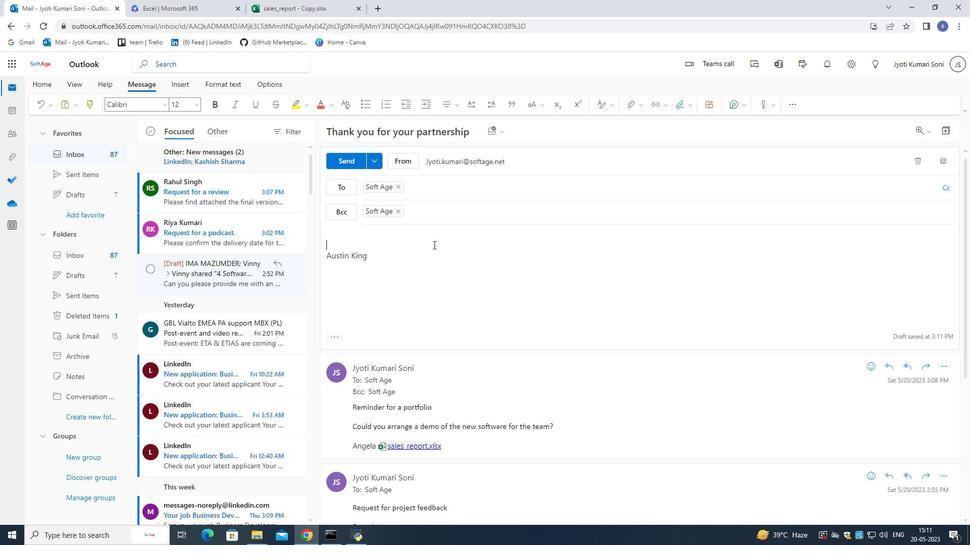 
Action: Mouse scrolled (460, 251) with delta (0, 0)
Screenshot: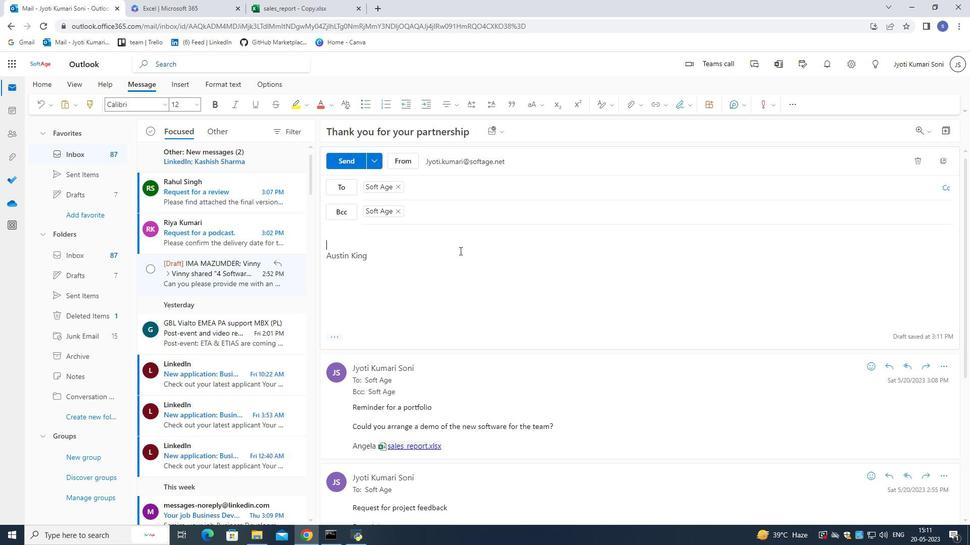 
Action: Mouse scrolled (460, 251) with delta (0, 0)
Screenshot: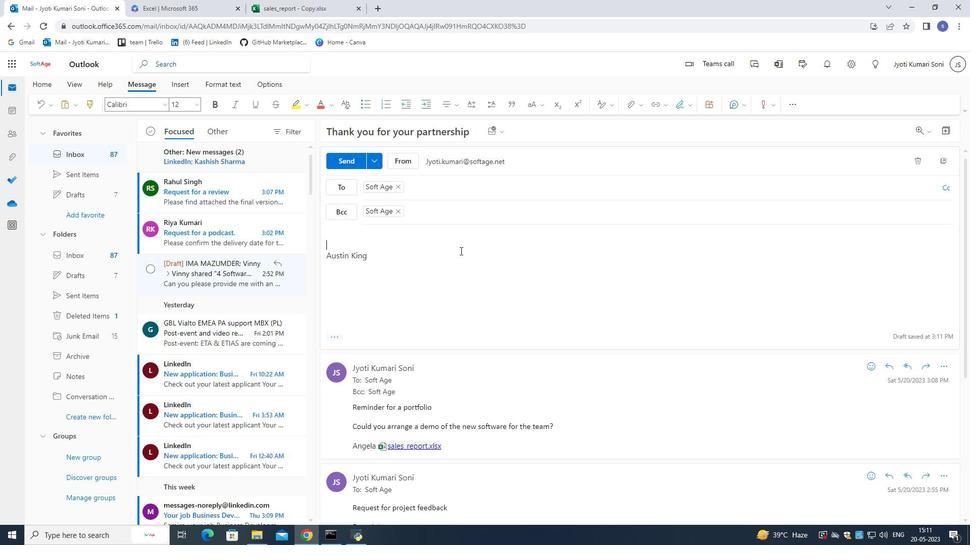 
Action: Mouse moved to (461, 251)
Screenshot: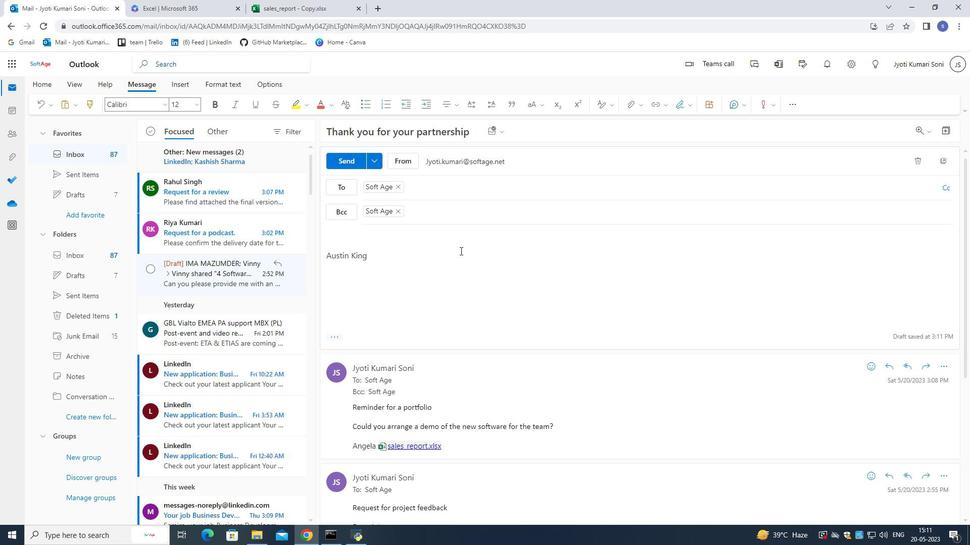 
Action: Mouse scrolled (461, 251) with delta (0, 0)
Screenshot: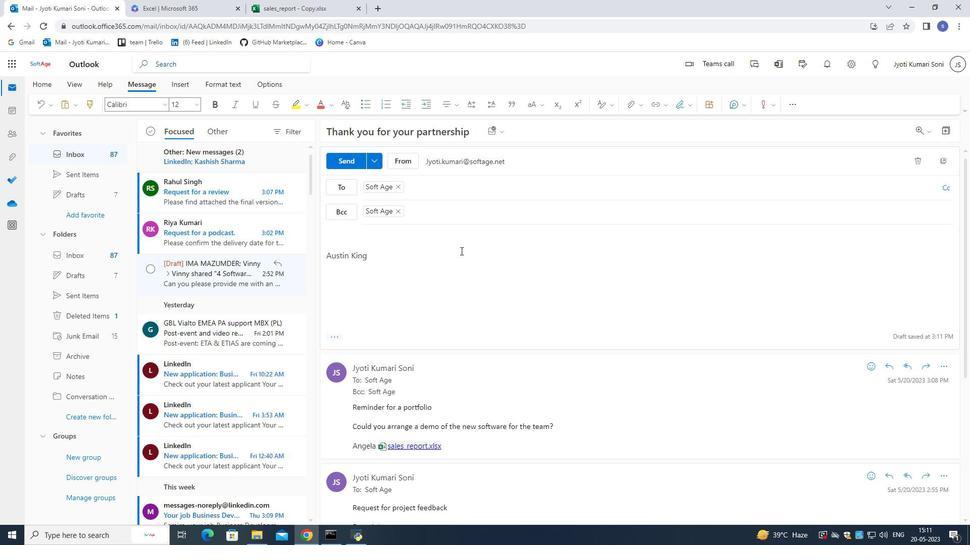 
Action: Mouse moved to (461, 252)
Screenshot: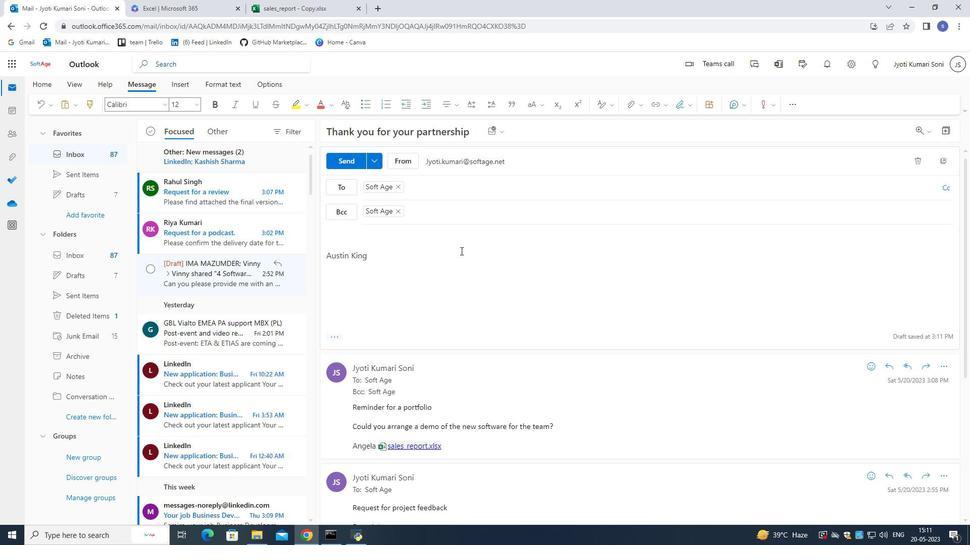 
Action: Mouse scrolled (461, 252) with delta (0, 0)
Screenshot: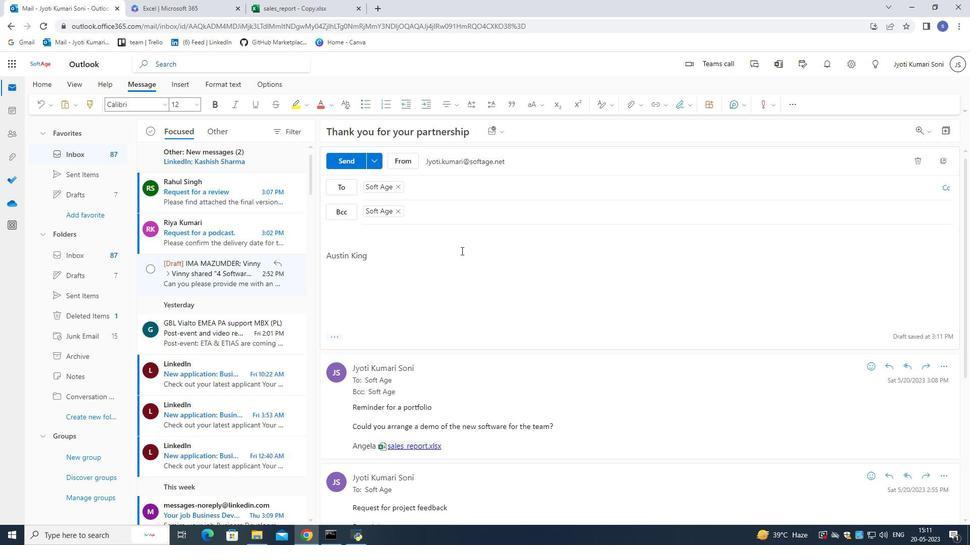 
Action: Mouse scrolled (461, 253) with delta (0, 0)
Screenshot: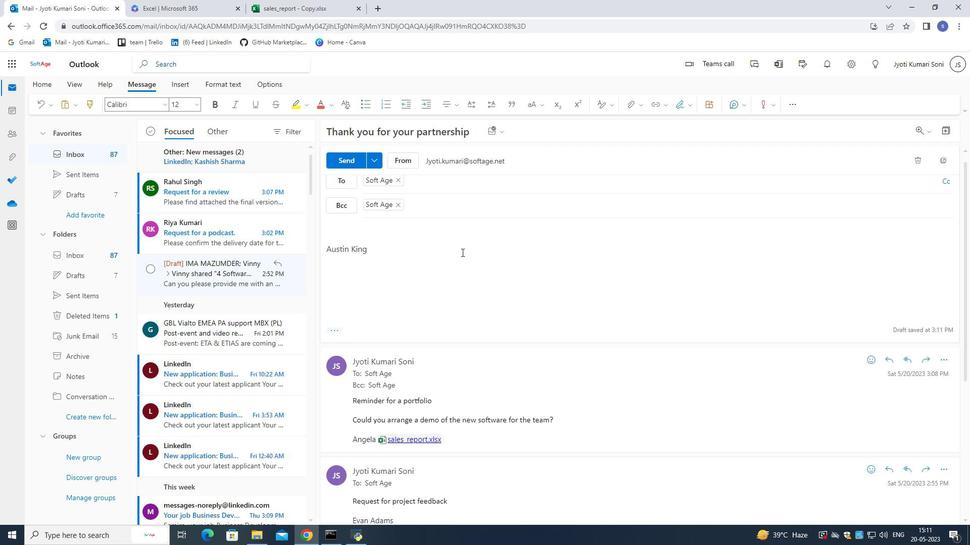 
Action: Mouse scrolled (461, 253) with delta (0, 0)
Screenshot: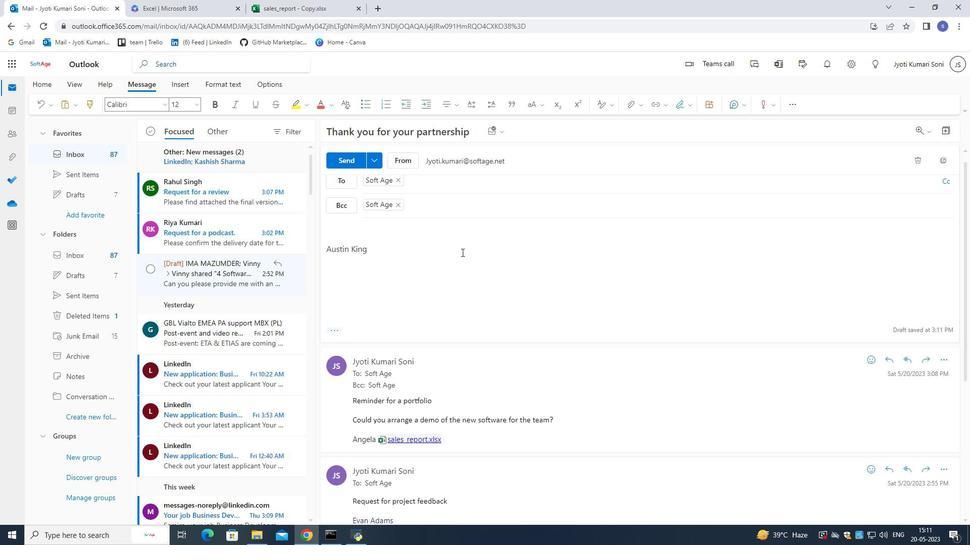 
Action: Mouse scrolled (461, 253) with delta (0, 0)
Screenshot: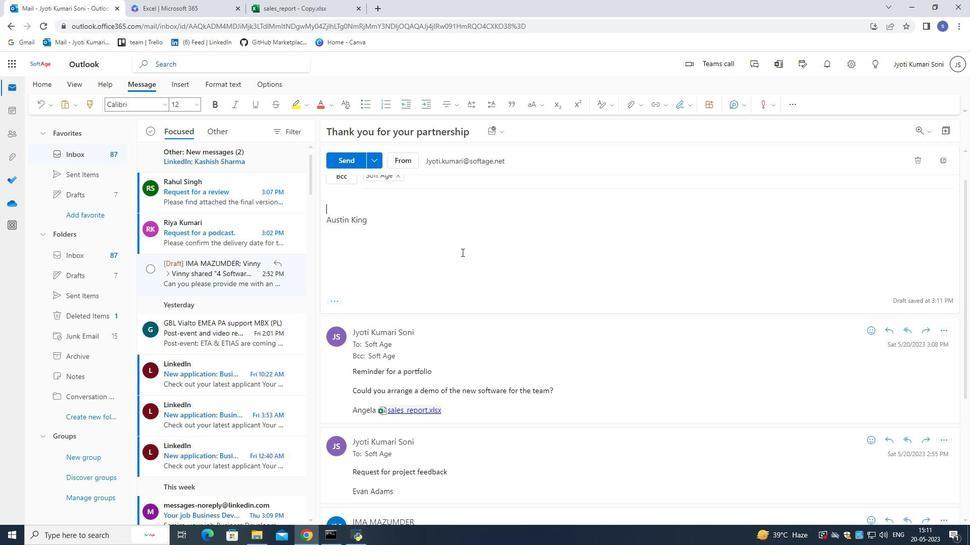 
Action: Mouse scrolled (461, 253) with delta (0, 0)
Screenshot: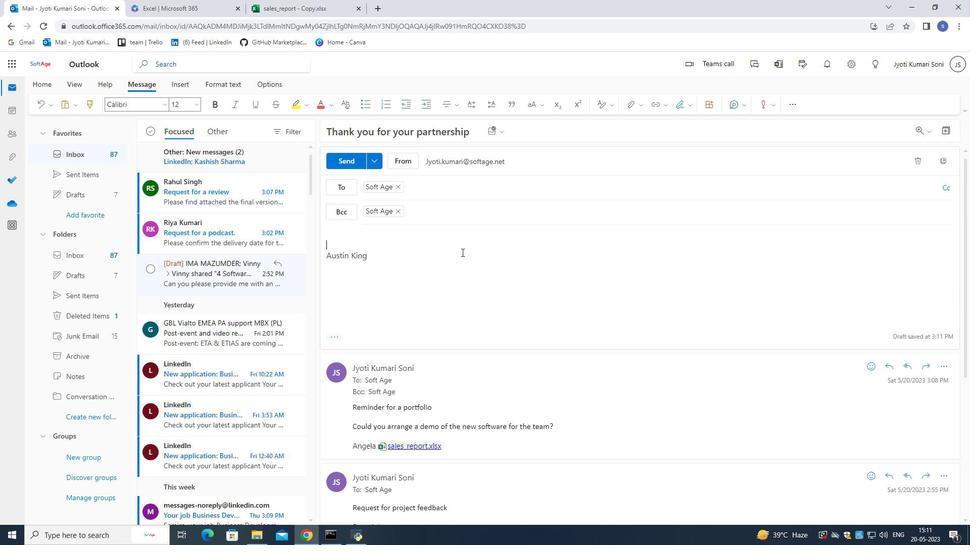 
Action: Mouse scrolled (461, 253) with delta (0, 0)
Screenshot: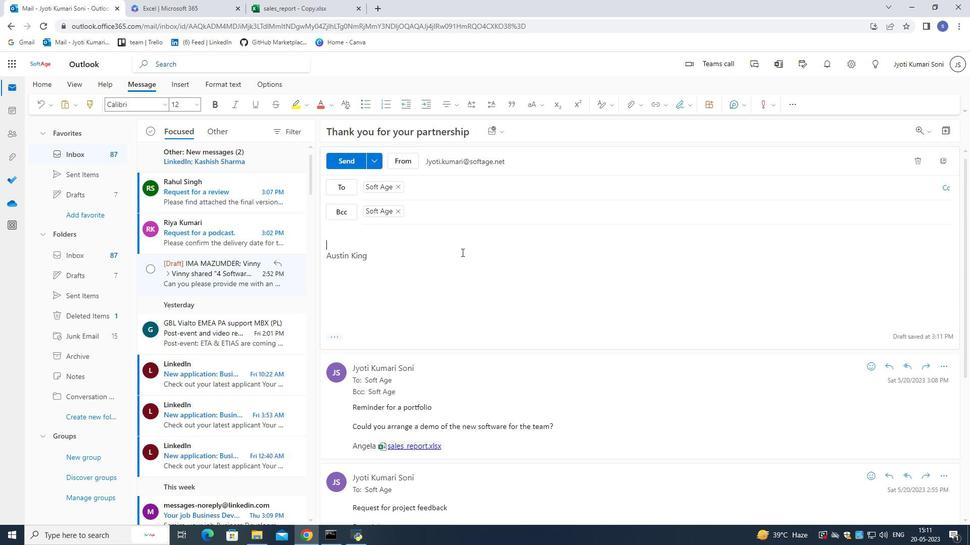 
Action: Mouse scrolled (461, 253) with delta (0, 0)
Screenshot: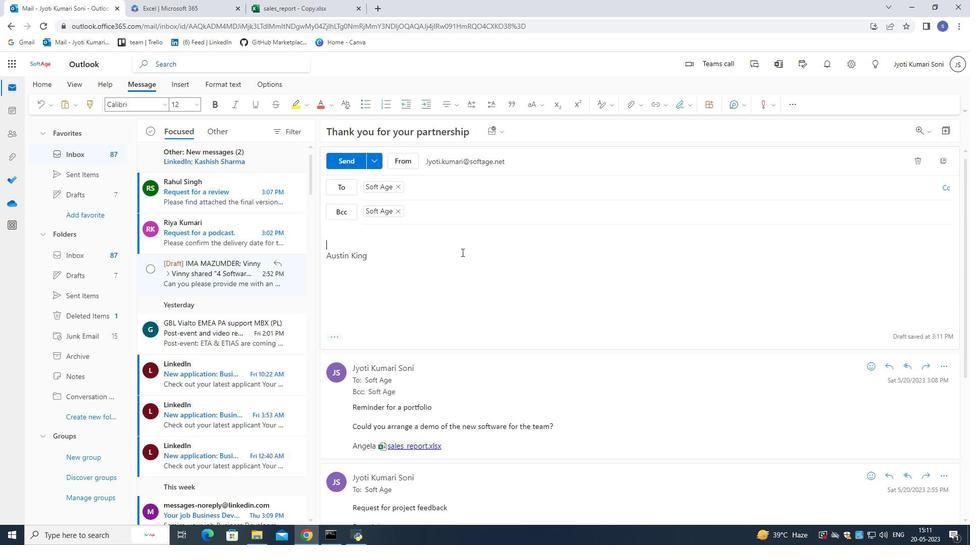 
Action: Mouse moved to (405, 165)
Screenshot: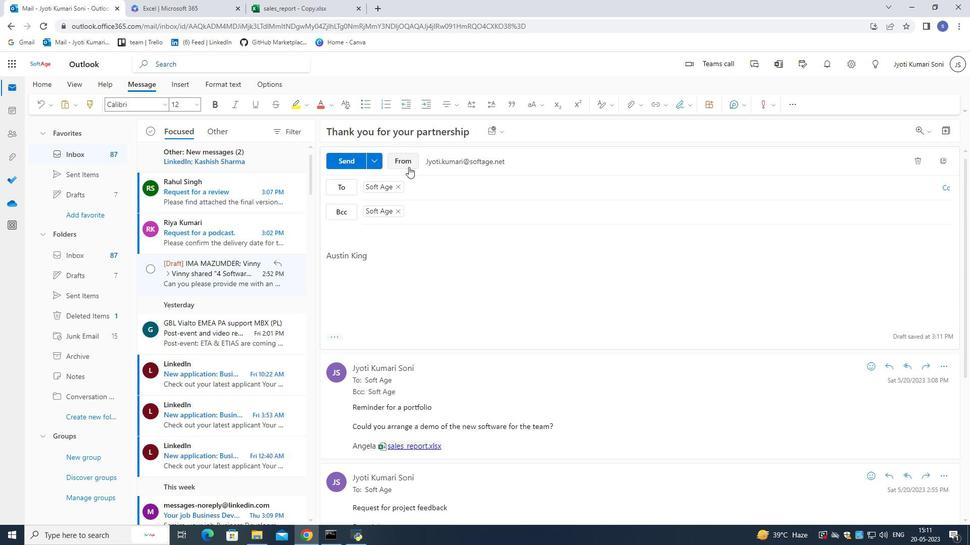
Action: Mouse pressed left at (405, 165)
Screenshot: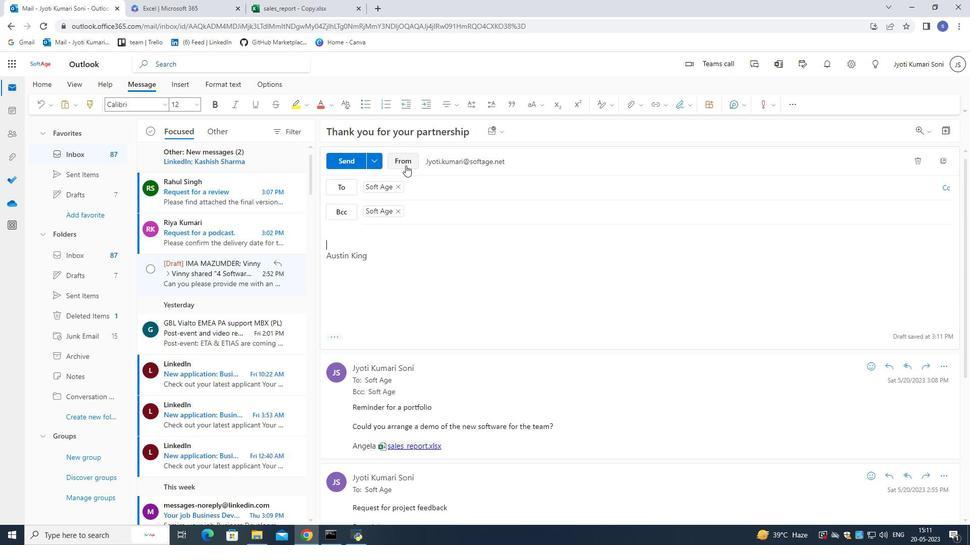 
Action: Mouse moved to (420, 198)
Screenshot: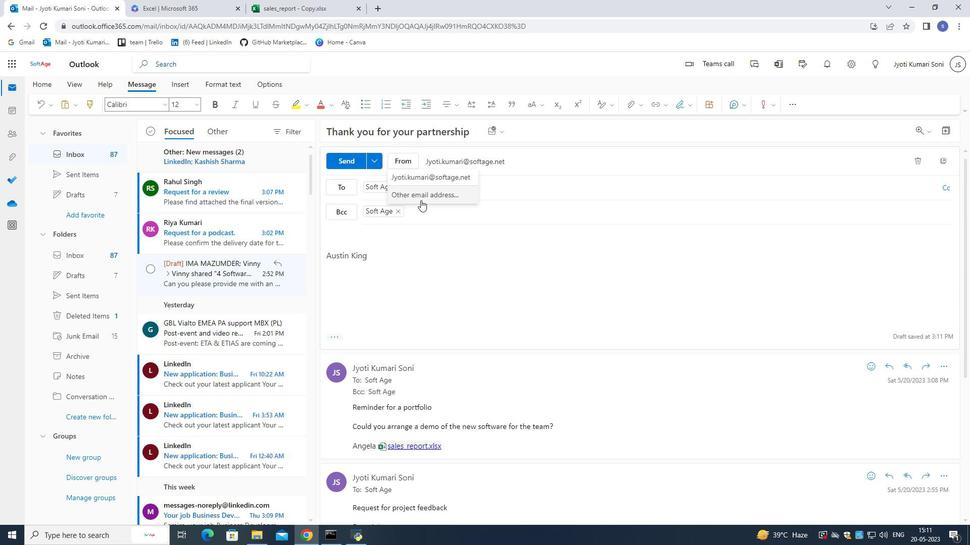 
Action: Mouse pressed left at (420, 198)
Screenshot: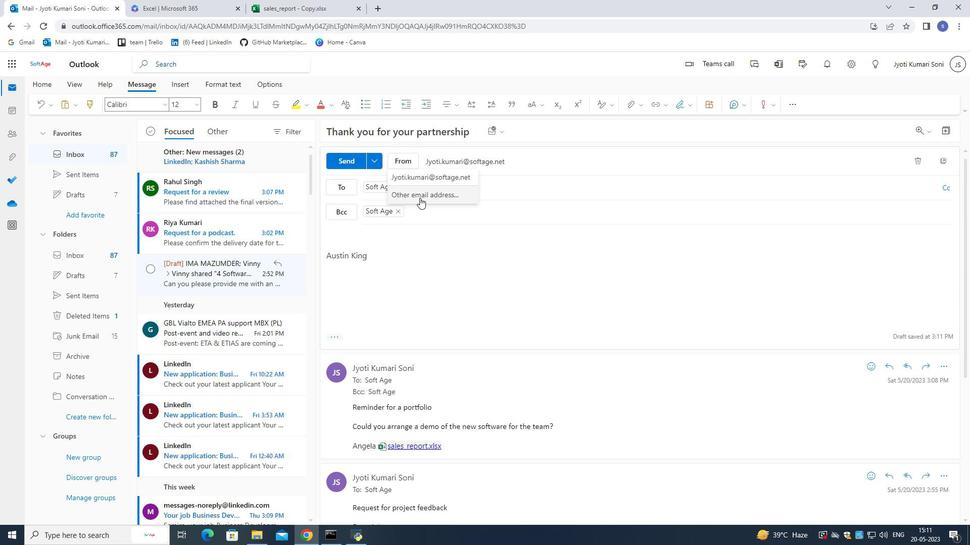 
Action: Mouse moved to (279, 0)
Screenshot: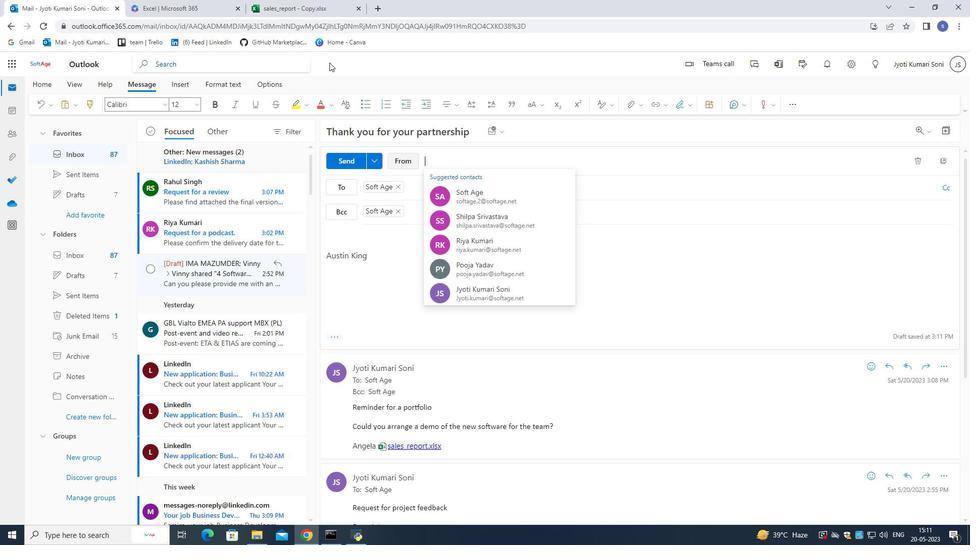 
Action: Key pressed softage.10<Key.shift>@softage.net
Screenshot: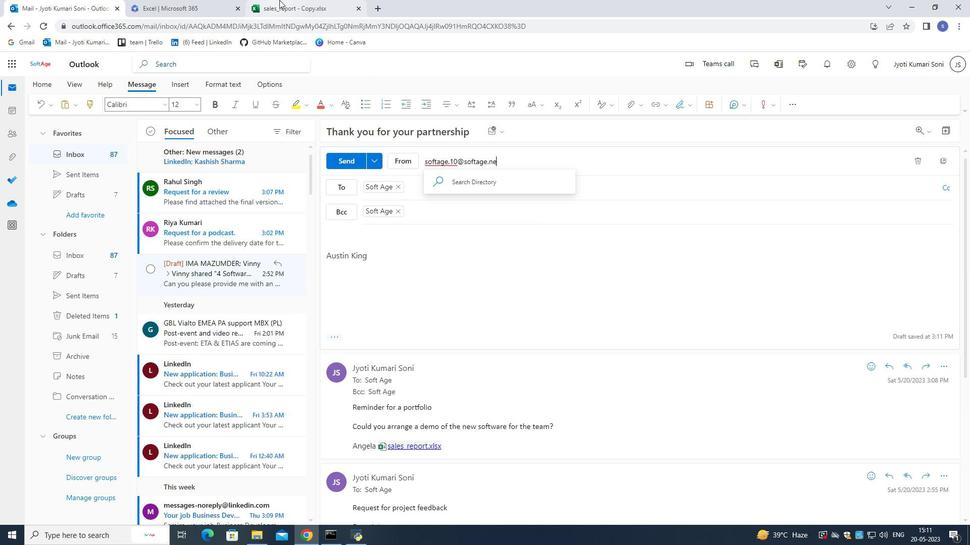
Action: Mouse moved to (494, 176)
Screenshot: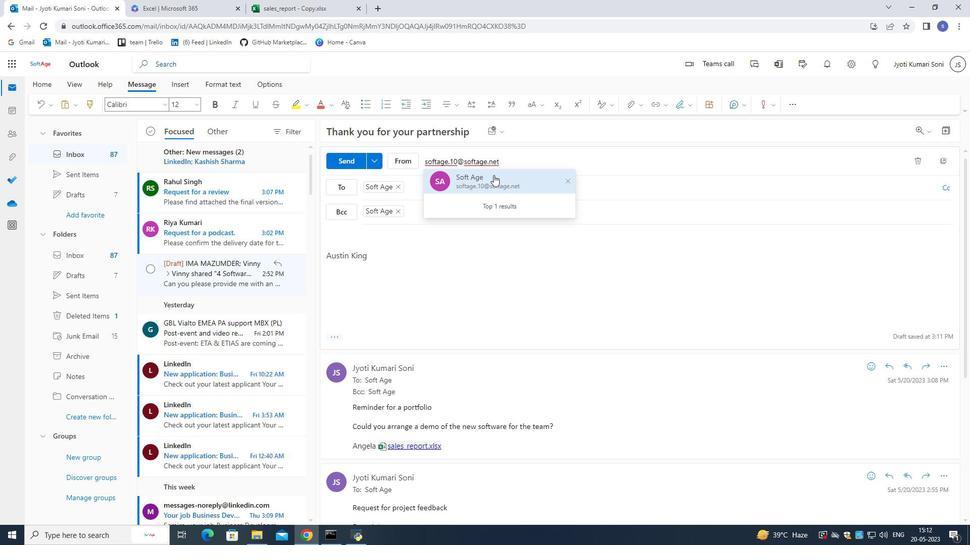 
Action: Mouse pressed left at (494, 176)
Screenshot: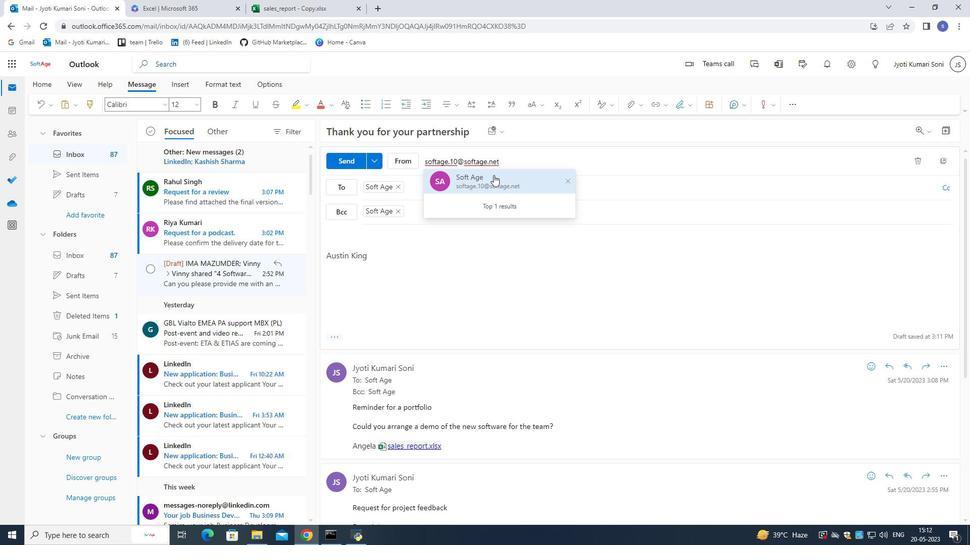 
Action: Mouse moved to (399, 187)
Screenshot: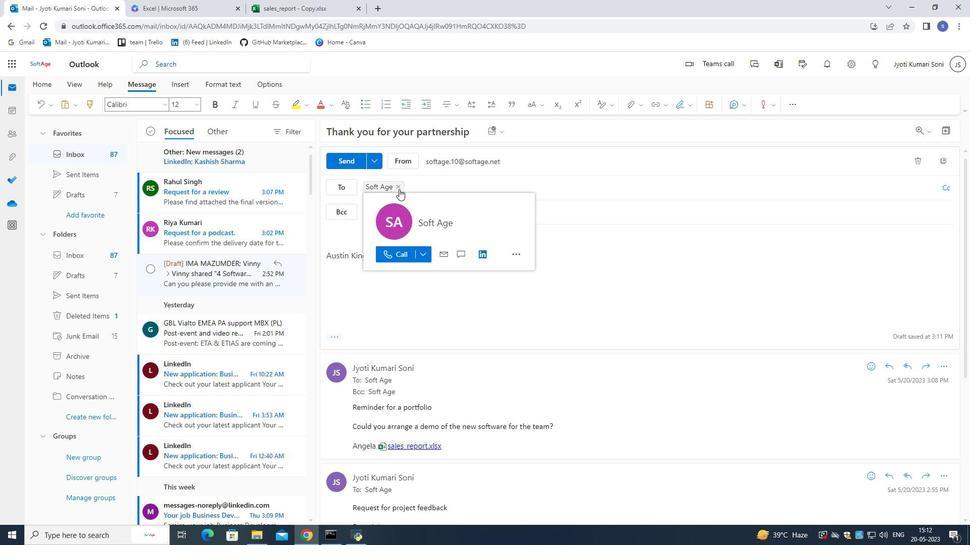 
Action: Mouse pressed left at (399, 187)
Screenshot: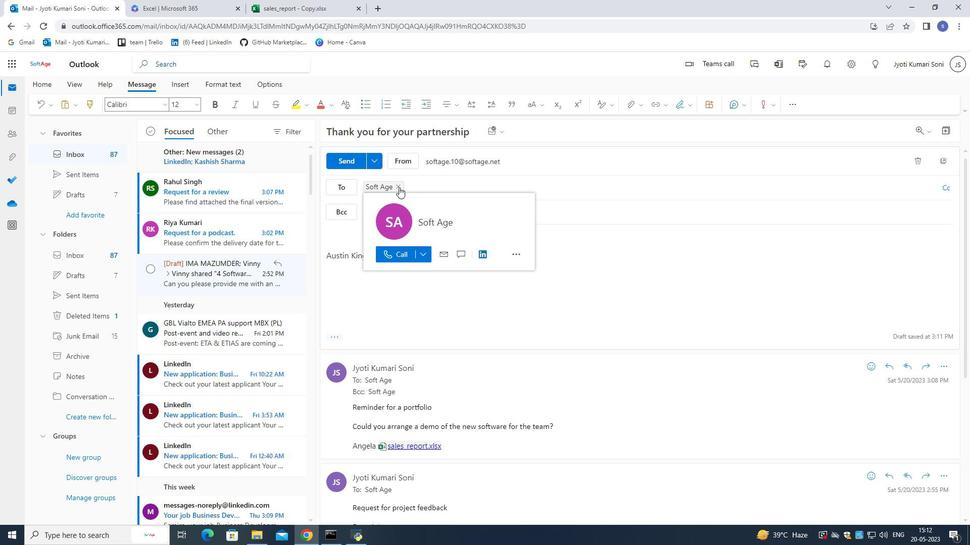 
Action: Mouse moved to (385, 235)
Screenshot: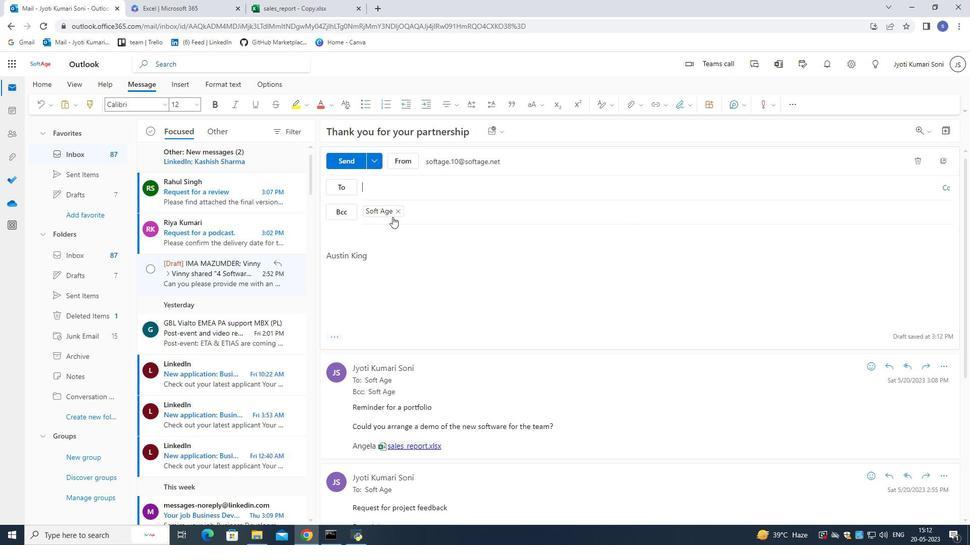 
Action: Mouse pressed left at (385, 235)
Screenshot: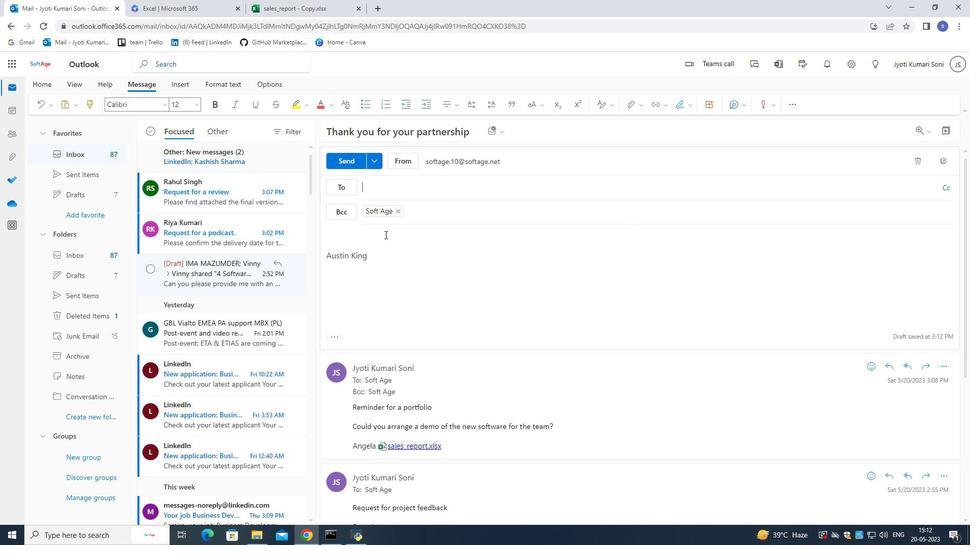 
Action: Mouse moved to (639, 232)
Screenshot: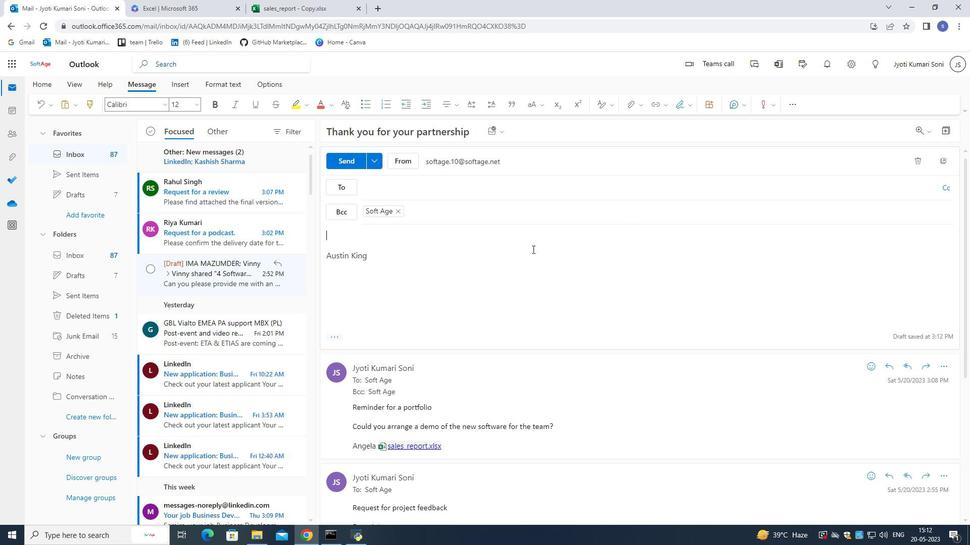 
Action: Key pressed <Key.shift>Reminder<Key.space>for<Key.space>a<Key.space>job
Screenshot: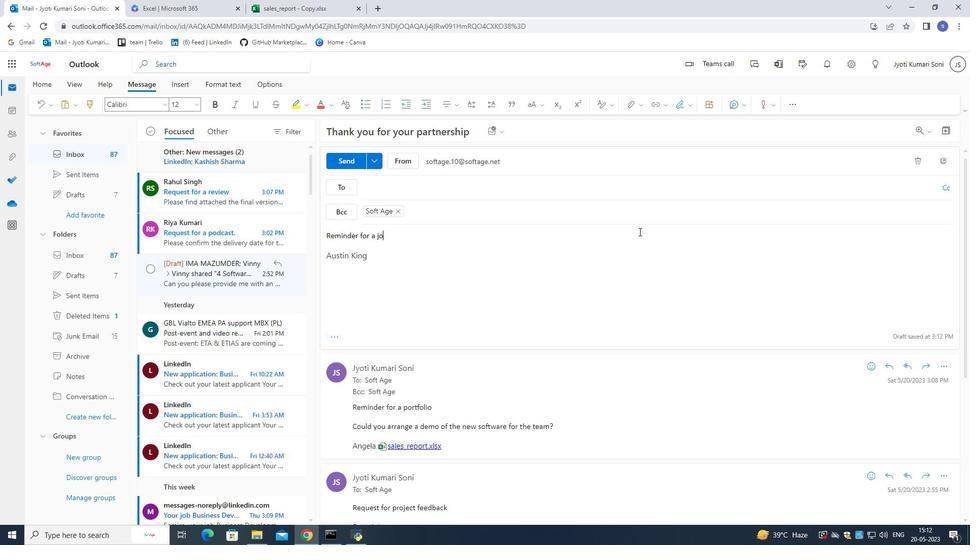 
Action: Mouse moved to (464, 256)
Screenshot: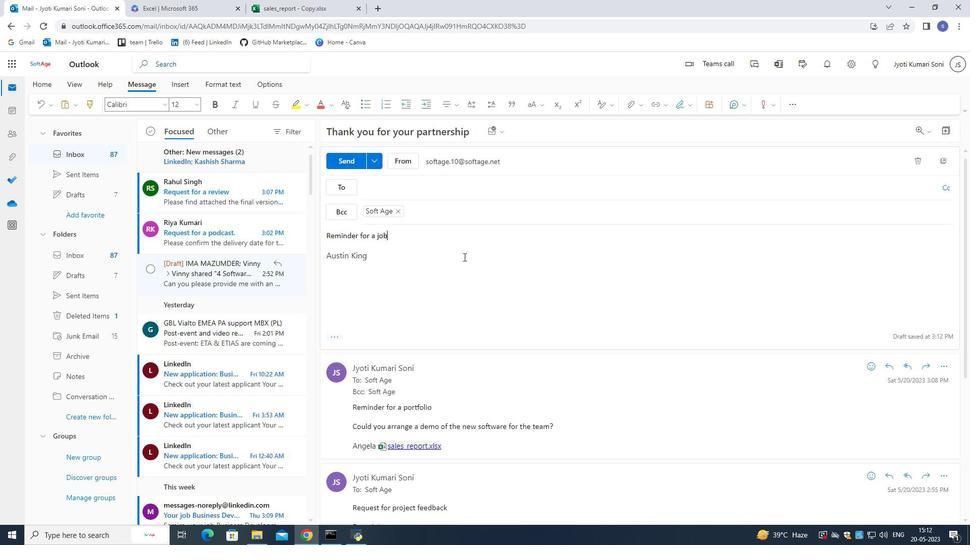 
Action: Key pressed <Key.enter><Key.enter>
Screenshot: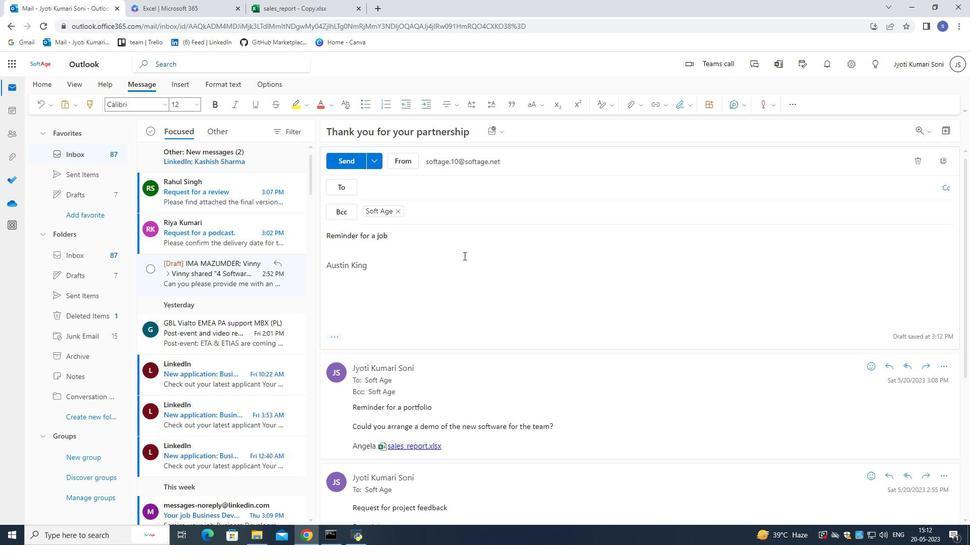 
Action: Mouse moved to (495, 277)
Screenshot: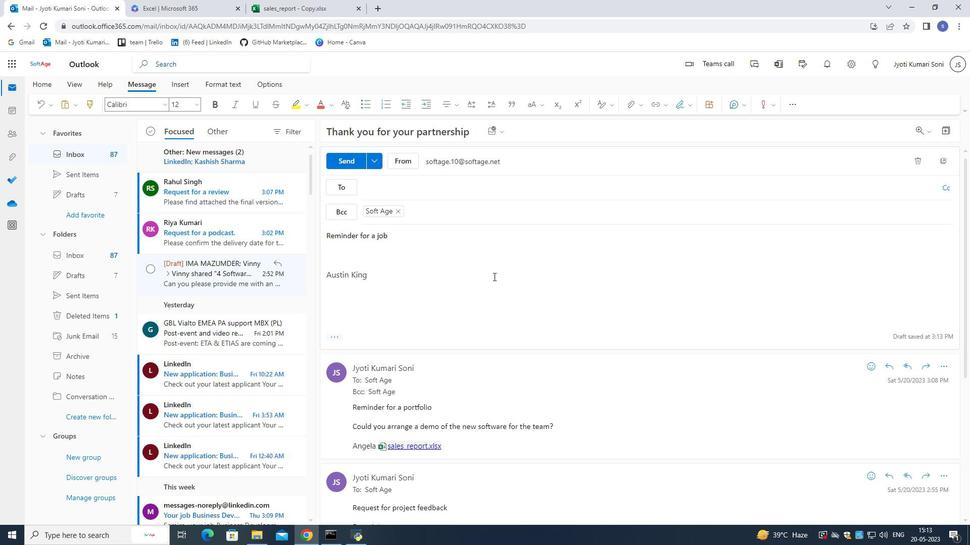
Action: Key pressed <Key.shift>I<Key.space>need<Key.space>your<Key.space>assistance<Key.space>in<Key.space>finalizing<Key.space>the<Key.space>design<Key.space>of<Key.space>thr<Key.space><Key.backspace>e<Key.space><Key.backspace><Key.backspace><Key.backspace>e<Key.space>new<Key.space>website.
Screenshot: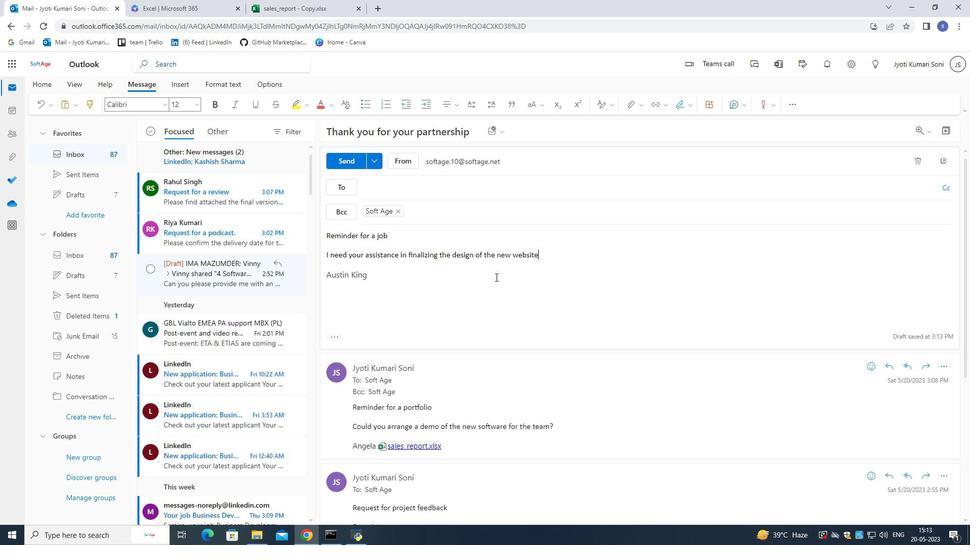 
Action: Mouse moved to (640, 105)
Screenshot: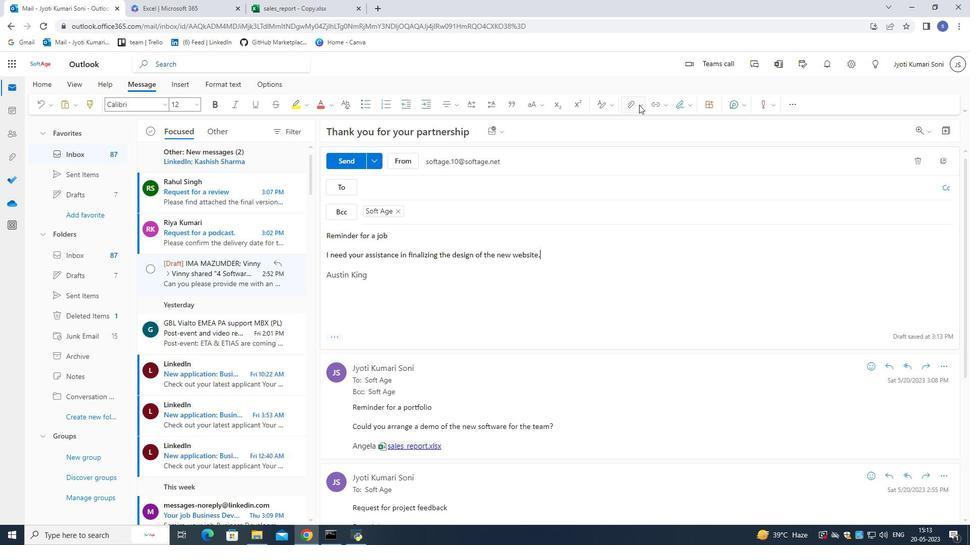 
Action: Mouse pressed left at (640, 105)
Screenshot: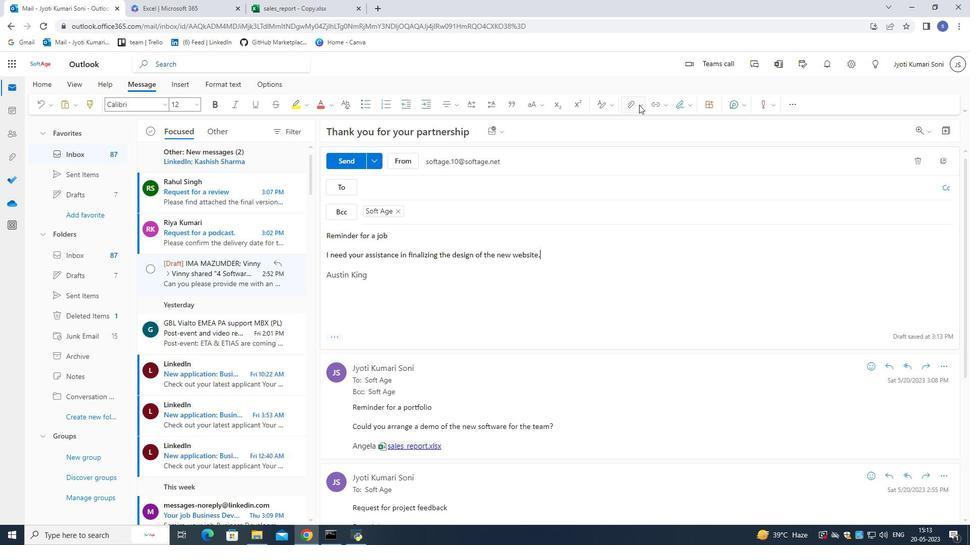 
Action: Mouse moved to (713, 221)
Screenshot: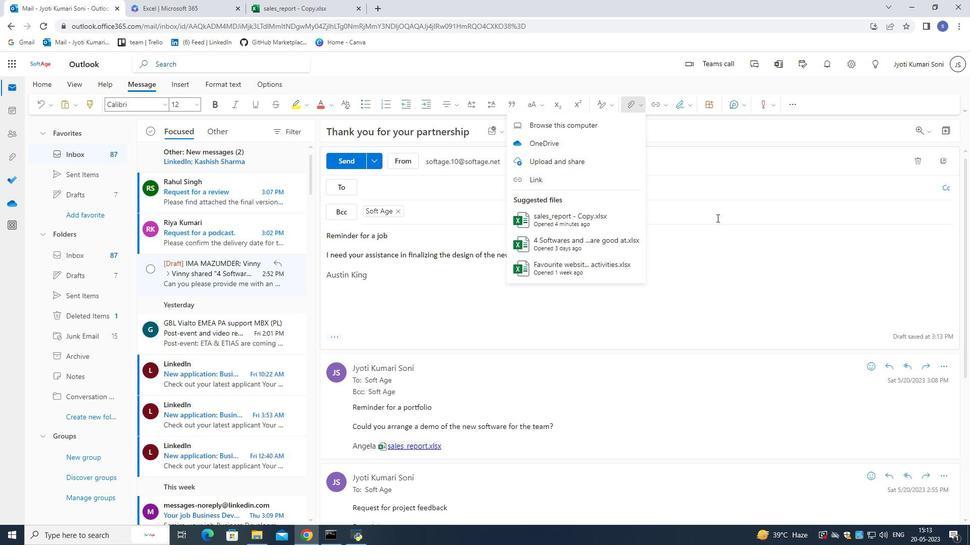 
Action: Mouse pressed left at (713, 221)
Screenshot: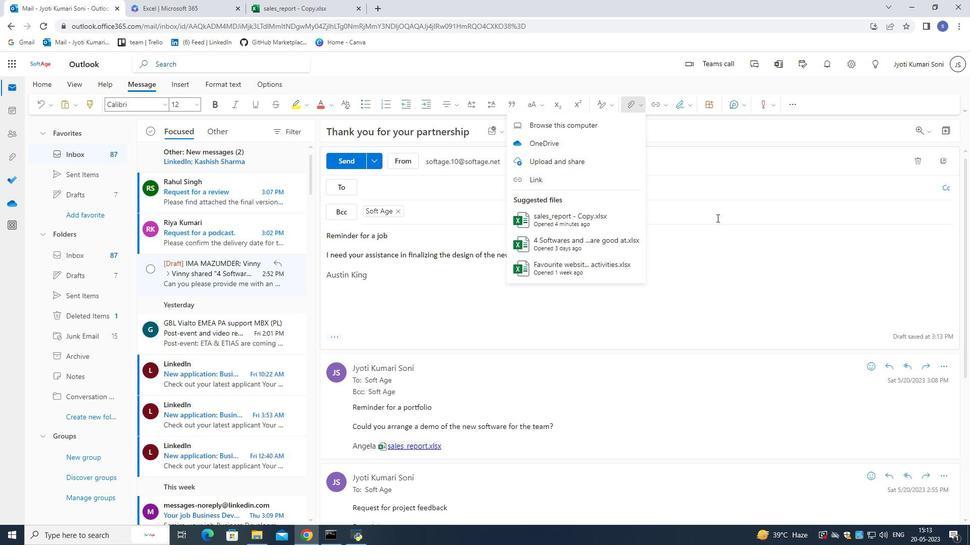 
Action: Mouse moved to (8, 64)
Screenshot: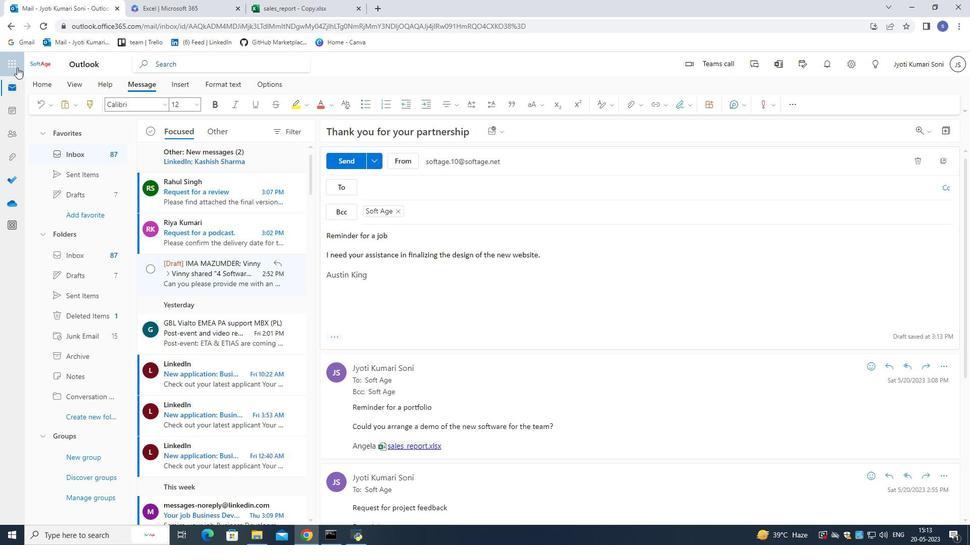 
Action: Mouse pressed left at (8, 64)
Screenshot: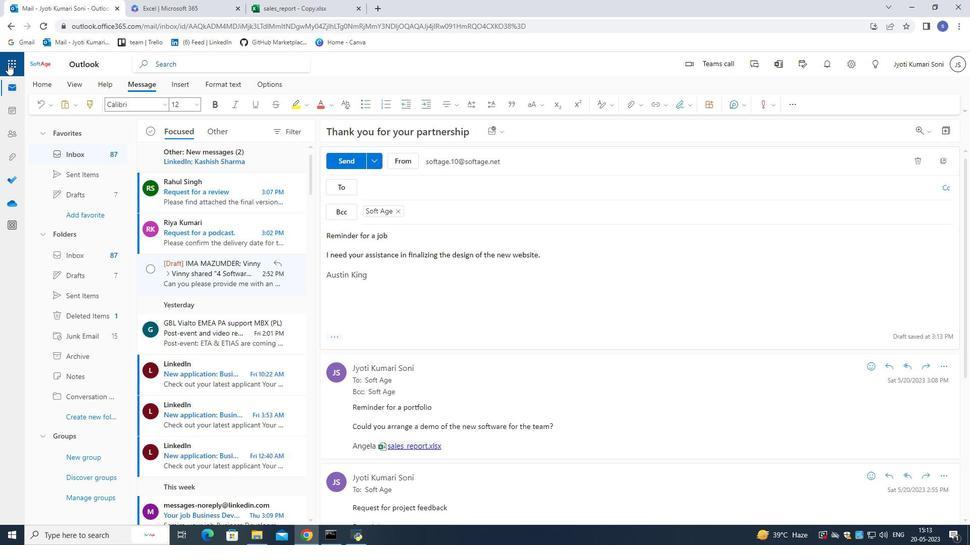 
Action: Mouse moved to (99, 151)
Screenshot: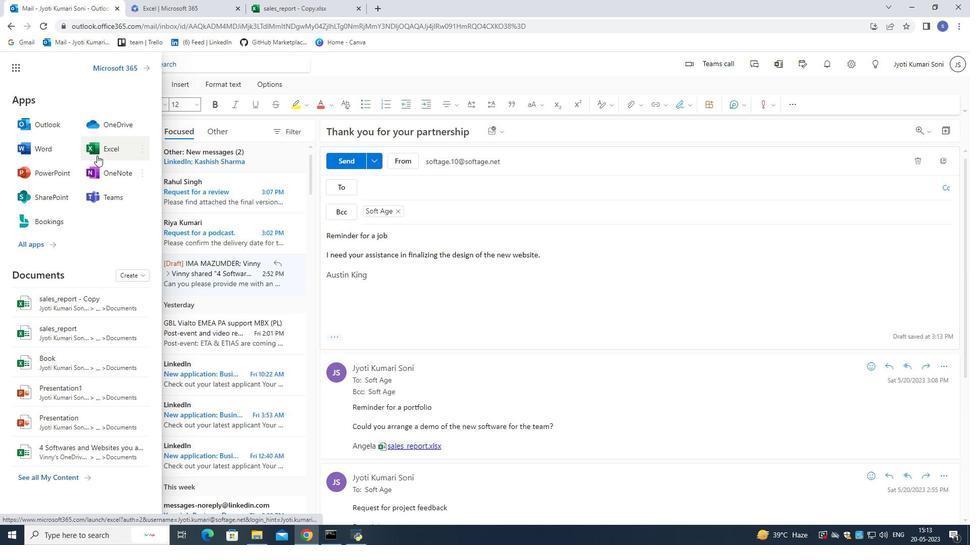 
Action: Mouse pressed left at (98, 151)
Screenshot: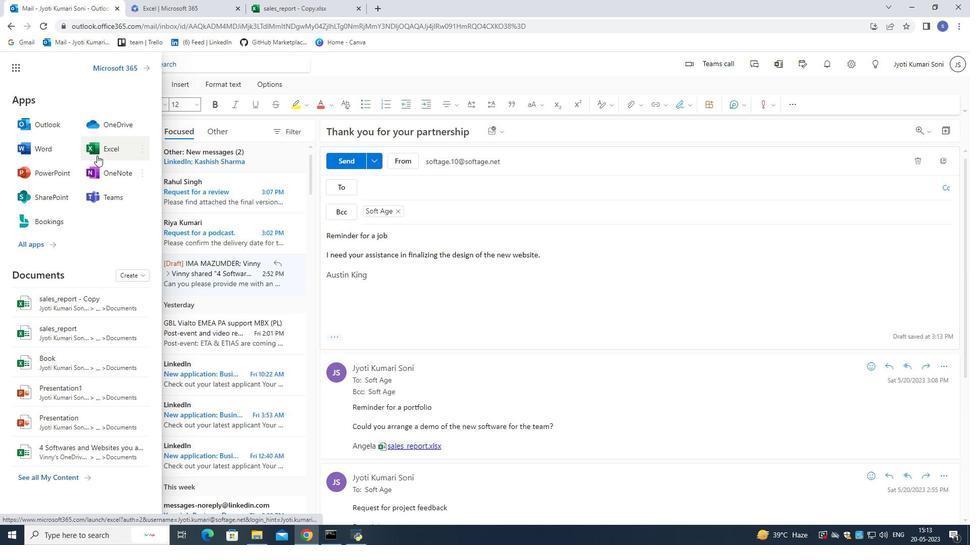 
Action: Mouse moved to (154, 174)
Screenshot: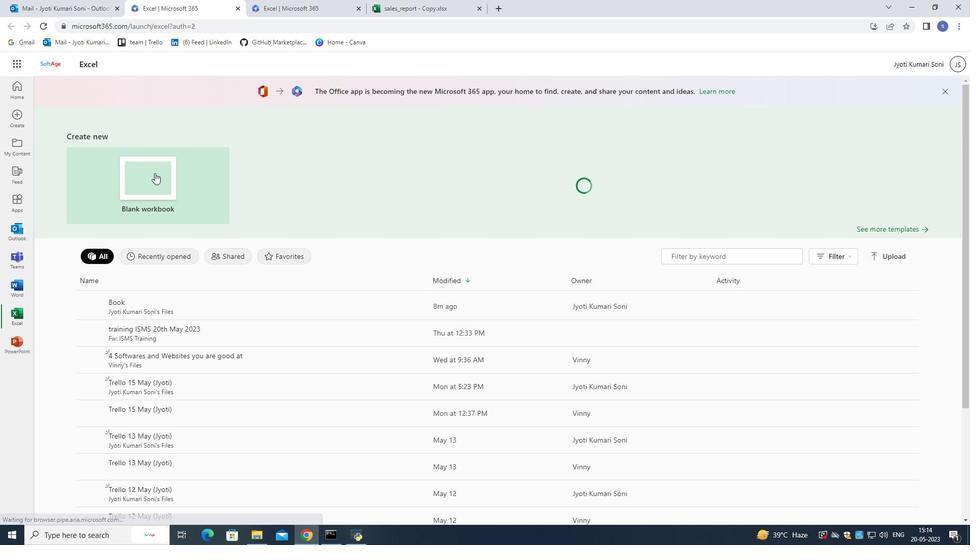 
Action: Mouse pressed left at (154, 174)
Screenshot: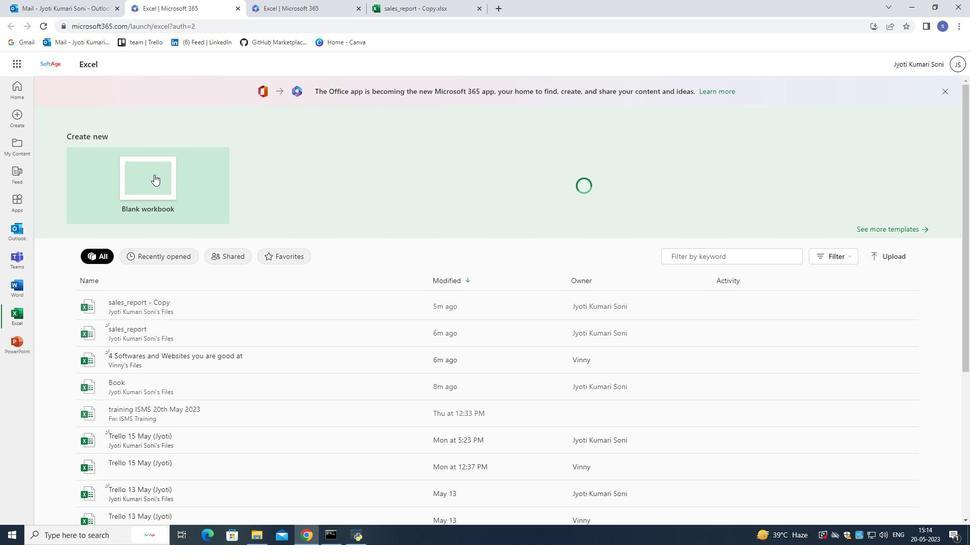 
Action: Mouse moved to (121, 172)
Screenshot: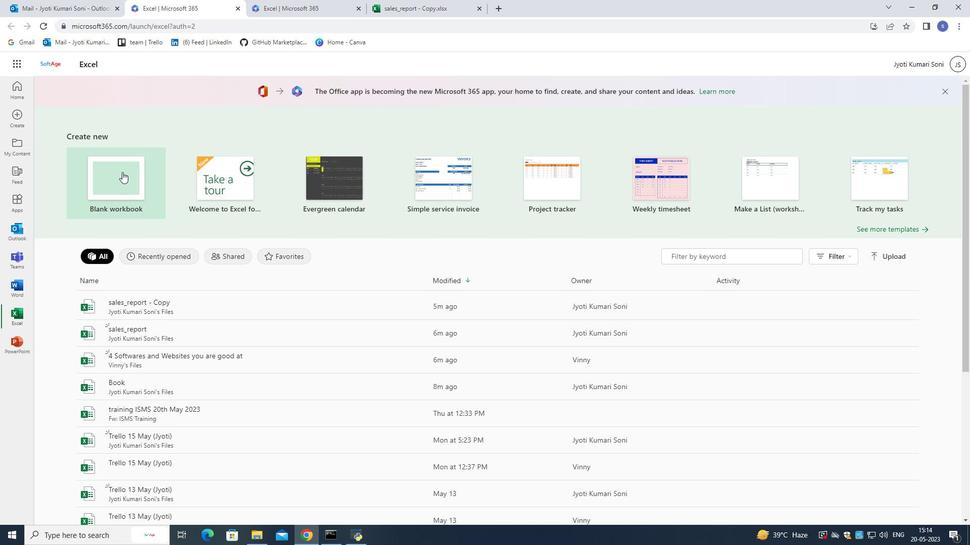 
Action: Mouse pressed left at (121, 172)
Screenshot: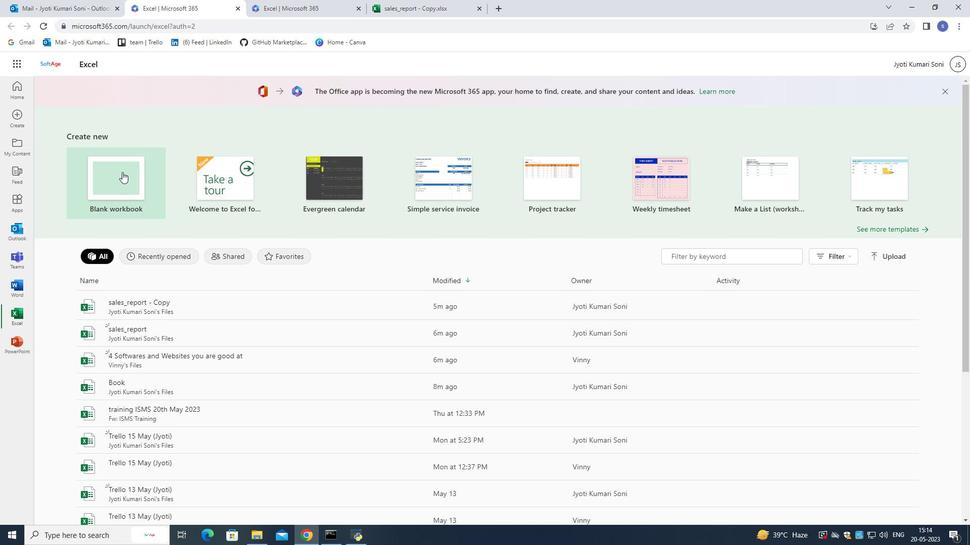 
Action: Mouse moved to (119, 188)
Screenshot: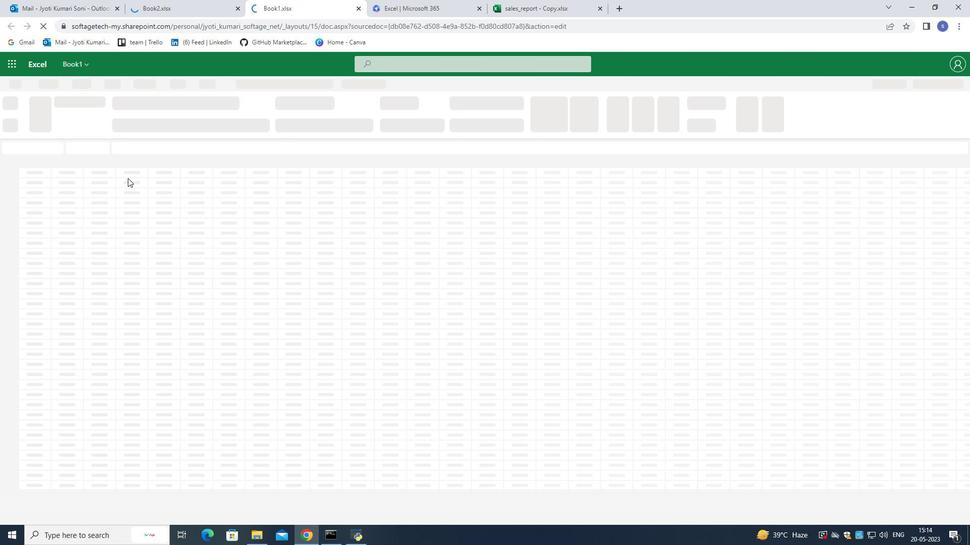 
Action: Mouse pressed left at (119, 188)
Screenshot: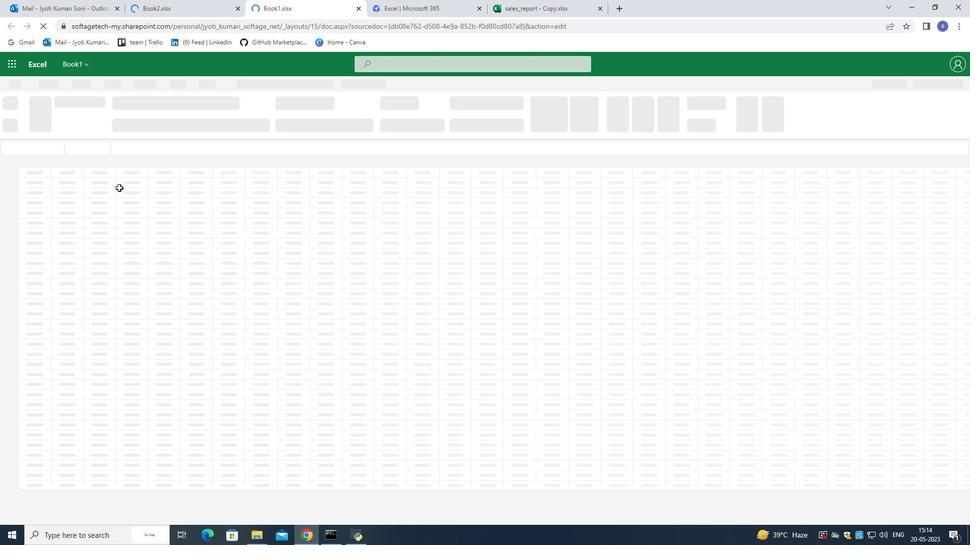 
Action: Mouse moved to (27, 178)
Screenshot: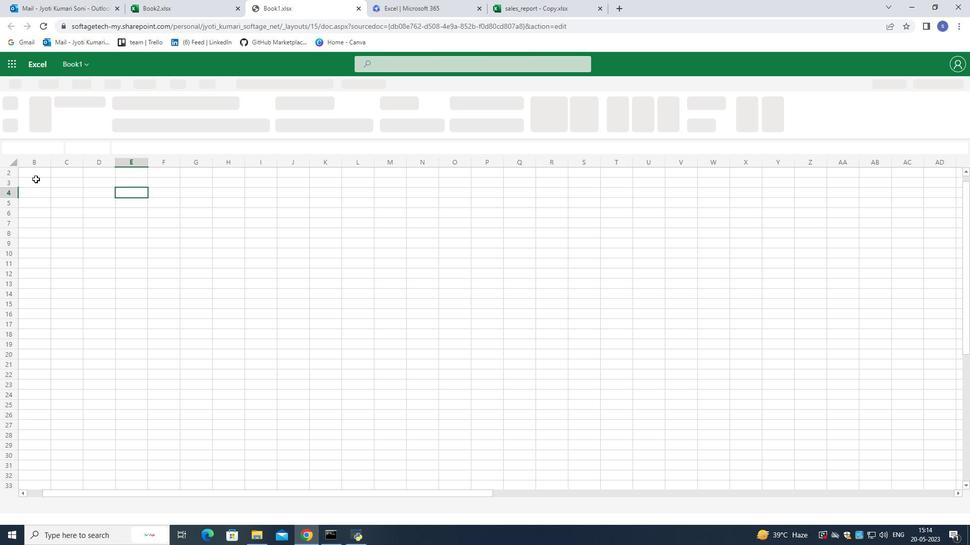 
Action: Mouse pressed left at (27, 178)
Screenshot: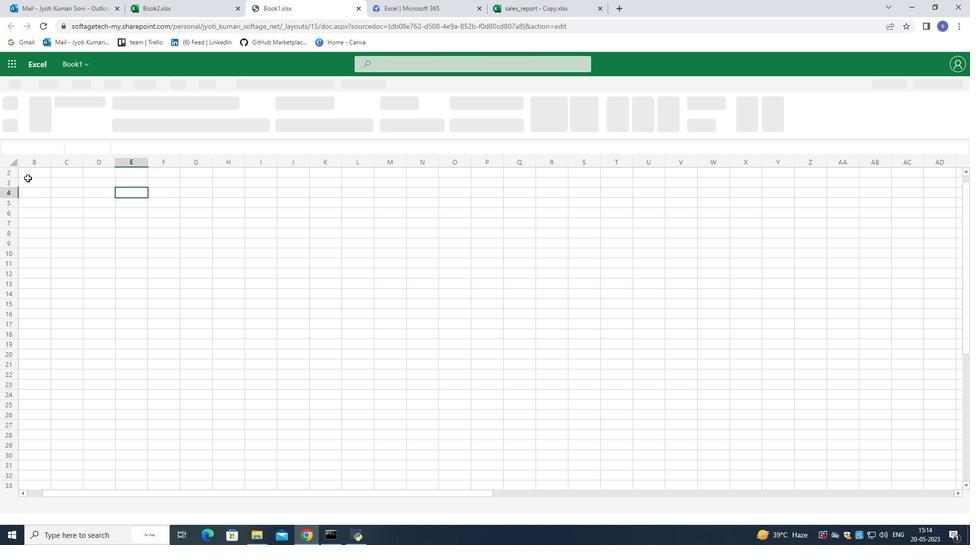 
Action: Mouse moved to (70, 188)
Screenshot: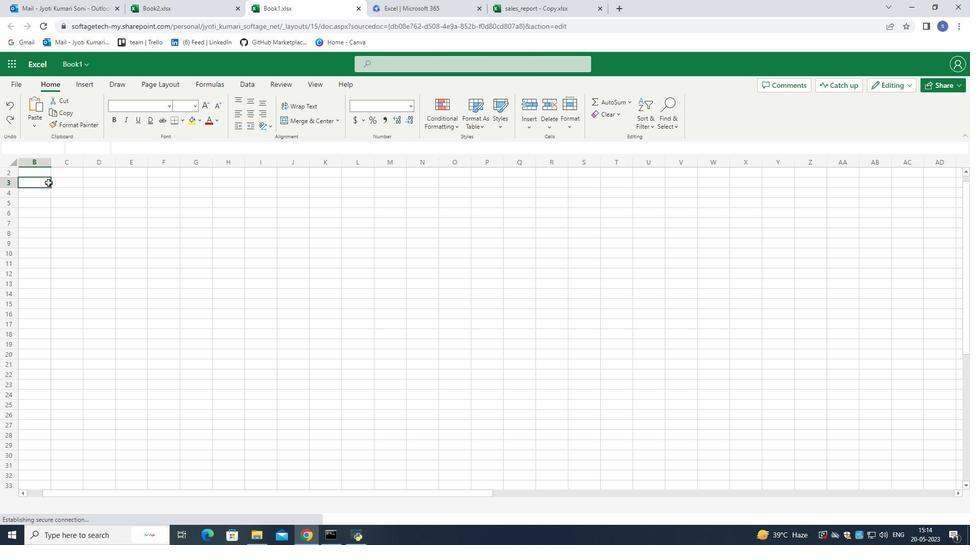 
Action: Key pressed name<Key.right><Key.space>id<Key.down><Key.left>joy<Key.right>
Screenshot: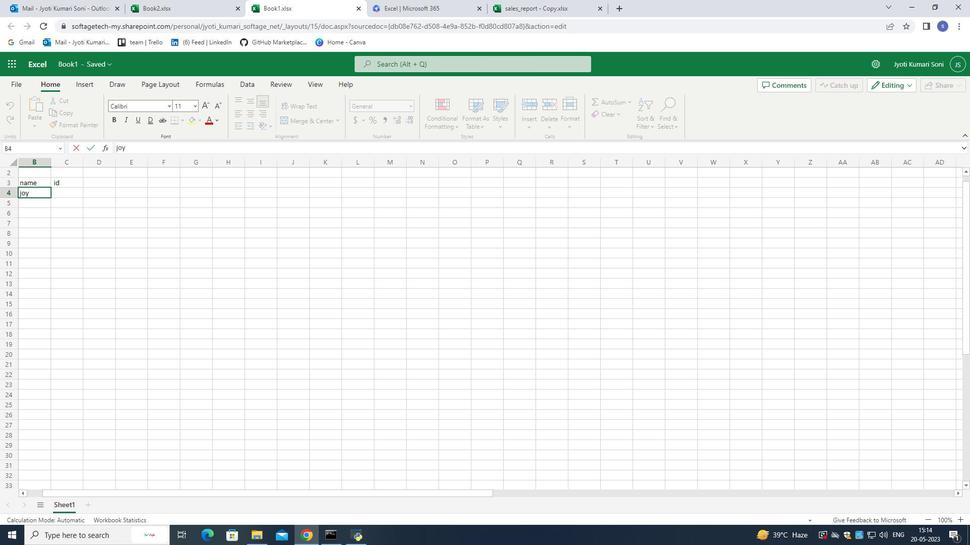
Action: Mouse moved to (78, 194)
Screenshot: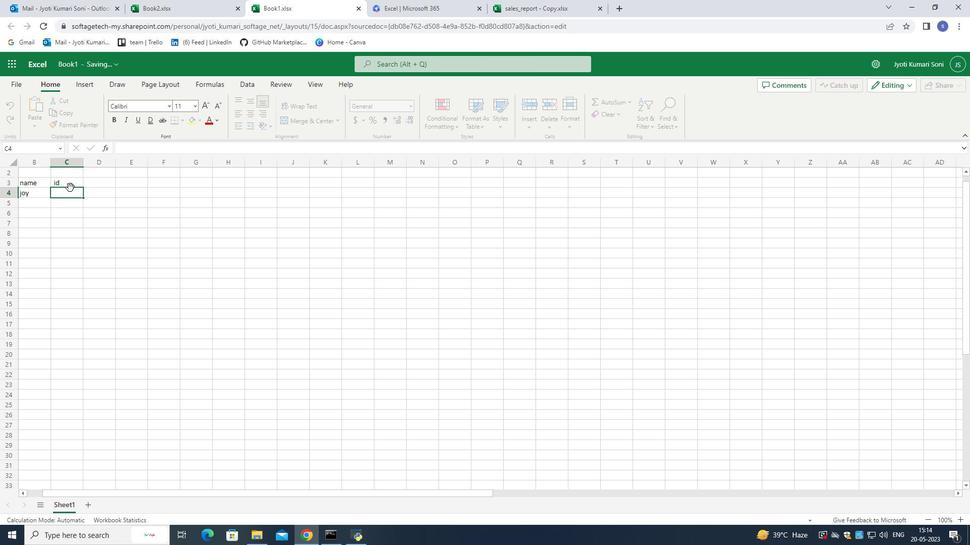 
Action: Key pressed 22
Screenshot: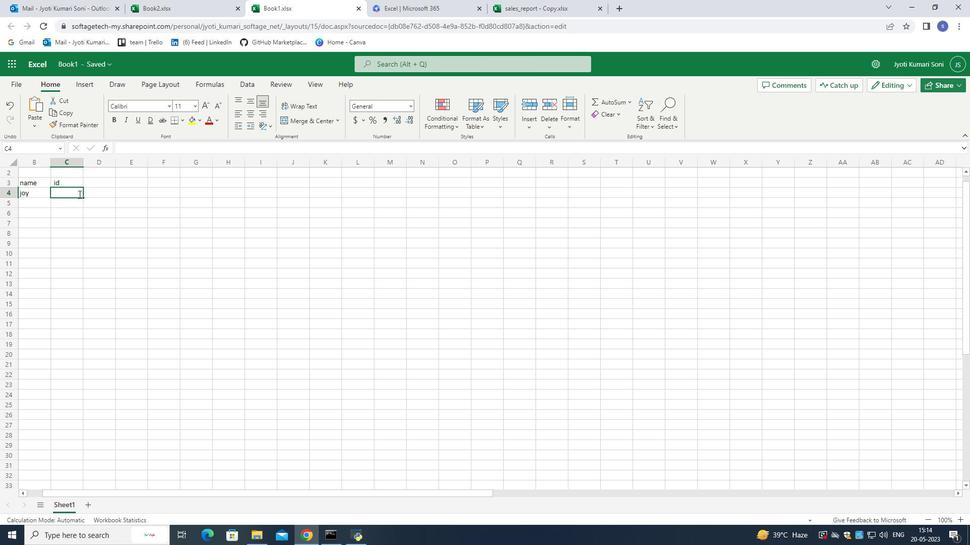 
Action: Mouse moved to (16, 89)
Screenshot: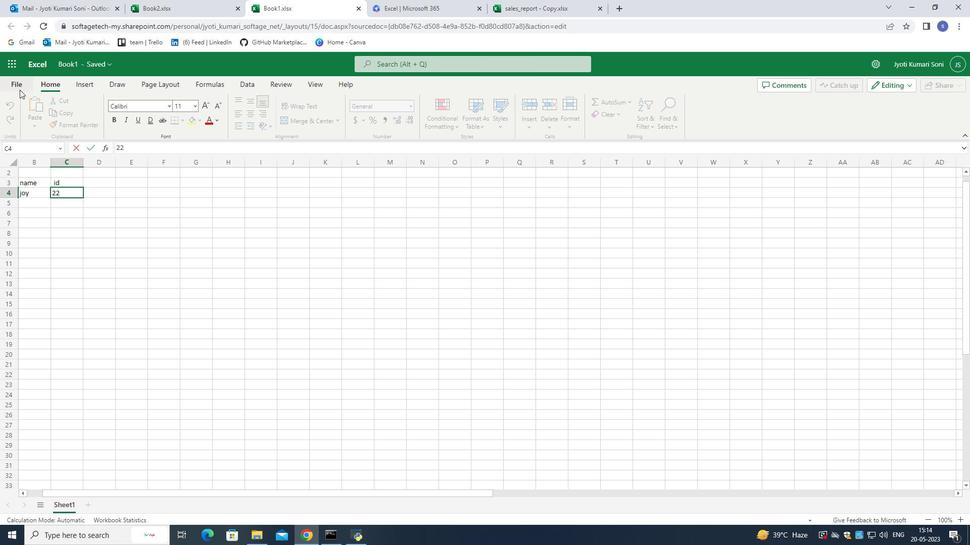 
Action: Mouse pressed left at (16, 89)
Screenshot: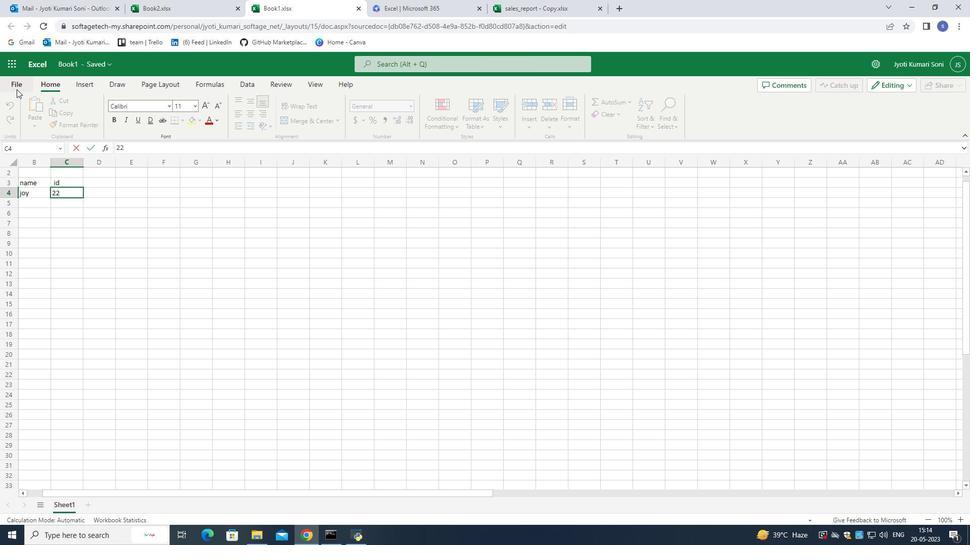 
Action: Mouse moved to (25, 176)
Screenshot: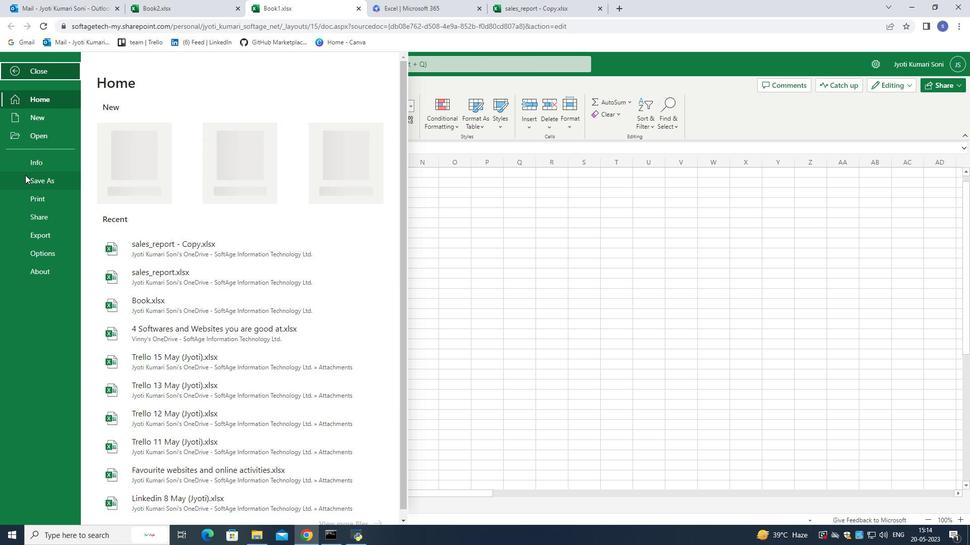 
Action: Mouse pressed left at (25, 176)
Screenshot: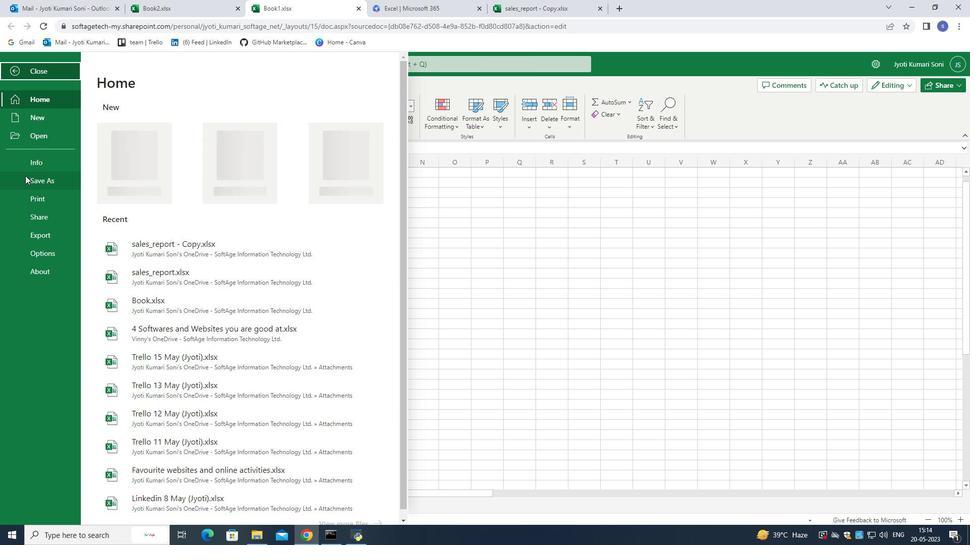 
Action: Mouse moved to (163, 114)
Screenshot: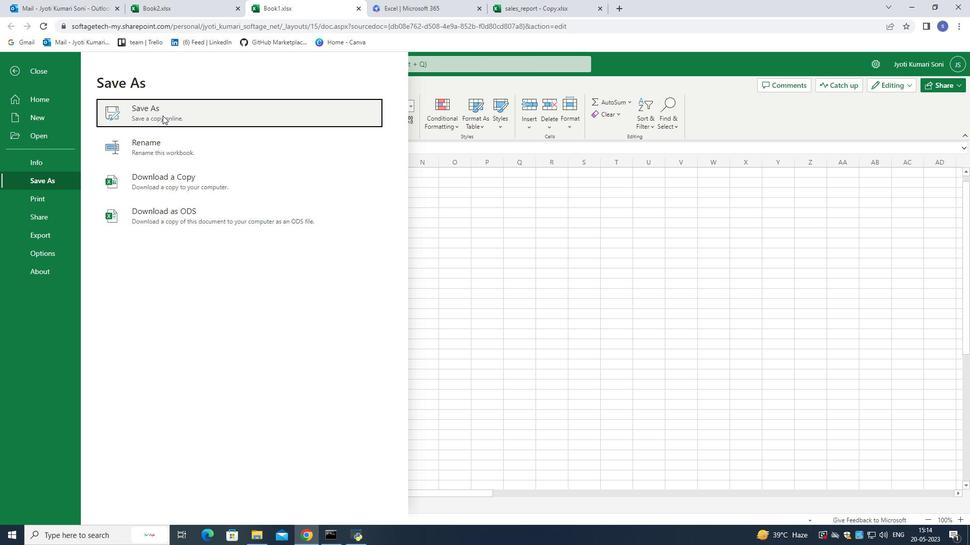 
Action: Mouse pressed left at (163, 114)
Screenshot: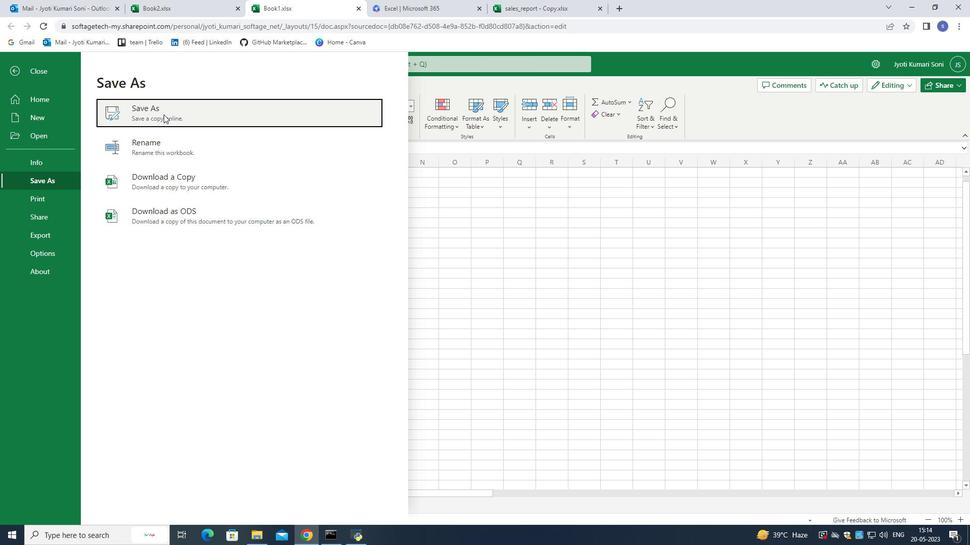 
Action: Mouse moved to (530, 312)
Screenshot: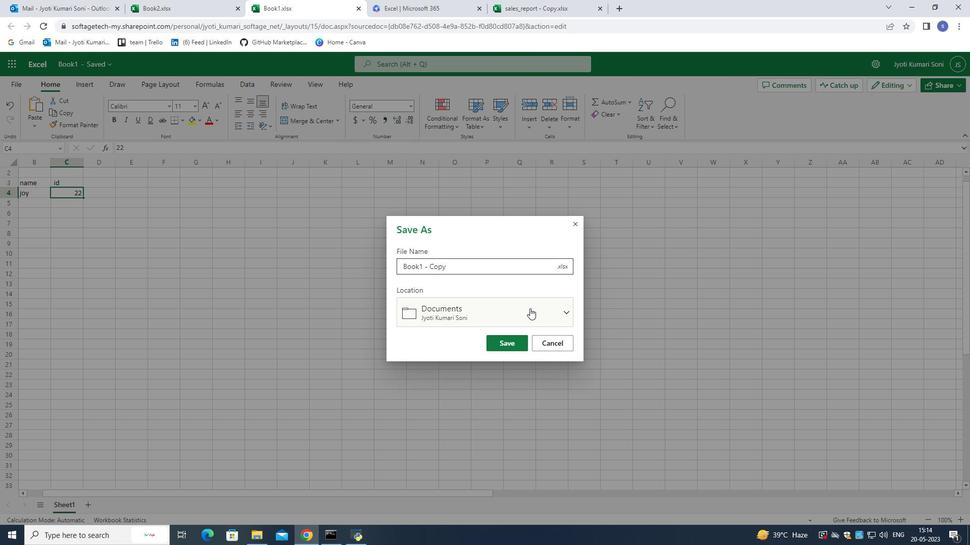 
Action: Mouse pressed left at (530, 312)
Screenshot: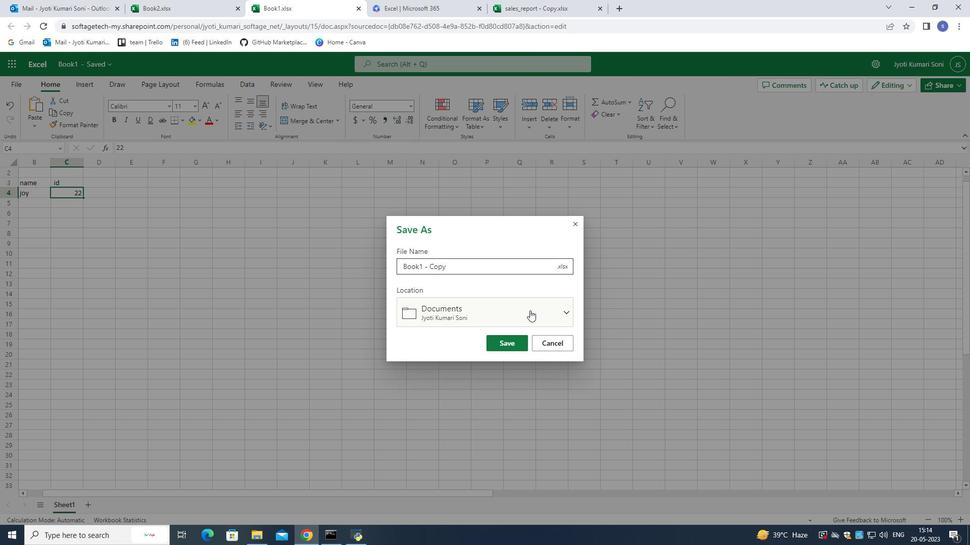 
Action: Mouse moved to (503, 347)
Screenshot: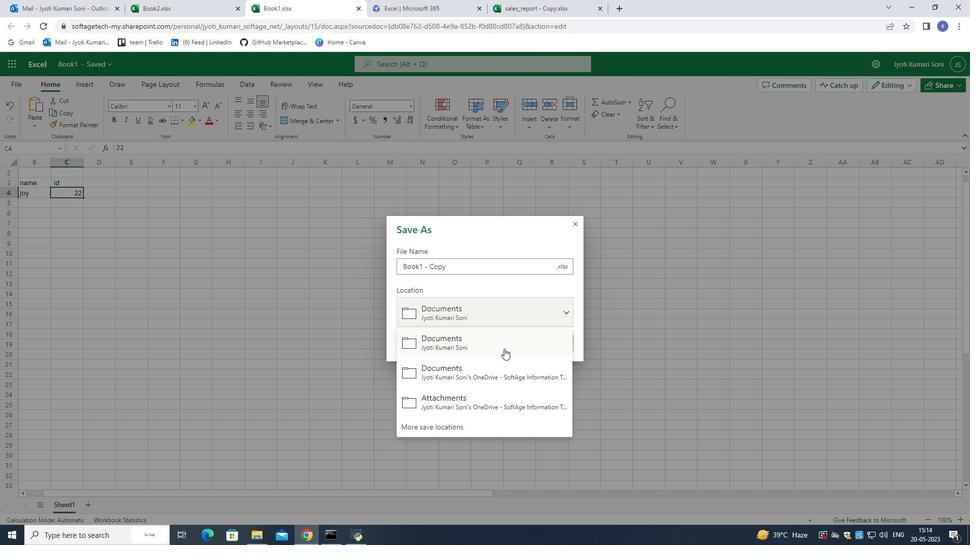 
Action: Mouse pressed left at (503, 347)
Screenshot: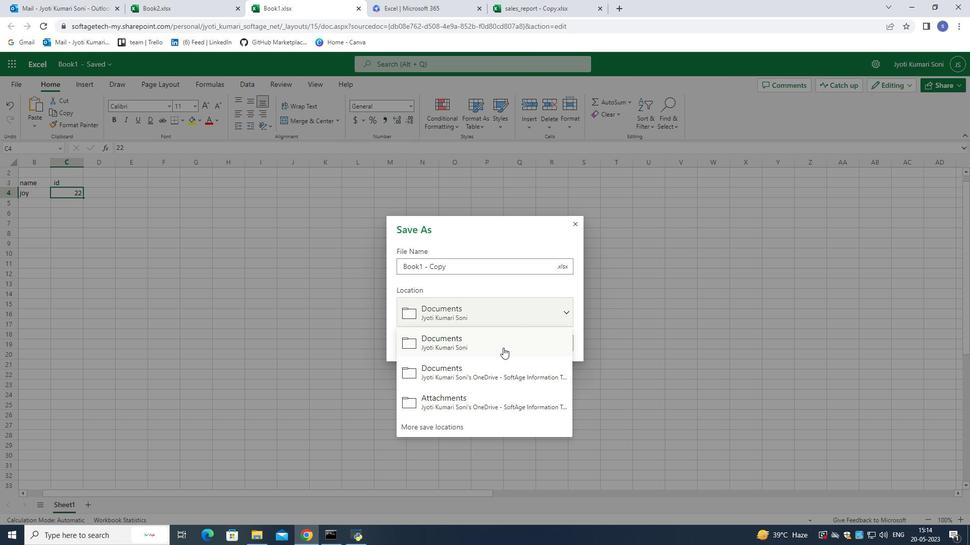 
Action: Mouse moved to (473, 264)
Screenshot: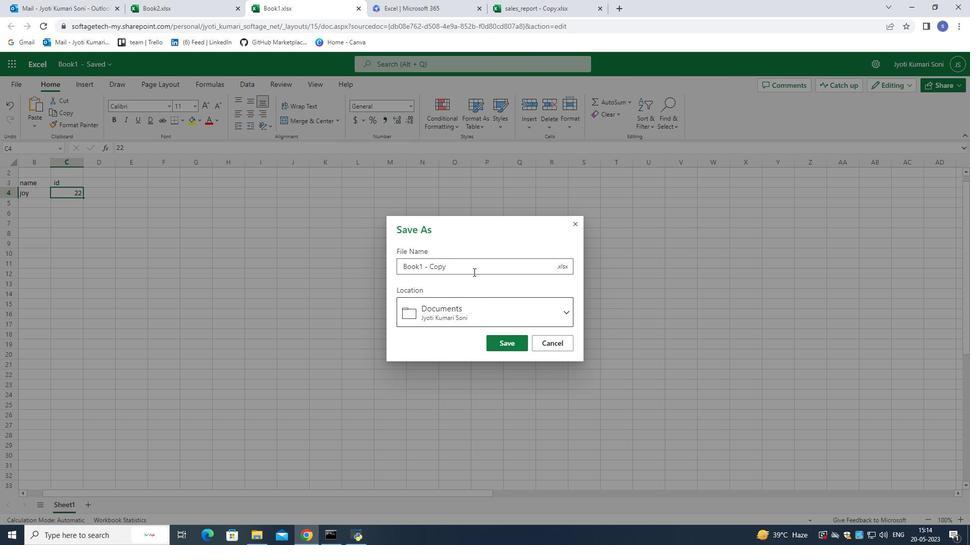 
Action: Mouse pressed left at (473, 264)
Screenshot: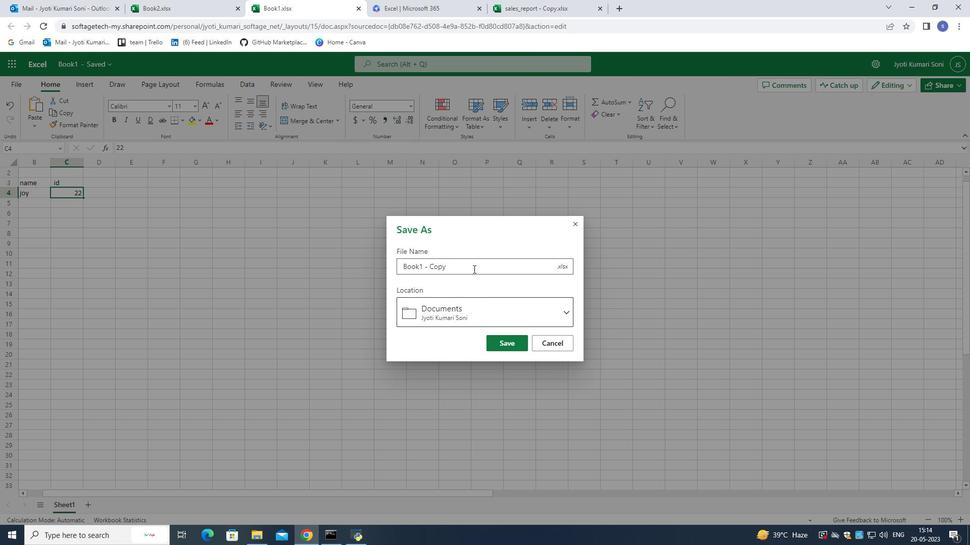 
Action: Mouse pressed left at (473, 264)
Screenshot: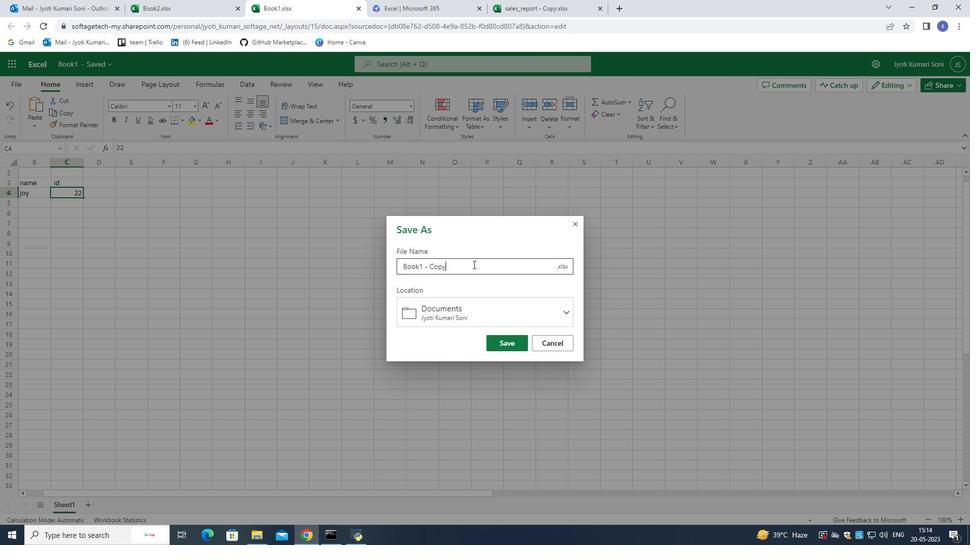 
Action: Mouse moved to (474, 264)
Screenshot: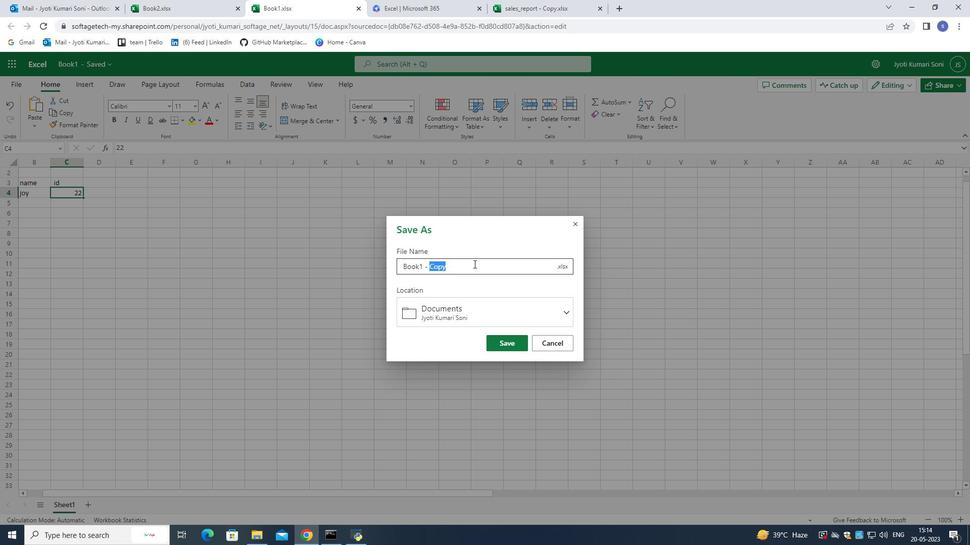 
Action: Key pressed <Key.backspace><Key.backspace><Key.backspace><Key.backspace><Key.backspace><Key.backspace><Key.backspace><Key.backspace><Key.backspace><Key.backspace><Key.backspace><Key.backspace><Key.backspace><Key.backspace><Key.backspace><Key.backspace><Key.backspace><Key.shift>Employee<Key.shift_r>_handbook.do<Key.backspace><Key.backspace>
Screenshot: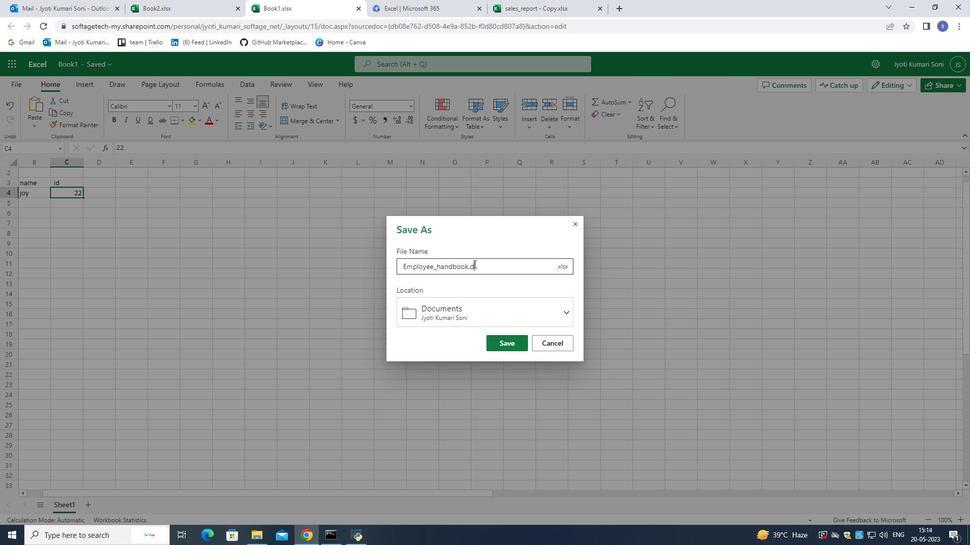 
Action: Mouse moved to (551, 344)
Screenshot: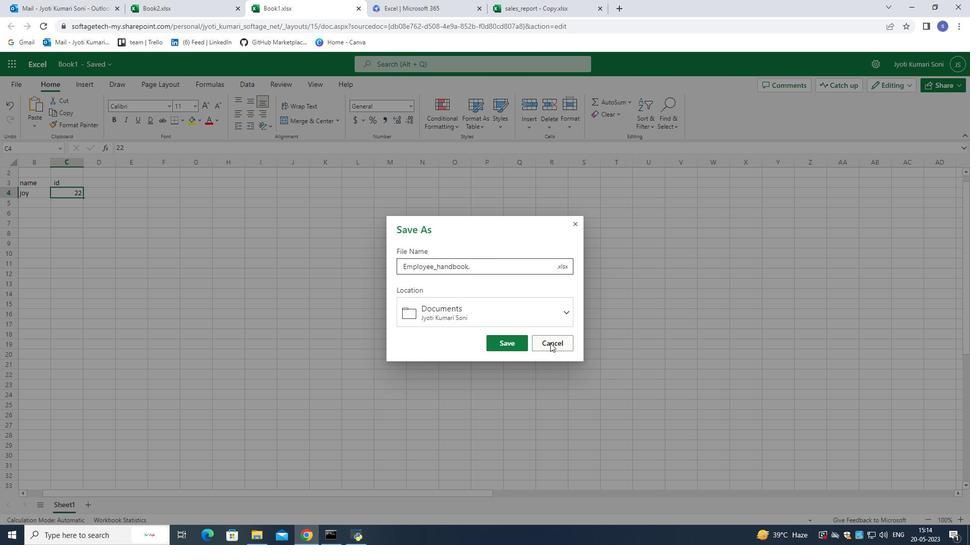 
Action: Mouse pressed left at (551, 344)
Screenshot: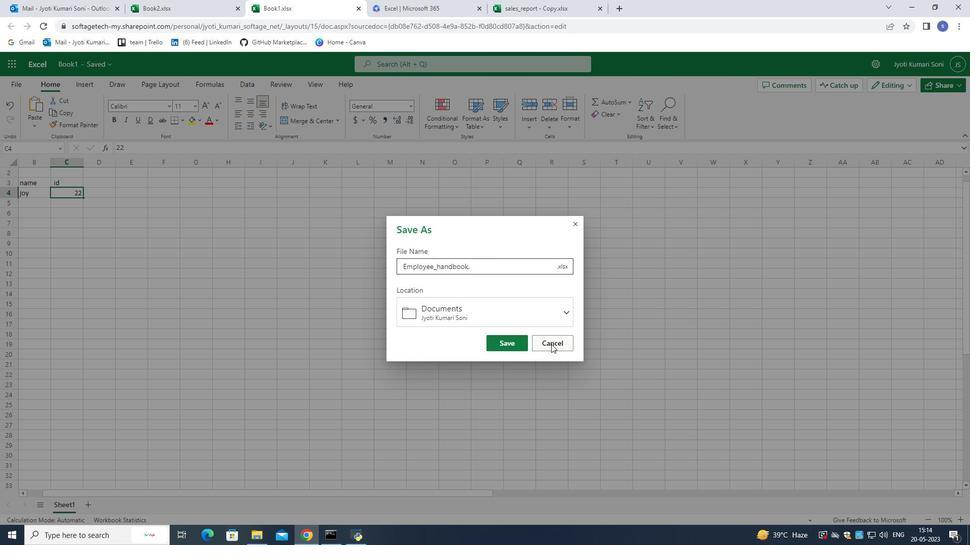 
Action: Mouse moved to (14, 59)
Screenshot: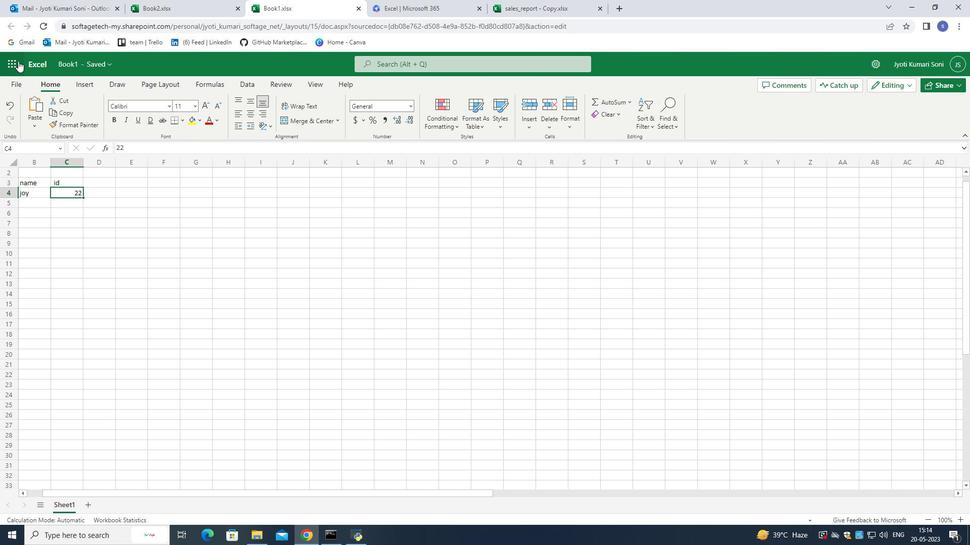 
Action: Mouse pressed left at (14, 59)
Screenshot: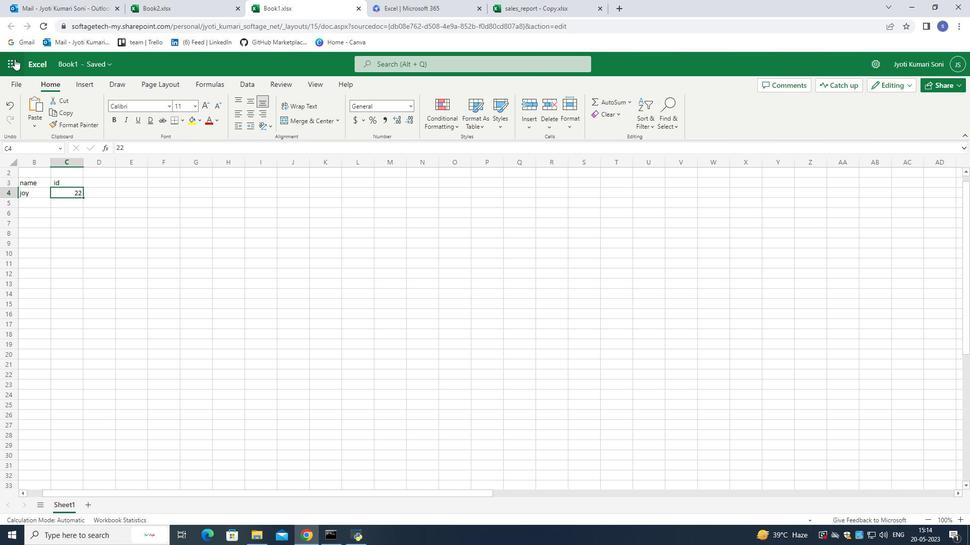 
Action: Mouse moved to (38, 153)
Screenshot: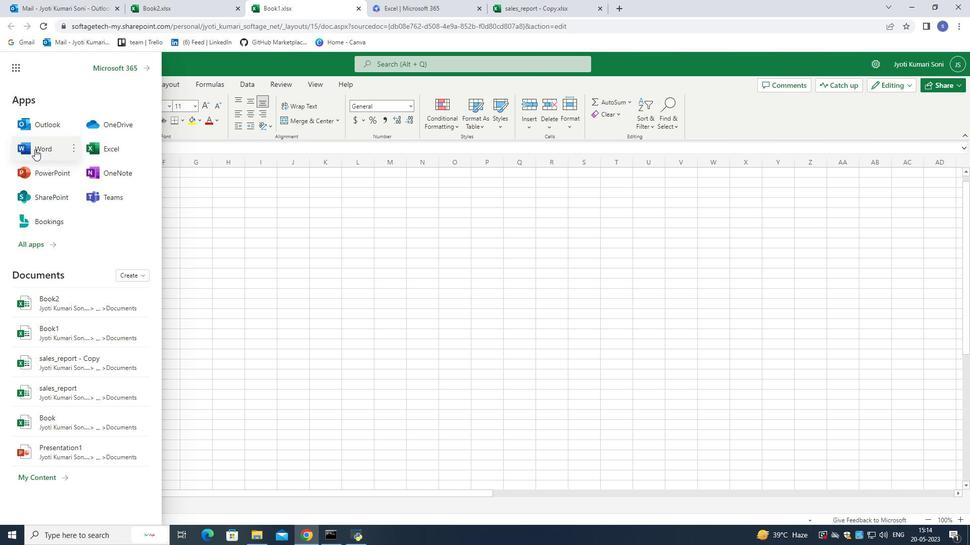 
Action: Mouse pressed left at (38, 153)
Screenshot: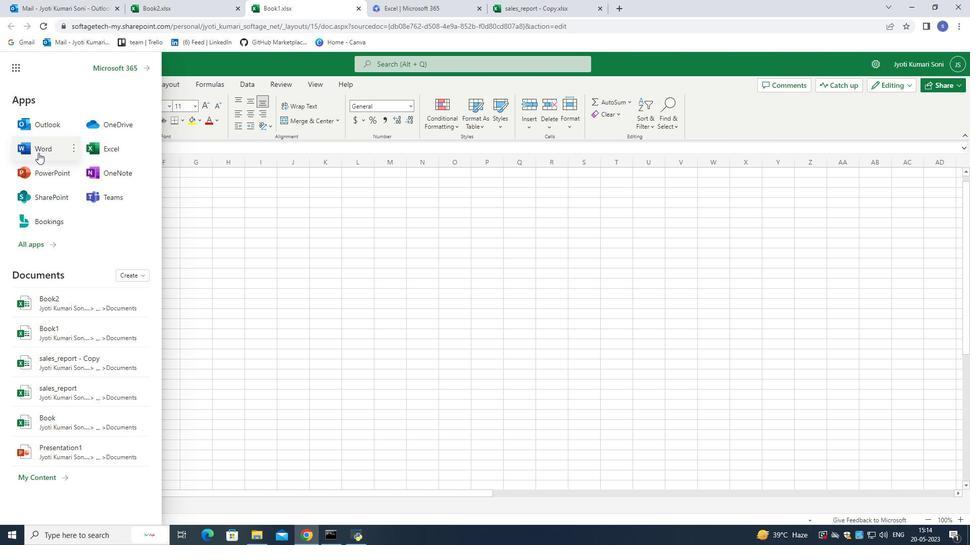 
Action: Mouse moved to (165, 191)
Screenshot: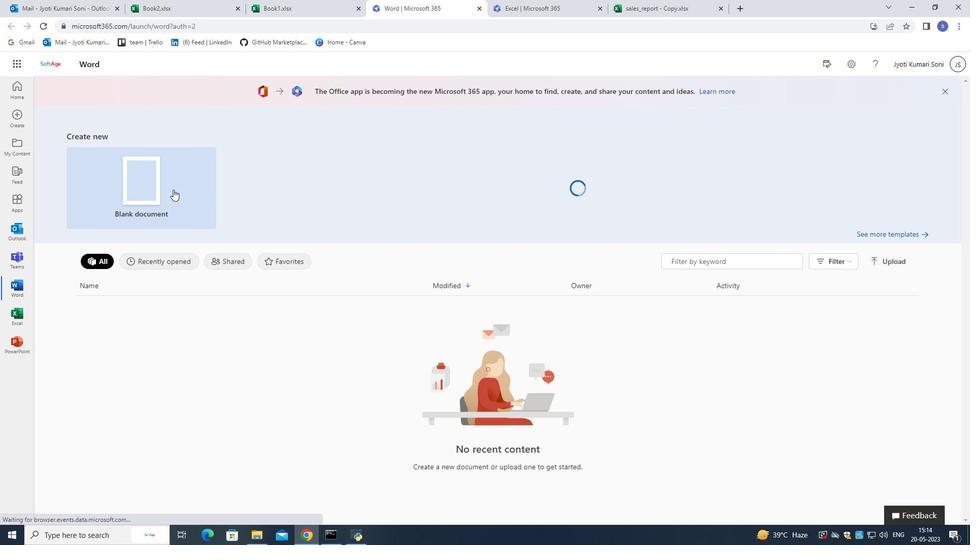 
Action: Mouse pressed left at (165, 191)
Screenshot: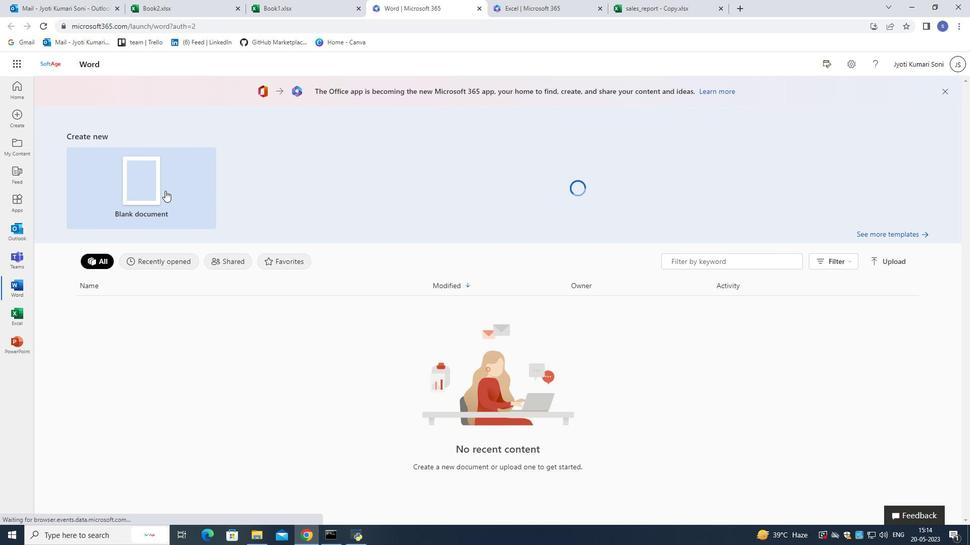 
Action: Mouse moved to (491, 283)
Screenshot: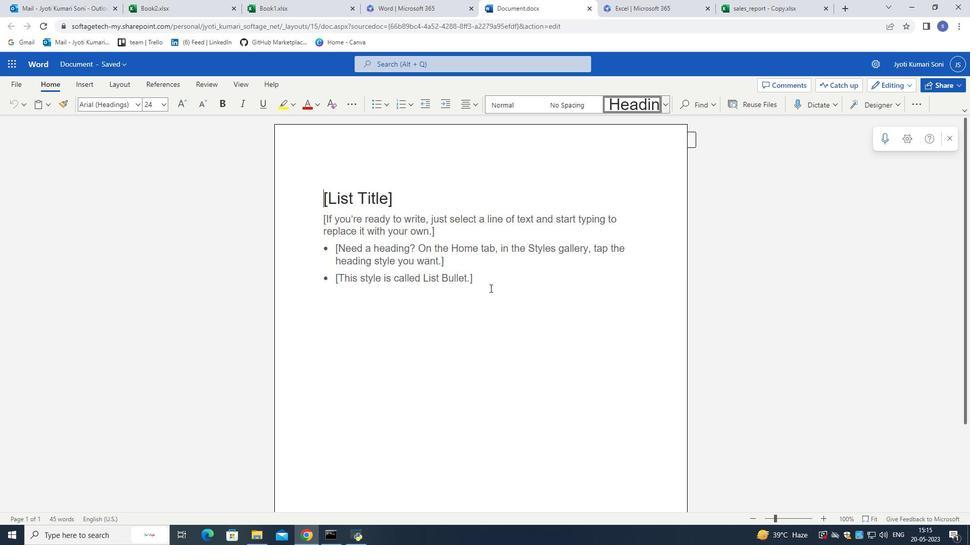 
Action: Mouse pressed left at (491, 283)
Screenshot: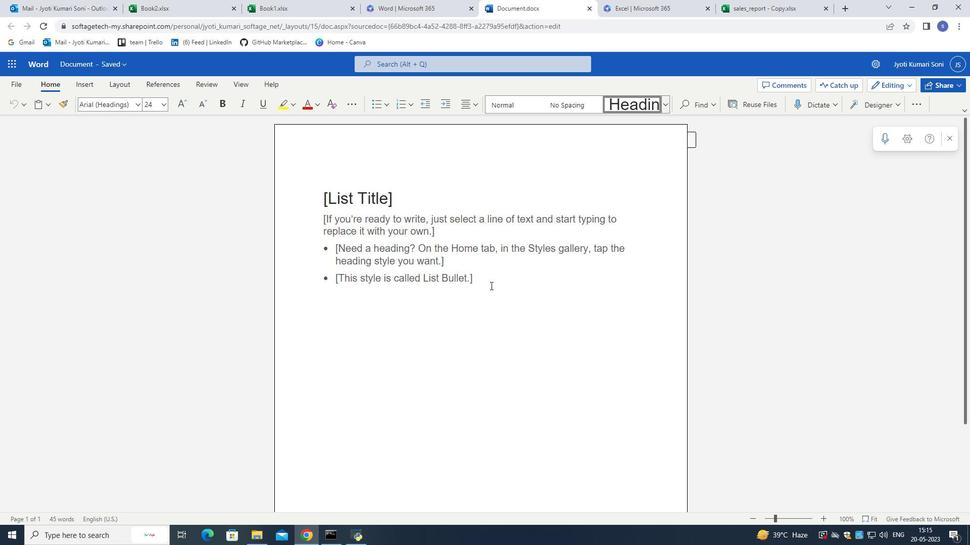 
Action: Mouse moved to (307, 219)
Screenshot: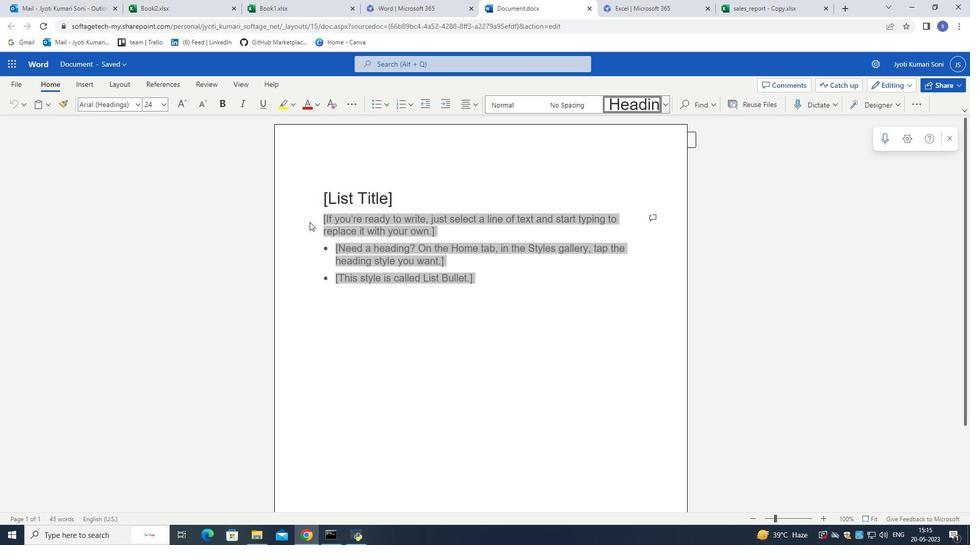 
Action: Key pressed <Key.backspace>
Screenshot: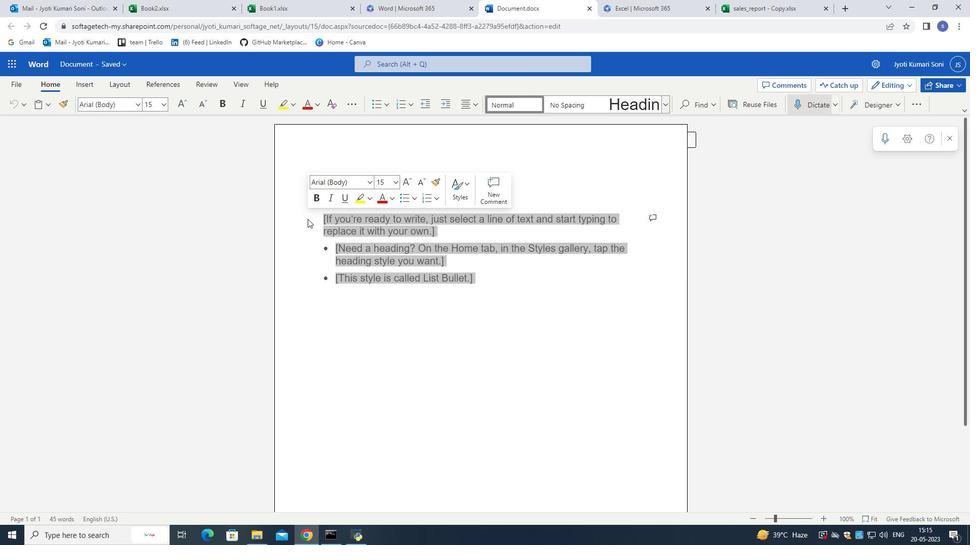 
Action: Mouse moved to (398, 199)
Screenshot: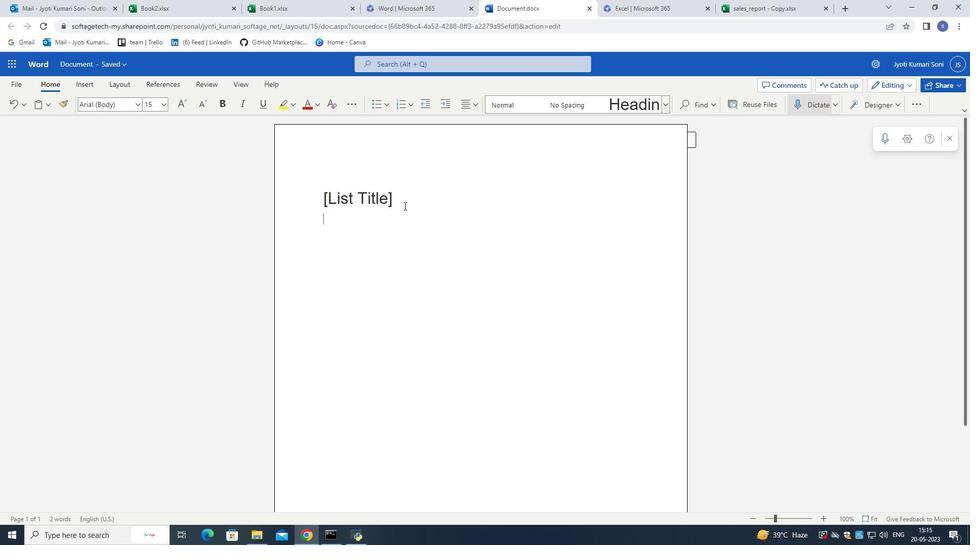 
Action: Mouse pressed left at (398, 199)
Screenshot: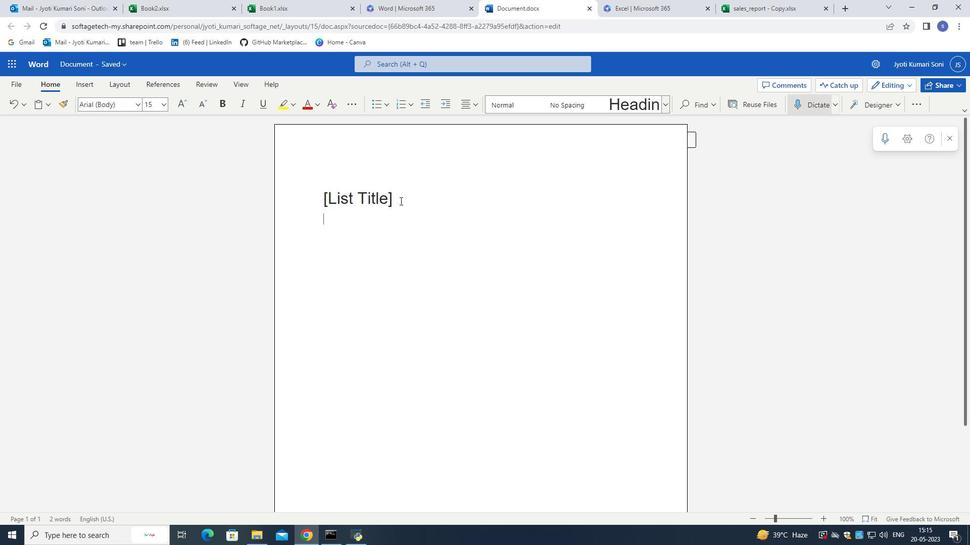 
Action: Mouse moved to (288, 185)
Screenshot: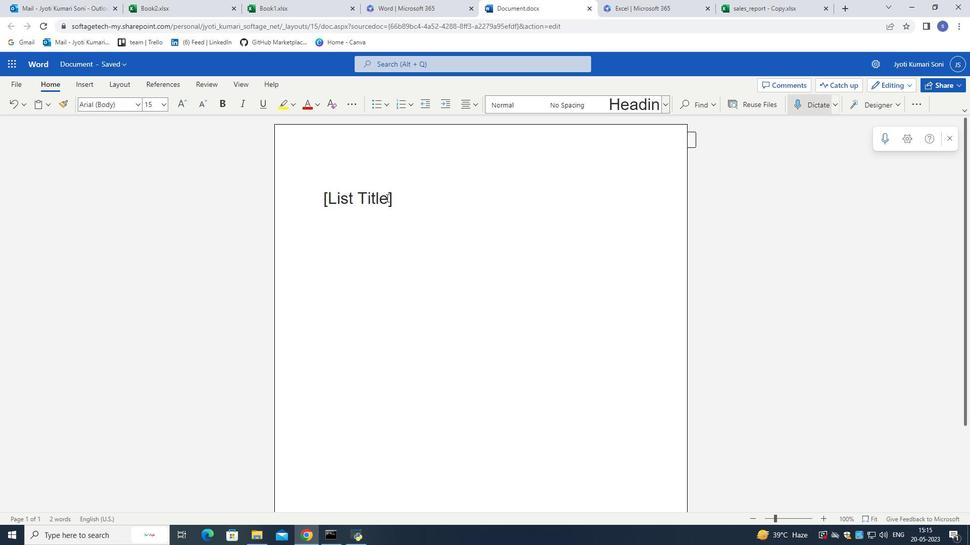 
Action: Key pressed <Key.backspace>hello
Screenshot: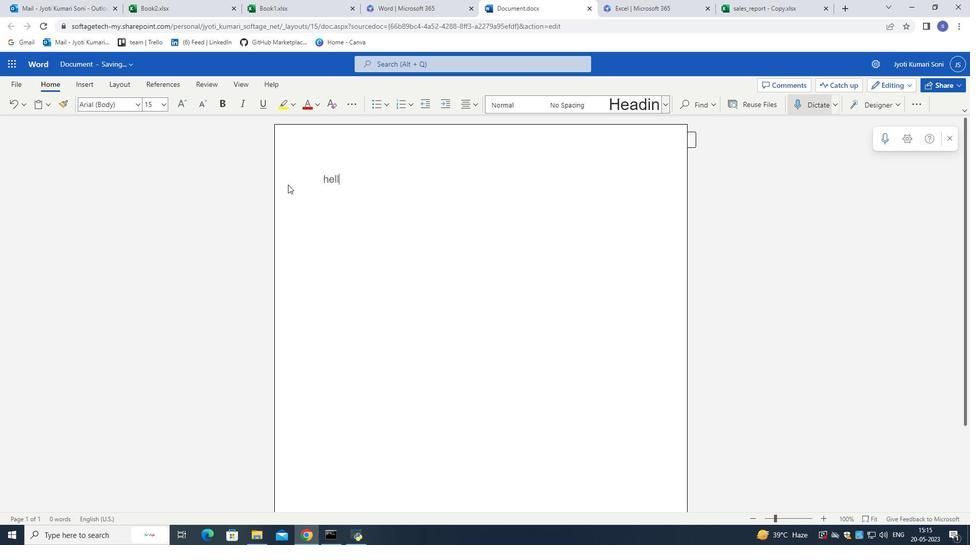 
Action: Mouse moved to (20, 82)
Screenshot: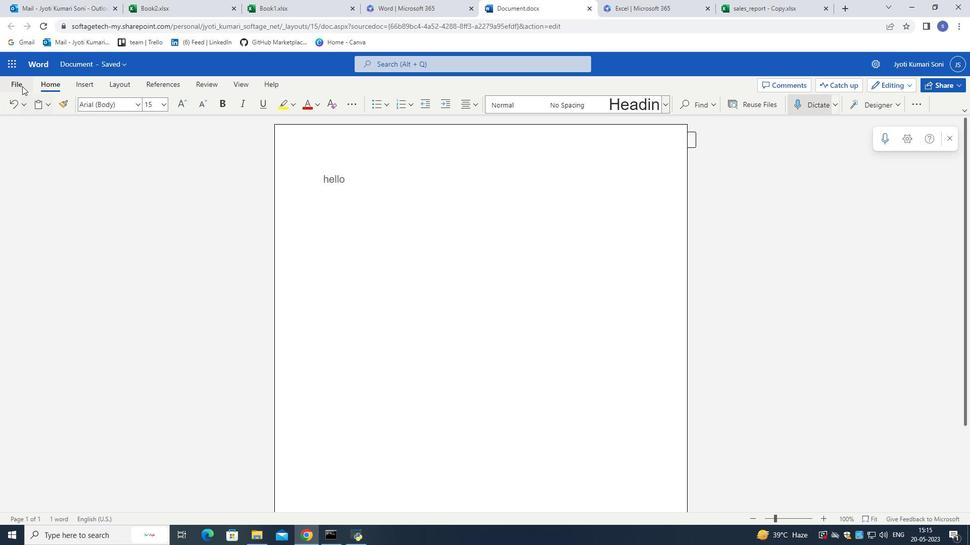 
Action: Mouse pressed left at (20, 82)
Screenshot: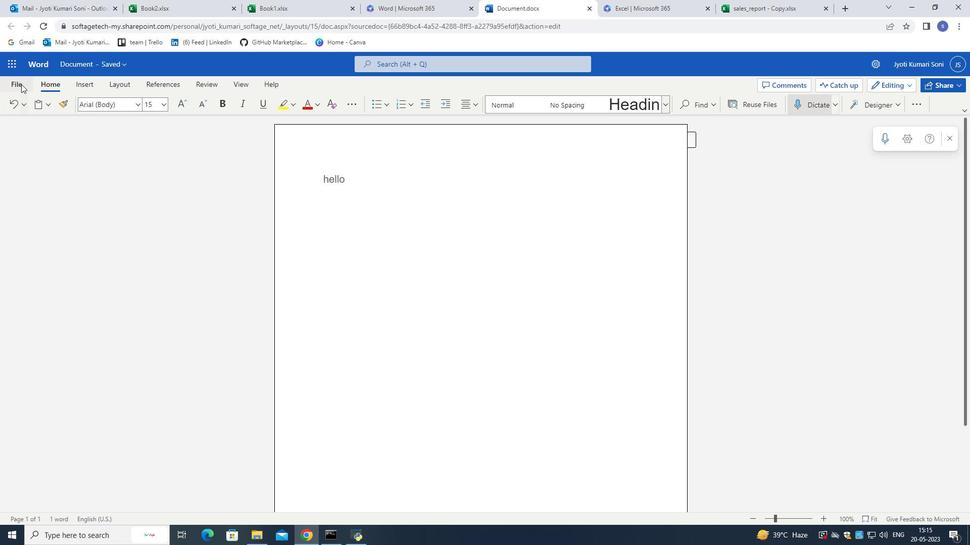 
Action: Mouse moved to (38, 184)
Screenshot: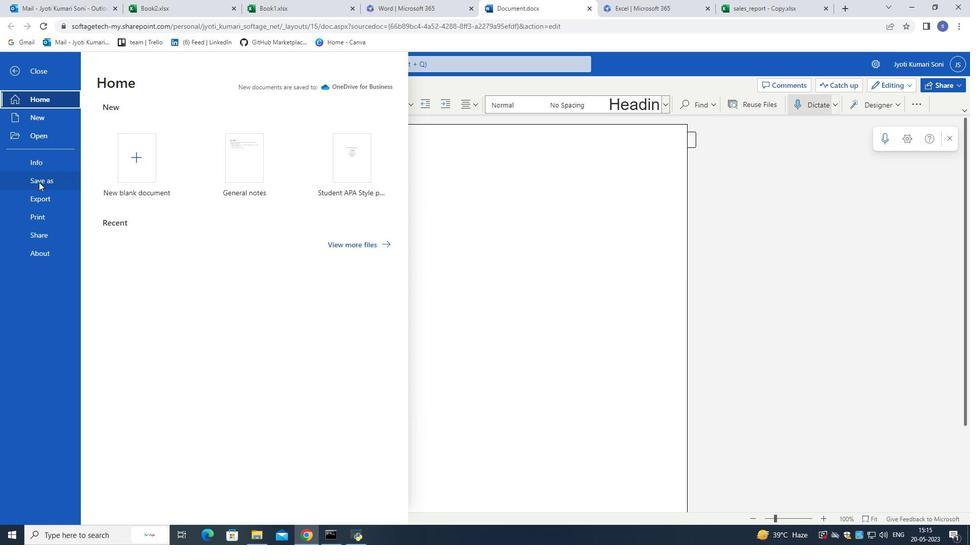 
Action: Mouse pressed left at (38, 184)
Screenshot: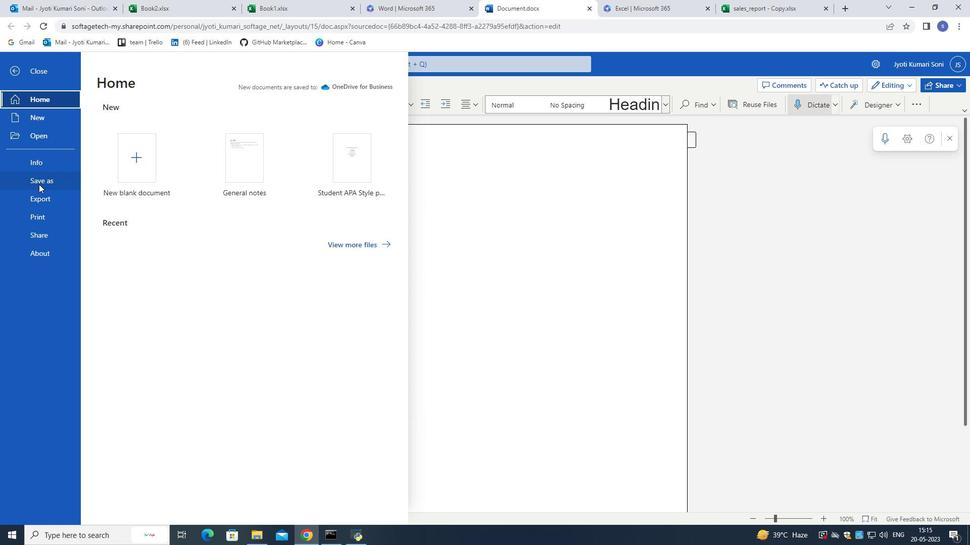 
Action: Mouse moved to (151, 115)
Screenshot: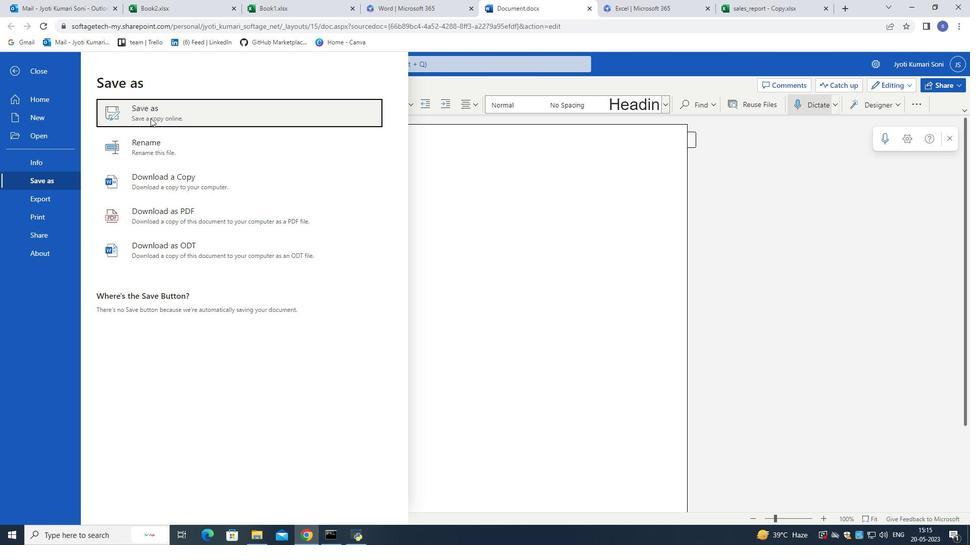 
Action: Mouse pressed left at (151, 115)
Screenshot: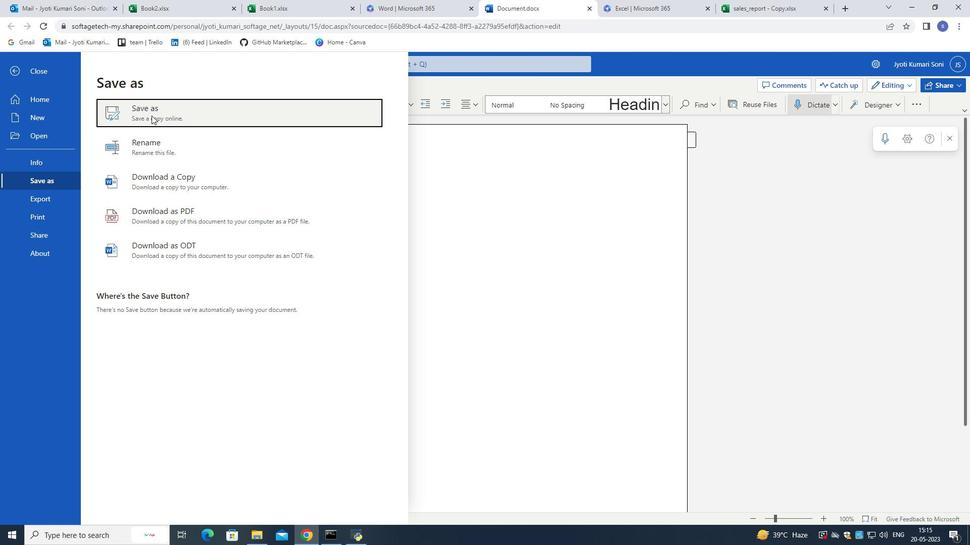 
Action: Mouse moved to (492, 266)
Screenshot: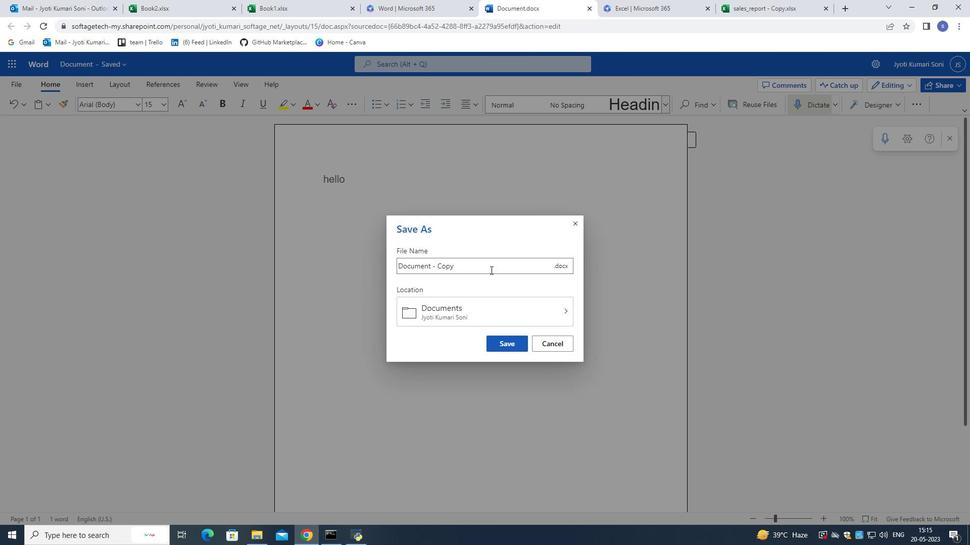 
Action: Mouse pressed left at (492, 266)
Screenshot: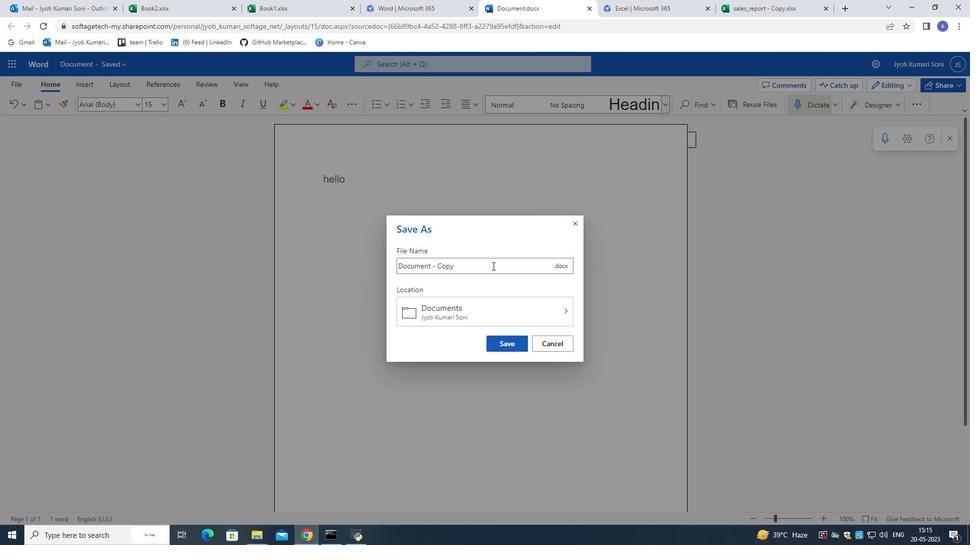 
Action: Mouse moved to (487, 264)
Screenshot: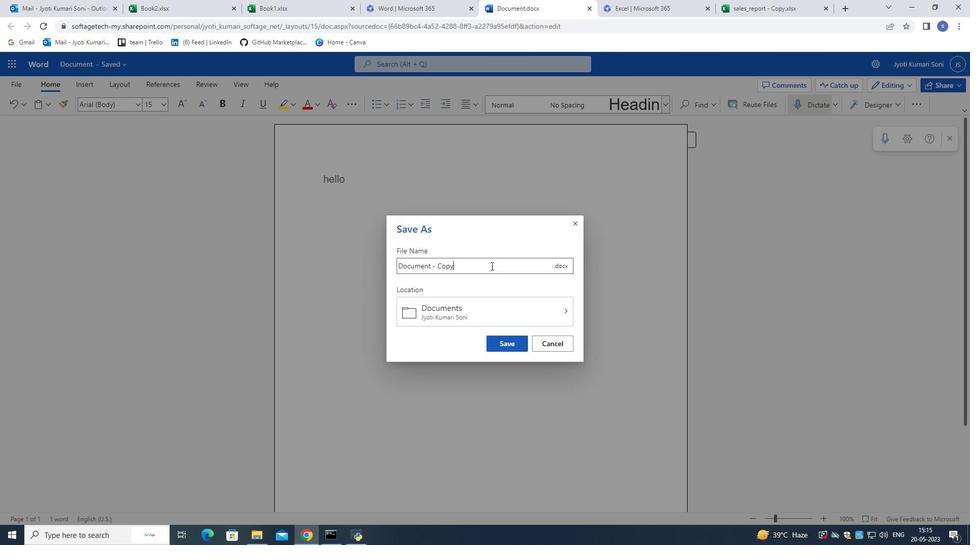 
Action: Key pressed <Key.backspace><Key.backspace><Key.backspace><Key.backspace><Key.backspace><Key.backspace><Key.backspace><Key.backspace><Key.backspace><Key.backspace><Key.backspace><Key.backspace><Key.backspace><Key.backspace><Key.backspace><Key.backspace><Key.backspace><Key.backspace><Key.backspace><Key.backspace><Key.backspace><Key.backspace><Key.backspace><Key.backspace><Key.backspace><Key.shift>Employee<Key.shift_r>_handbook
Screenshot: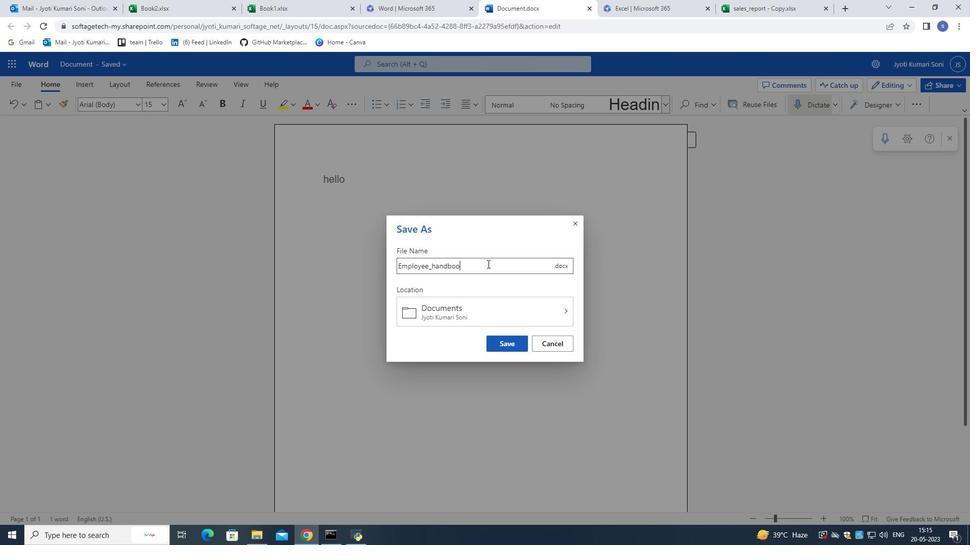 
Action: Mouse moved to (513, 347)
Screenshot: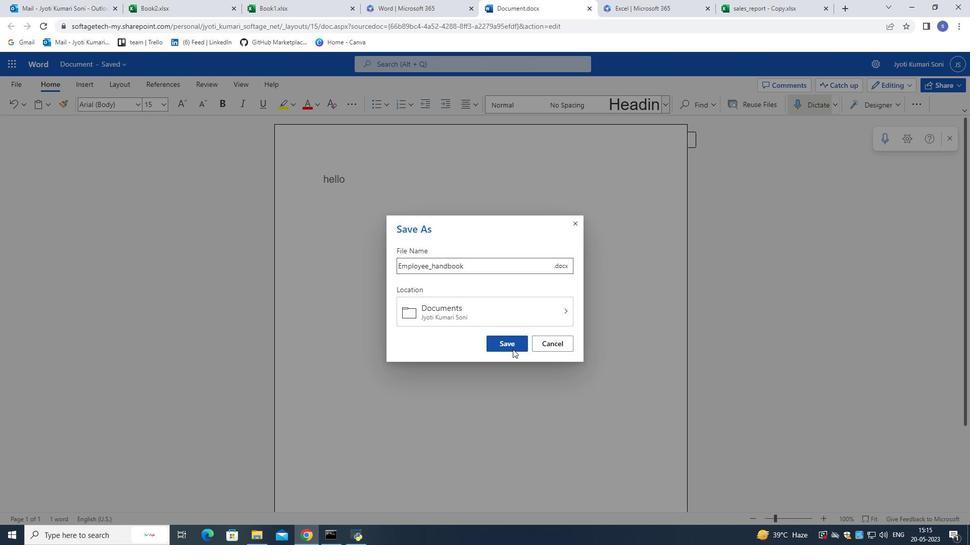 
Action: Mouse pressed left at (513, 347)
Screenshot: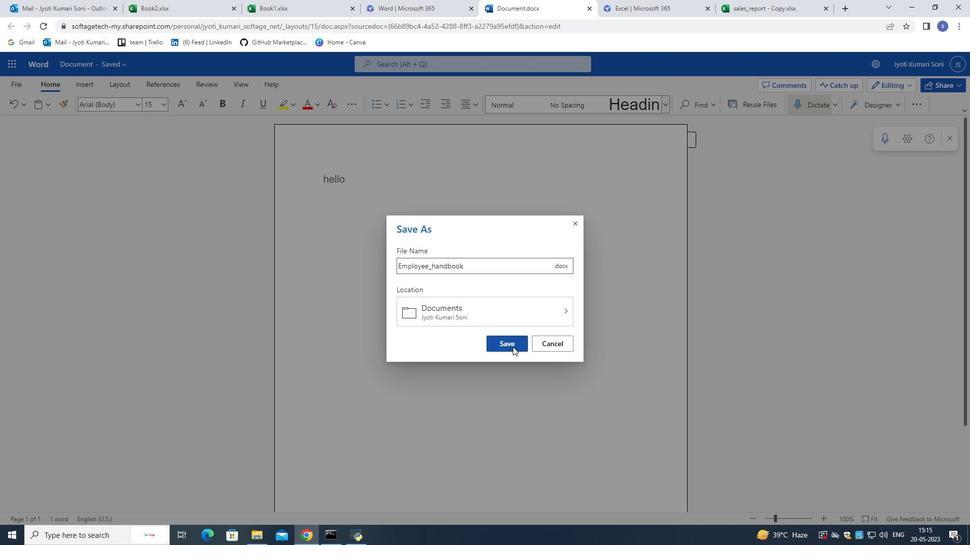 
Action: Mouse moved to (158, 4)
Screenshot: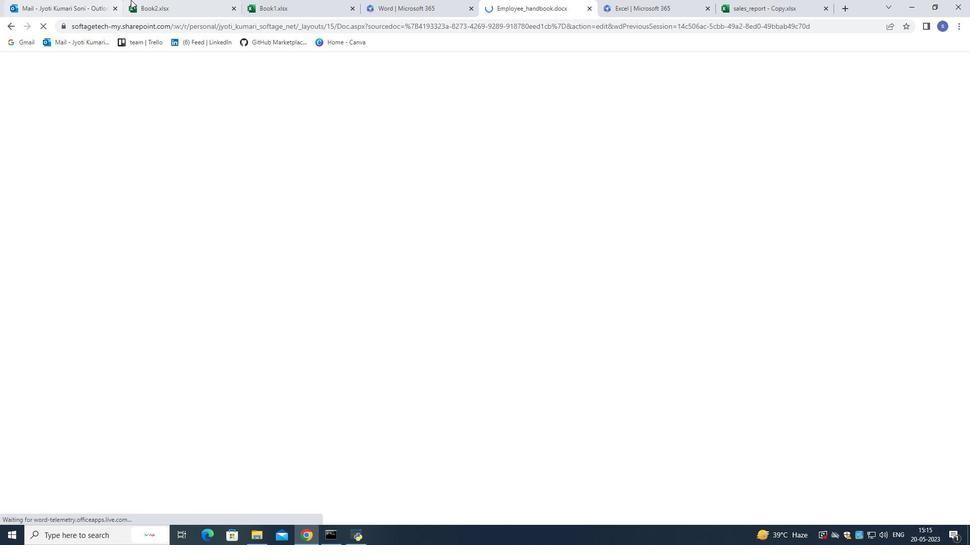 
Action: Mouse pressed left at (158, 4)
Screenshot: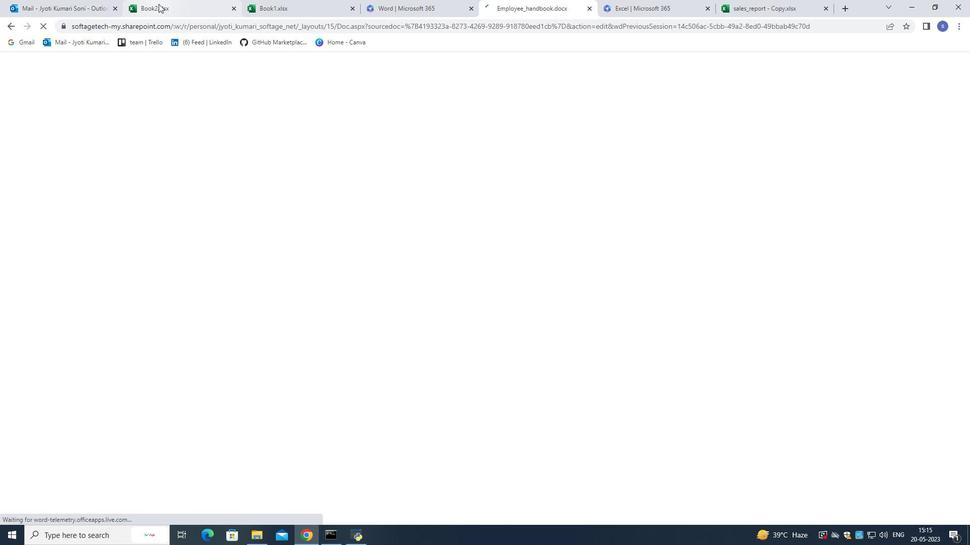 
Action: Mouse moved to (74, 12)
Screenshot: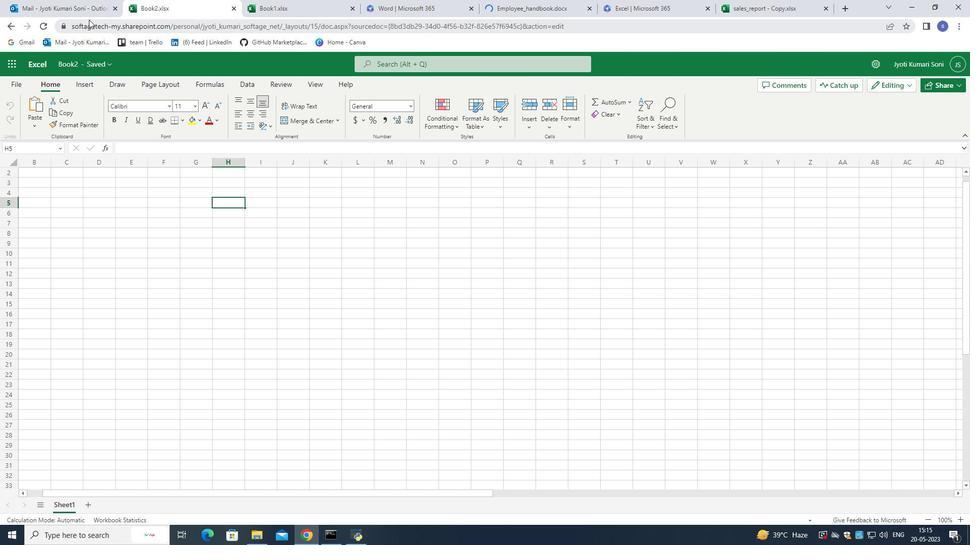 
Action: Mouse pressed left at (74, 12)
Screenshot: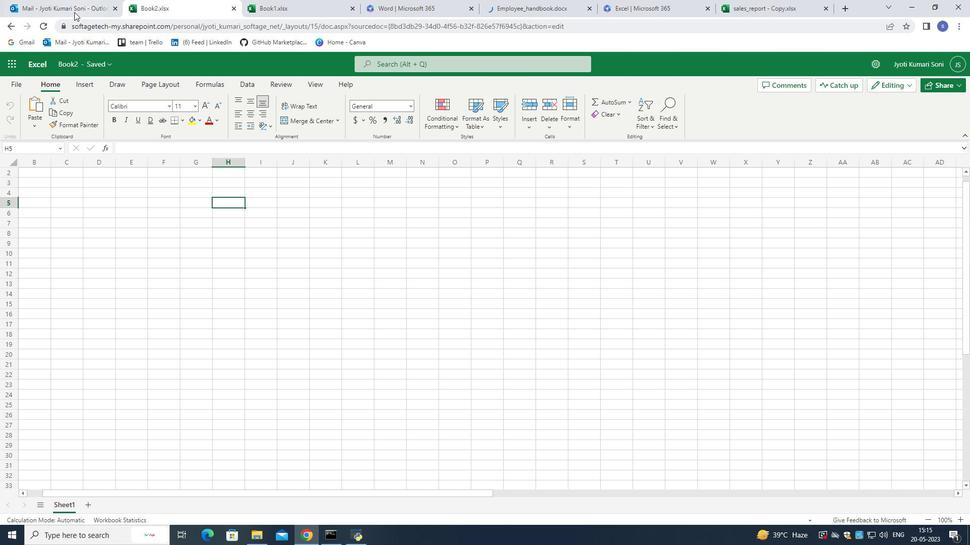 
Action: Mouse moved to (638, 105)
Screenshot: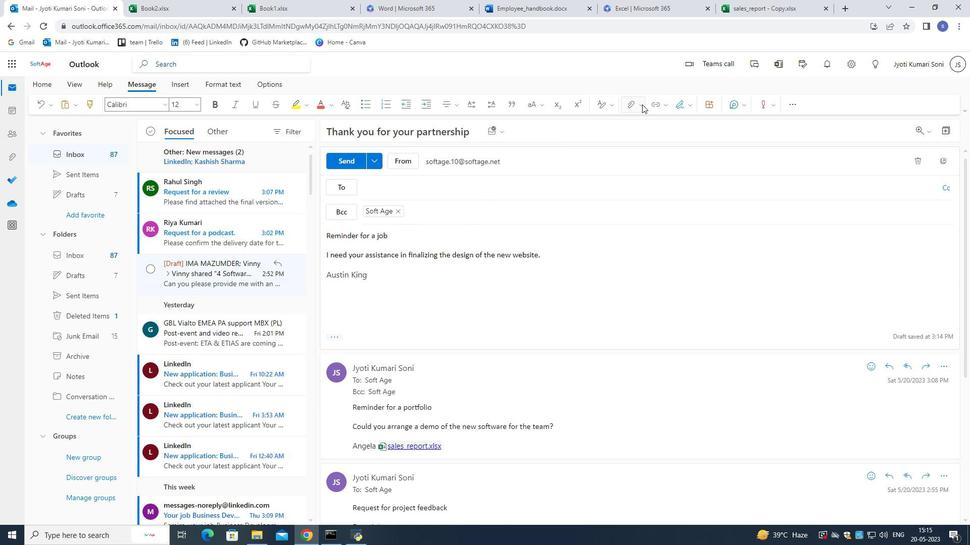 
Action: Mouse pressed left at (638, 105)
Screenshot: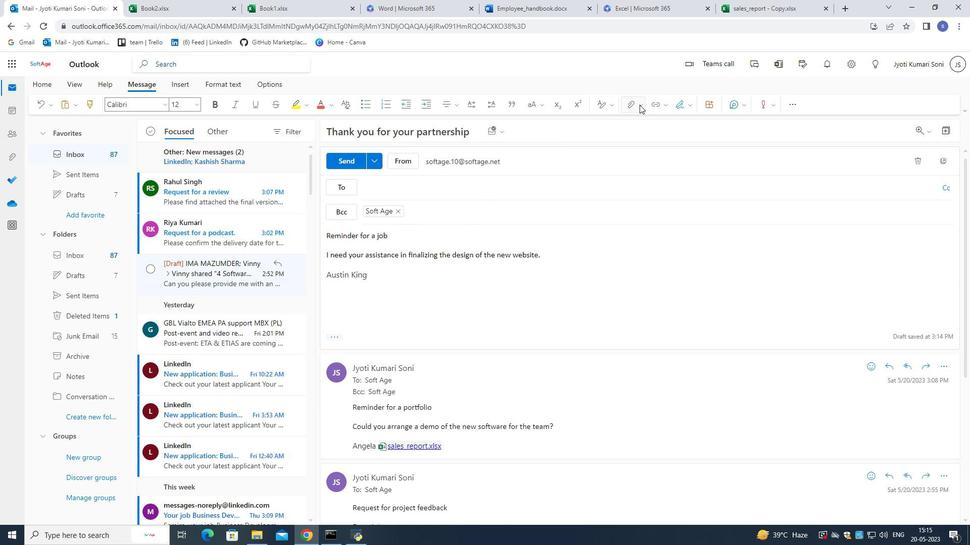 
Action: Mouse moved to (593, 216)
Screenshot: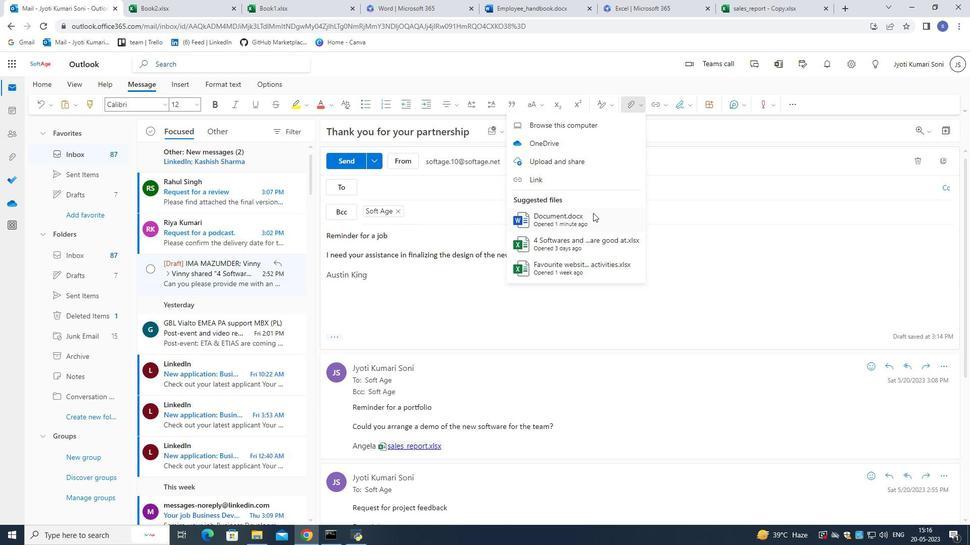 
Action: Mouse pressed left at (593, 216)
Screenshot: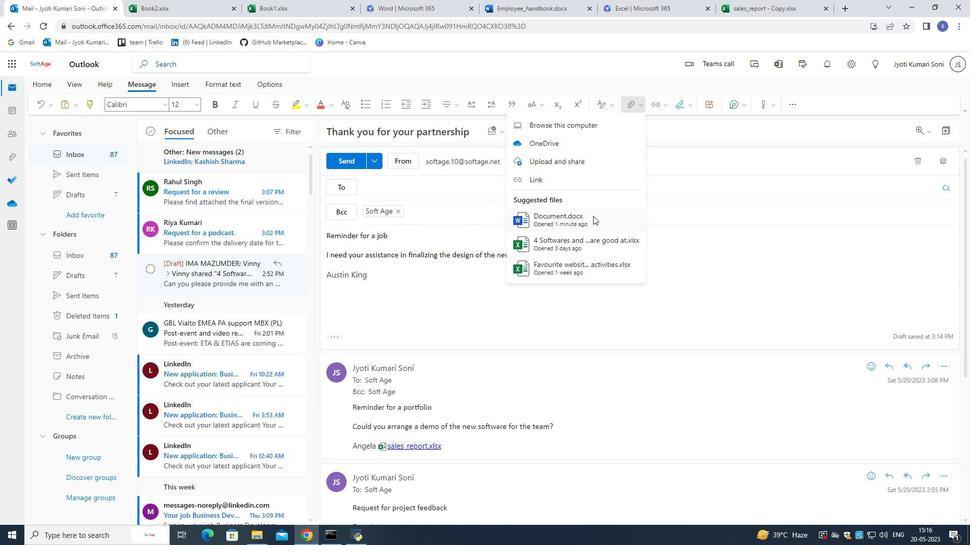 
Action: Mouse moved to (536, 255)
Screenshot: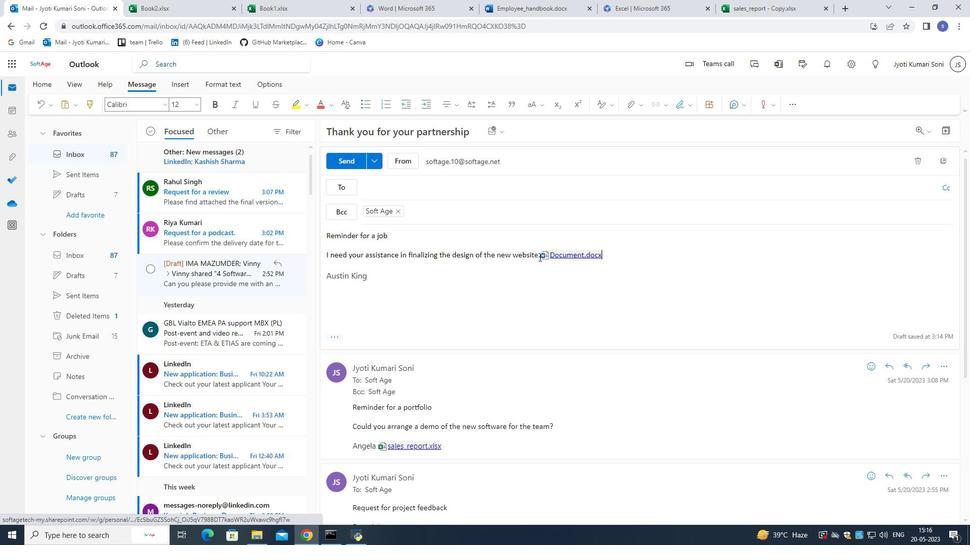 
Action: Mouse pressed left at (536, 255)
Screenshot: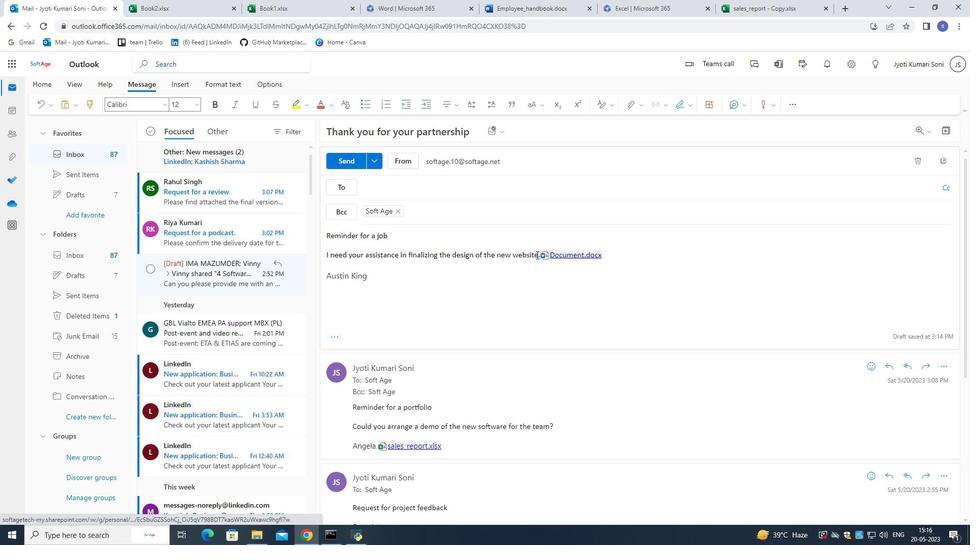 
Action: Mouse moved to (549, 281)
Screenshot: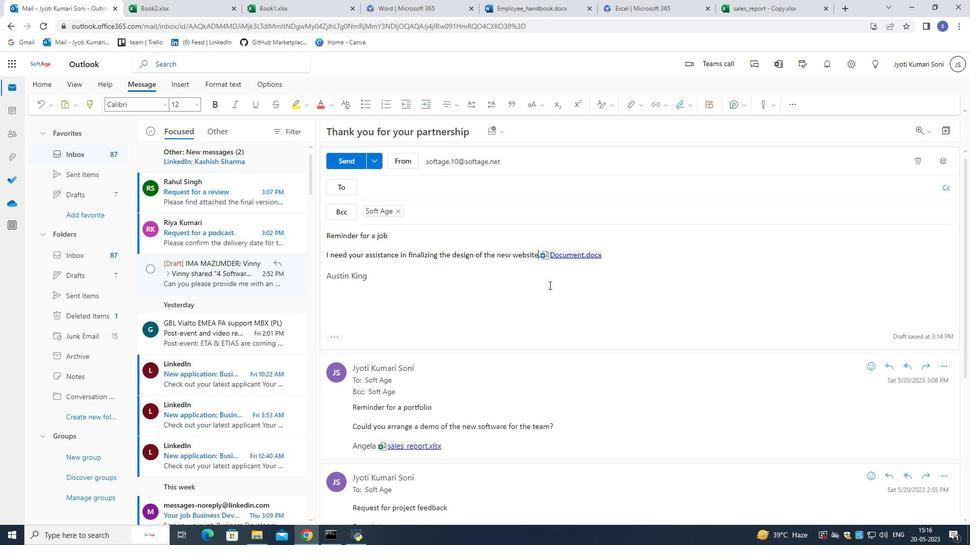 
Action: Key pressed <Key.right>
Screenshot: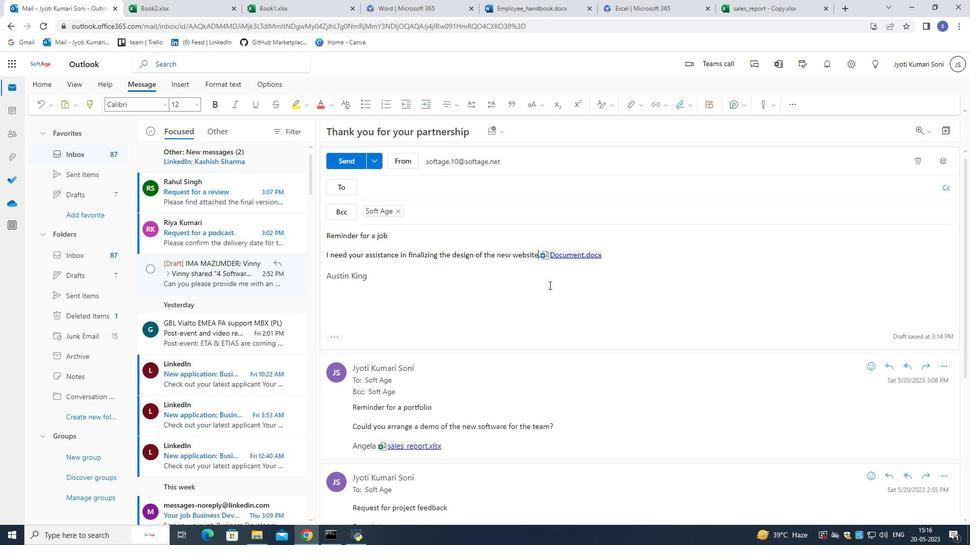 
Action: Mouse moved to (549, 280)
Screenshot: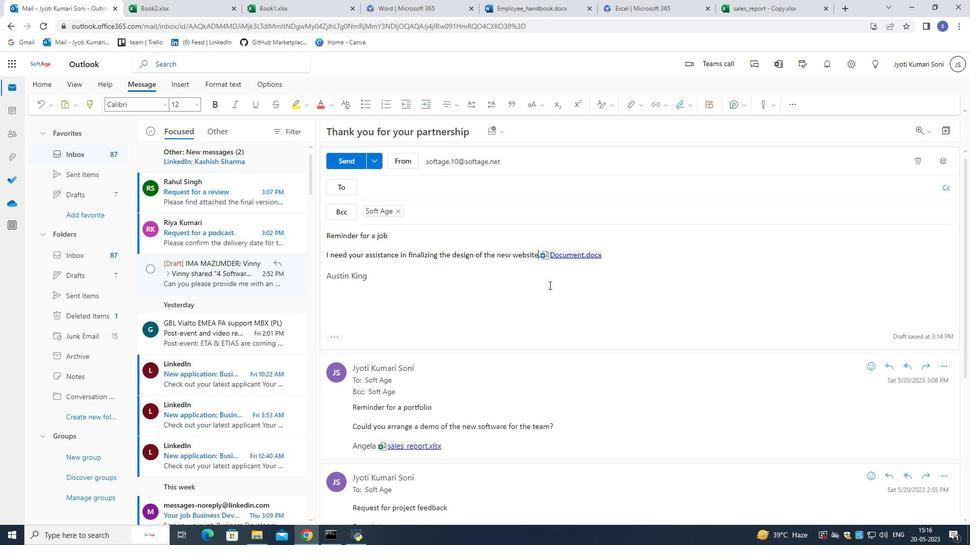 
Action: Key pressed <Key.enter>
Screenshot: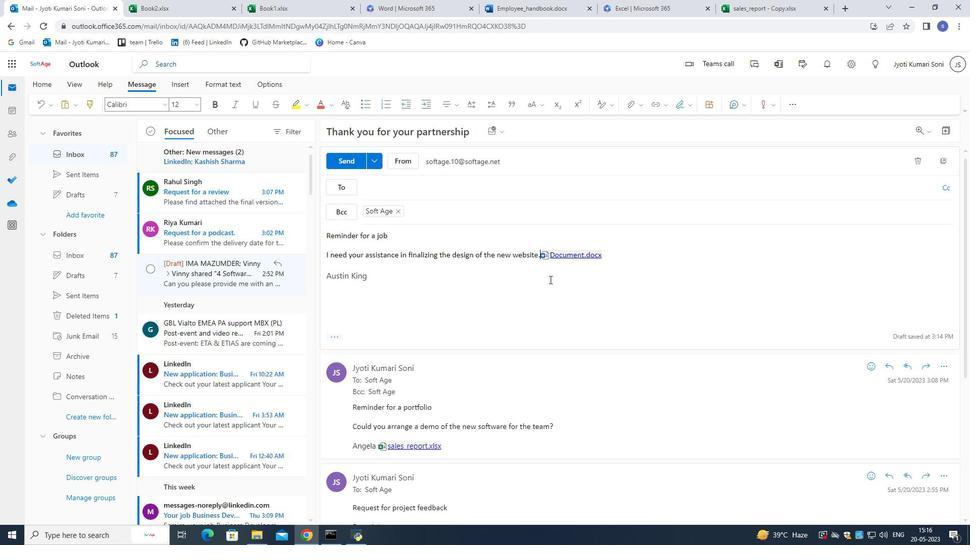
Action: Mouse moved to (340, 160)
Screenshot: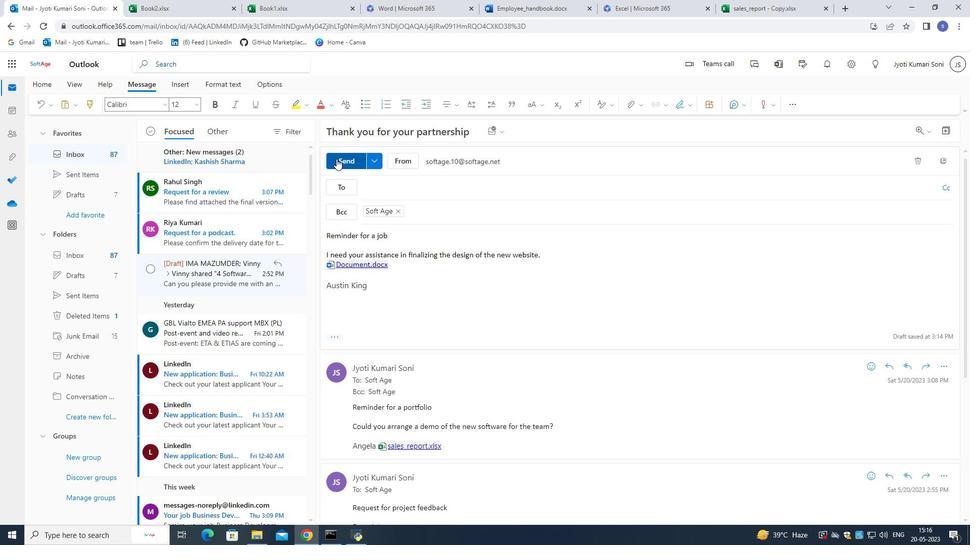 
Action: Mouse pressed left at (340, 160)
Screenshot: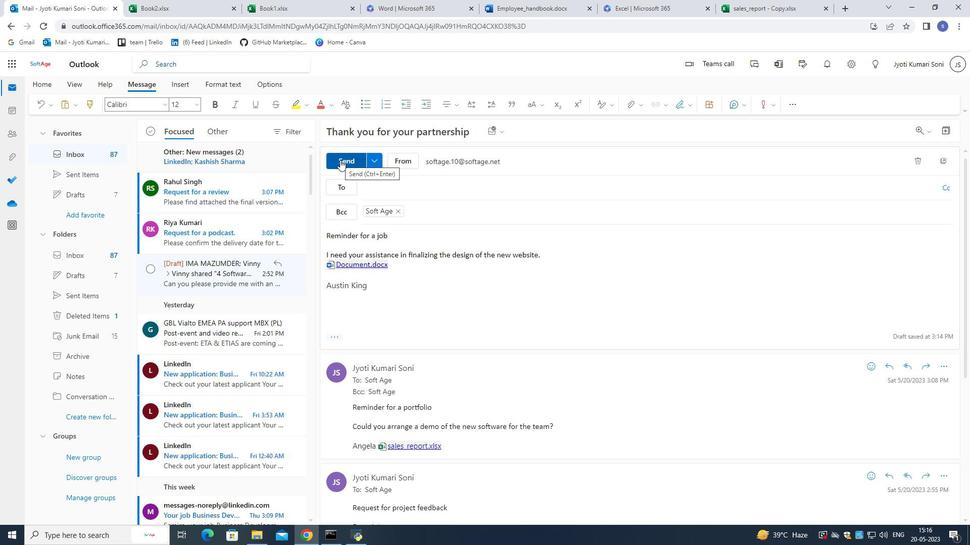 
Action: Mouse moved to (388, 208)
Screenshot: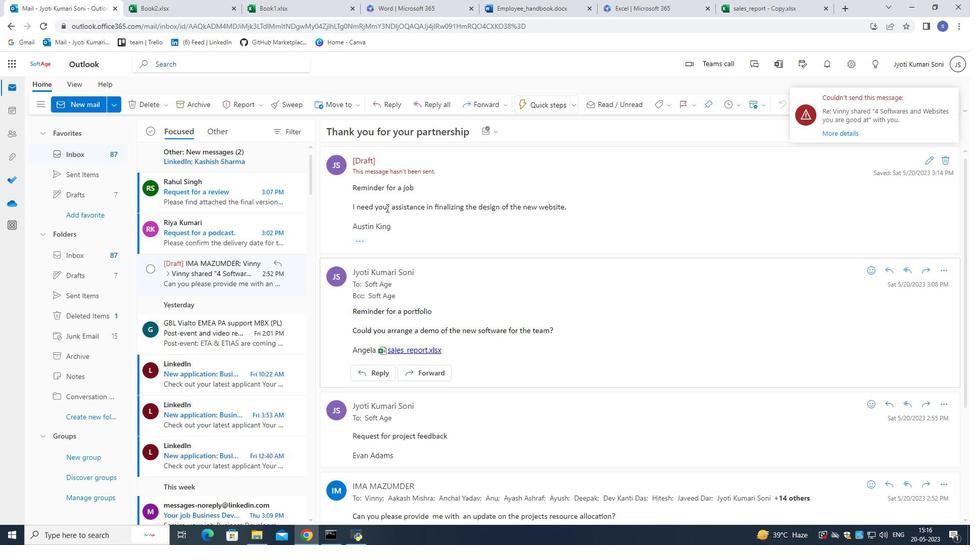 
